 Task: Look for Airbnb properties in Issia, Ivory Coast from 12th December, 2023 to 16th December, 2023 for 8 adults.8 bedrooms having 8 beds and 8 bathrooms. Property type can be hotel. Amenities needed are: wifi, TV, free parkinig on premises, gym, breakfast. Look for 3 properties as per requirement.
Action: Mouse moved to (536, 119)
Screenshot: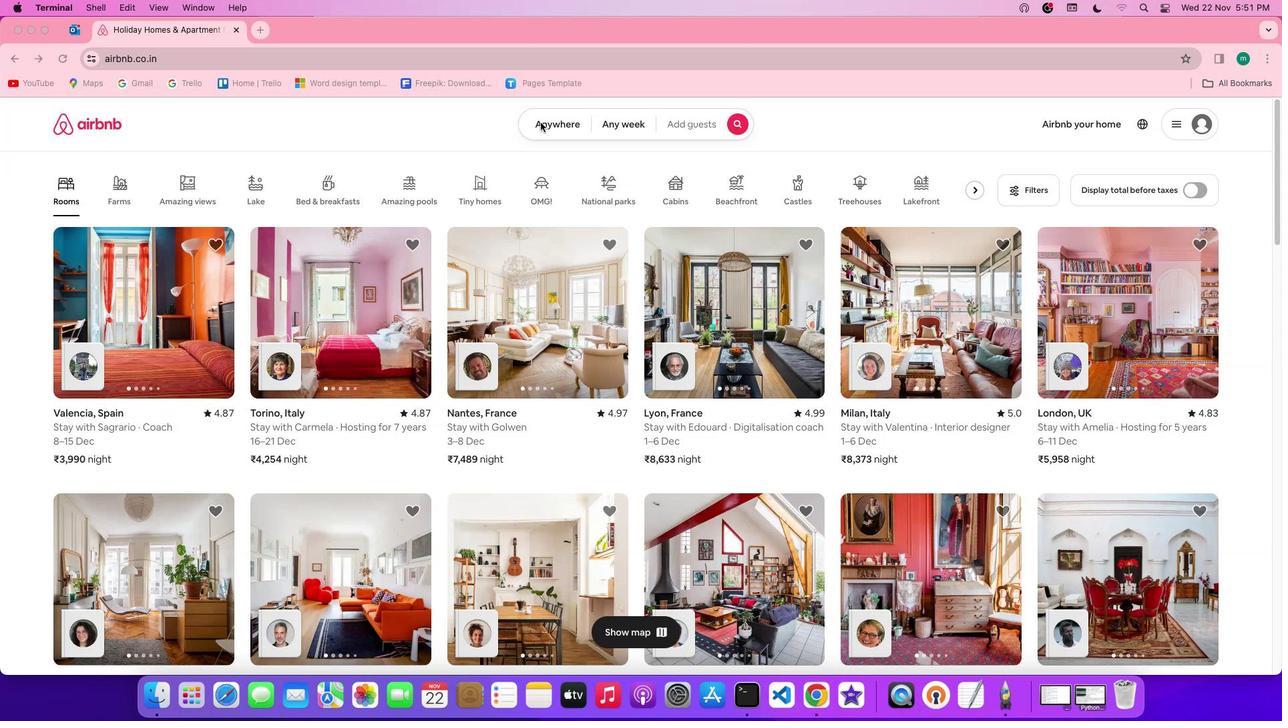
Action: Mouse pressed left at (536, 119)
Screenshot: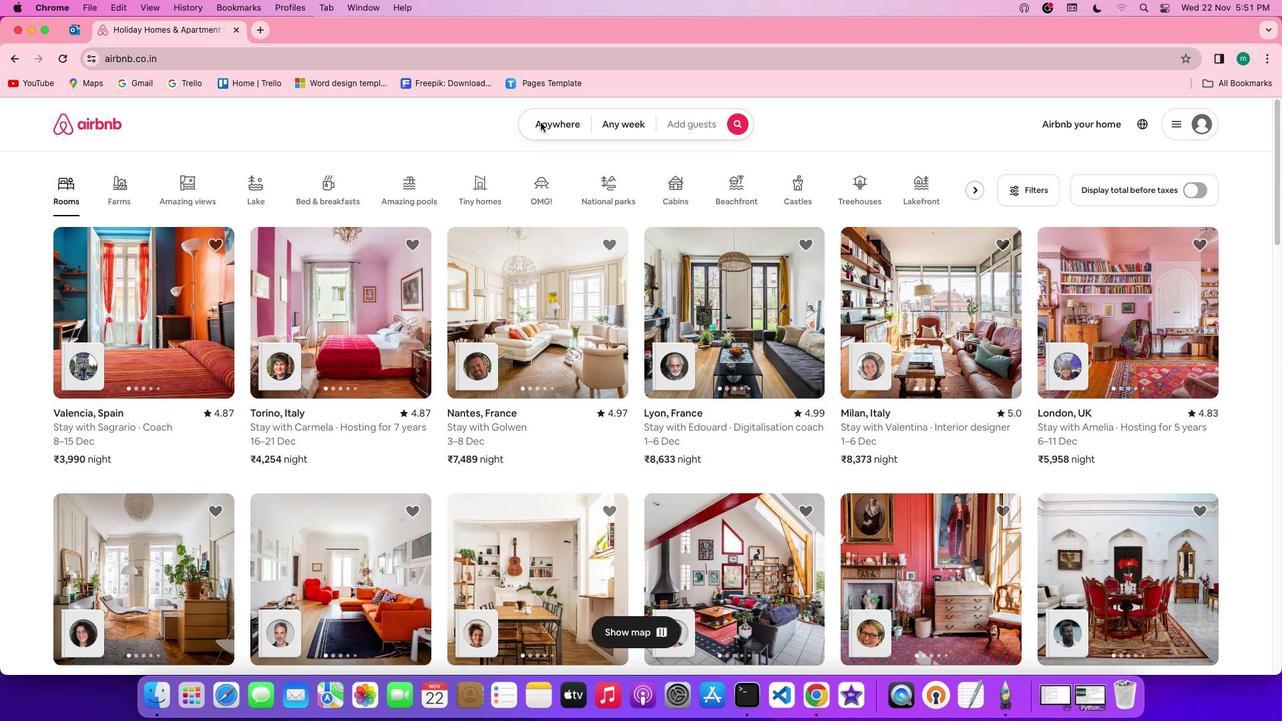 
Action: Mouse pressed left at (536, 119)
Screenshot: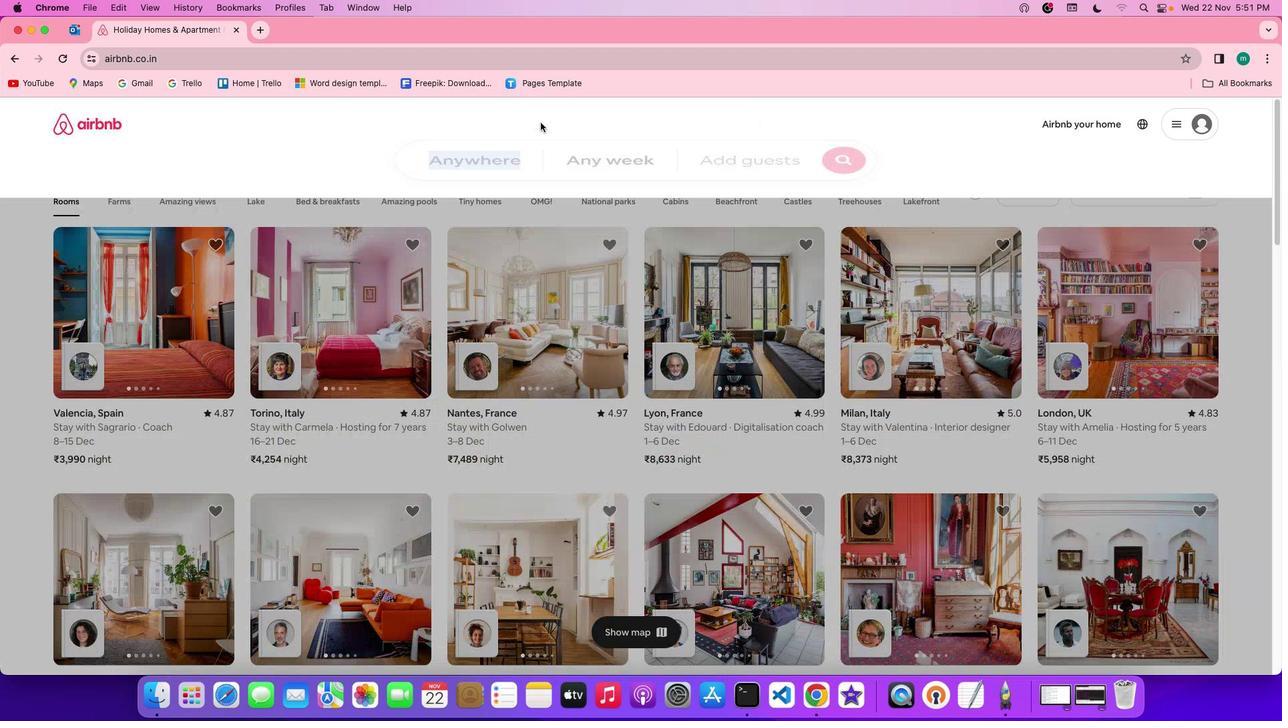 
Action: Mouse moved to (484, 170)
Screenshot: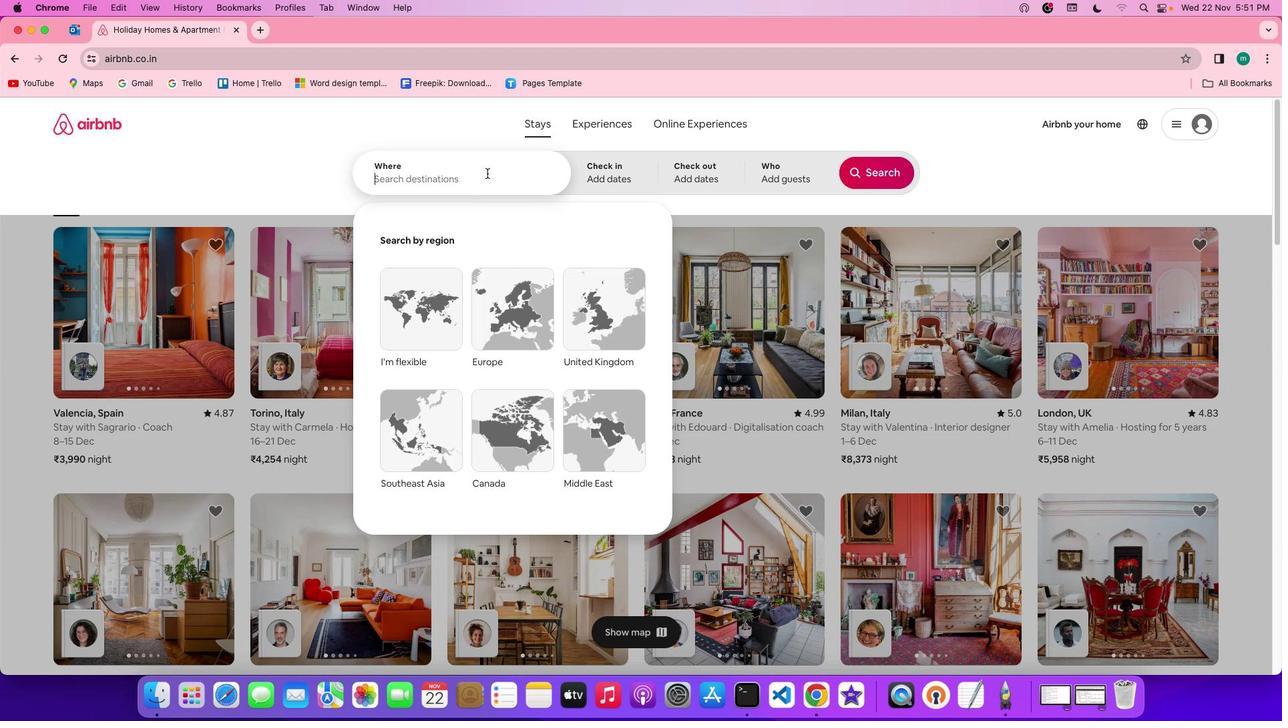 
Action: Mouse pressed left at (484, 170)
Screenshot: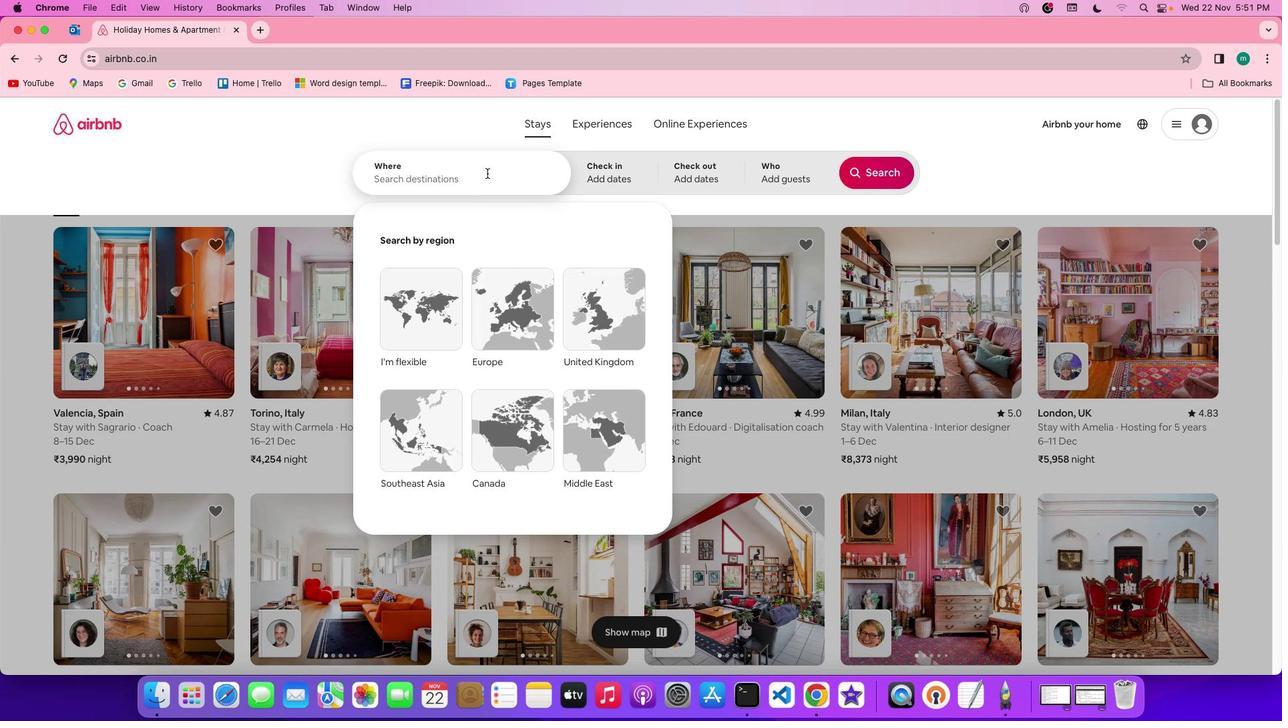 
Action: Key pressed Key.shift'i''s''s''i''a'','Key.spaceKey.shift'I''v''o''e''r'Key.backspaceKey.backspace'r''y'Key.spaceKey.shift'C''o''a''s''t'
Screenshot: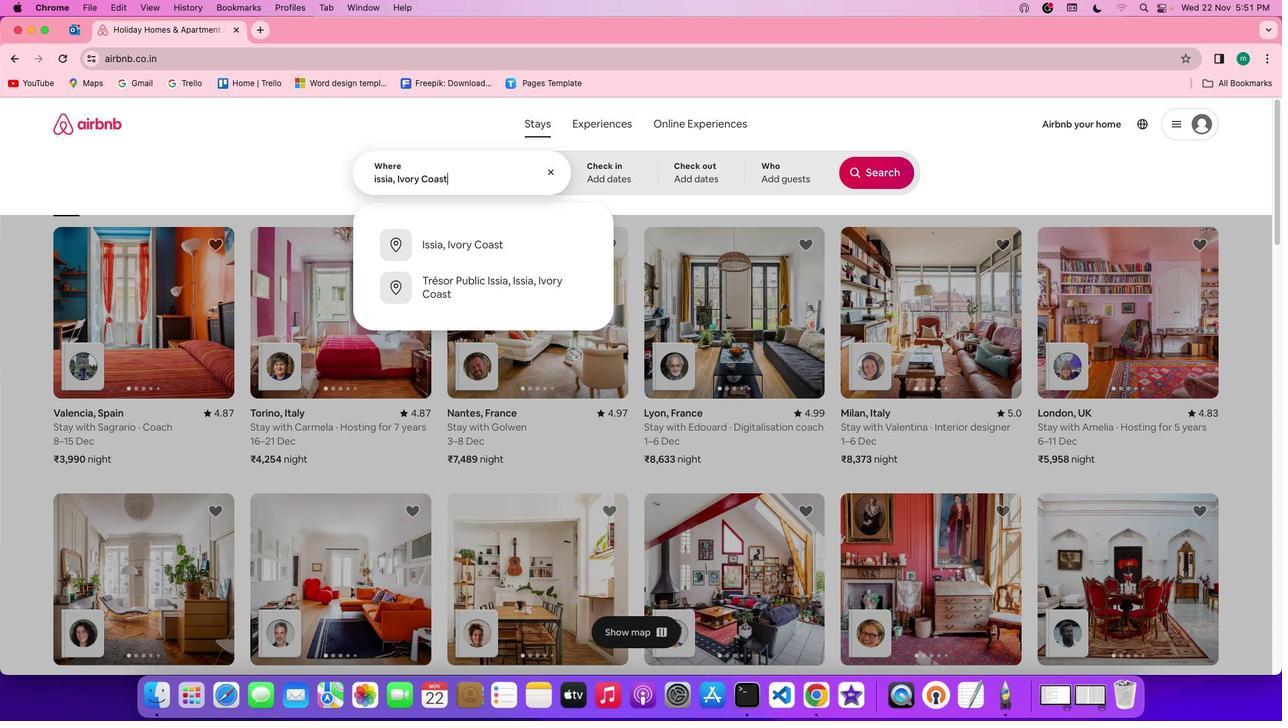 
Action: Mouse moved to (623, 174)
Screenshot: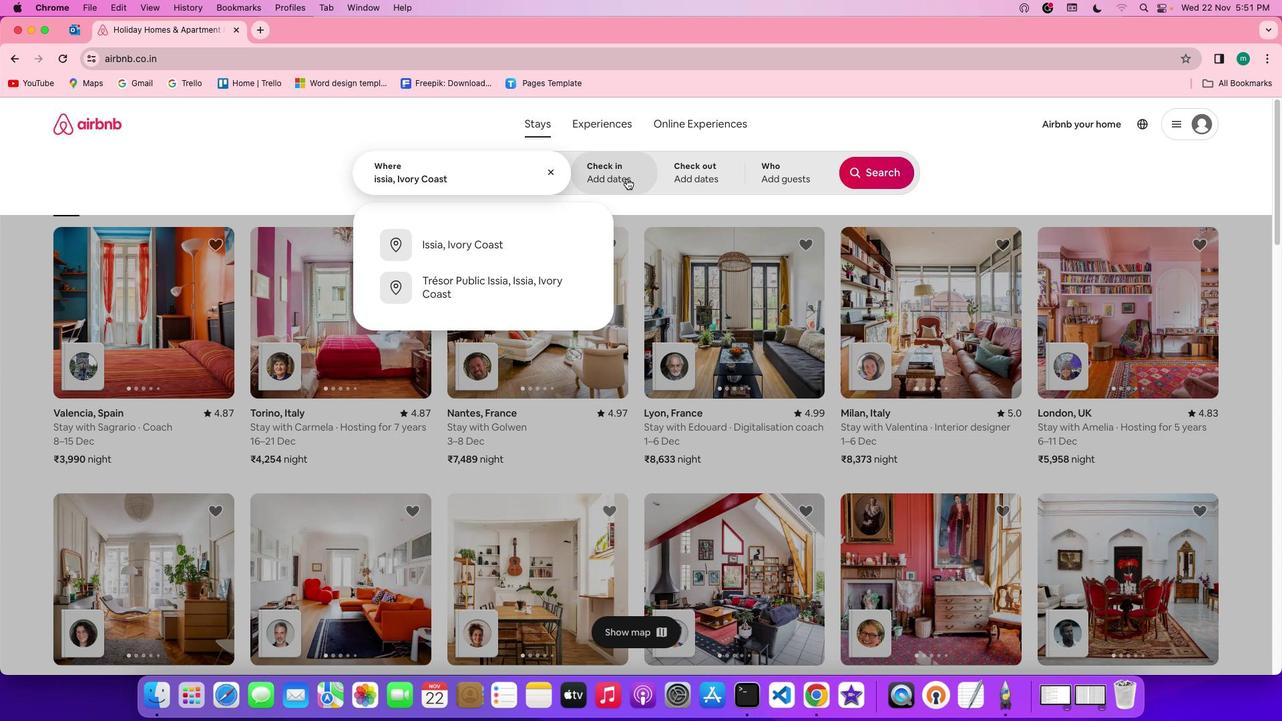 
Action: Mouse pressed left at (623, 174)
Screenshot: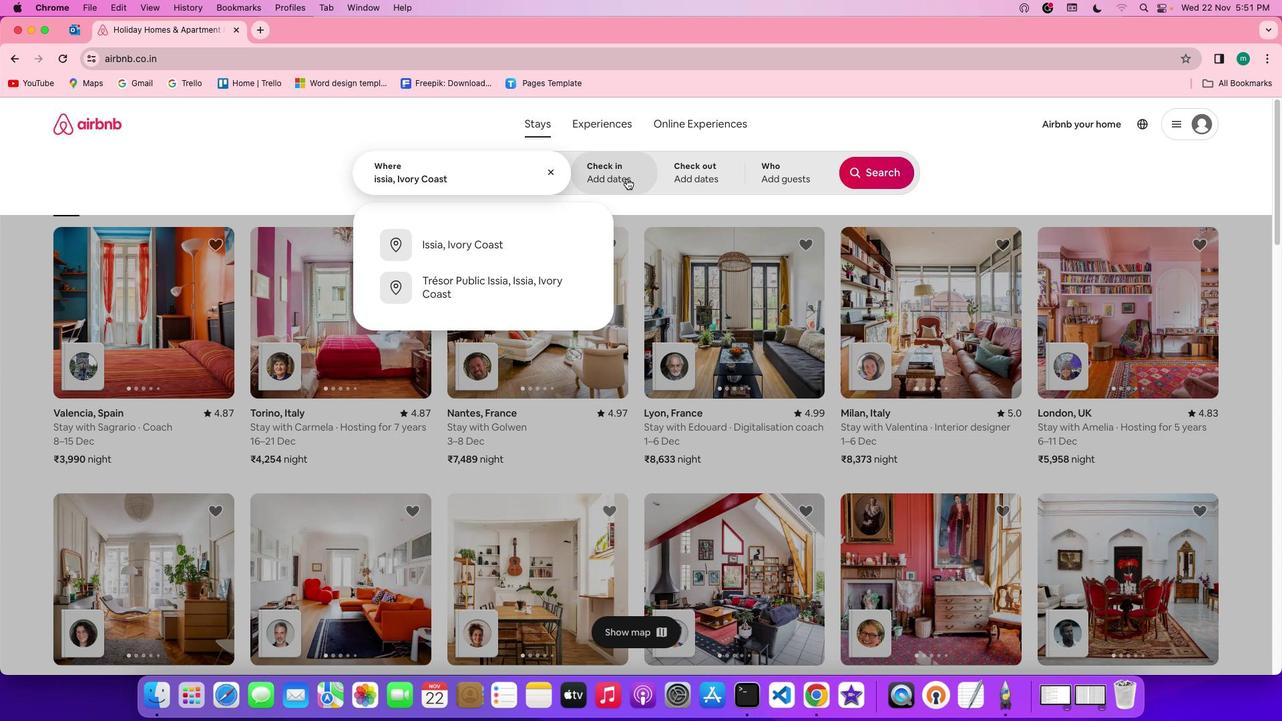 
Action: Mouse moved to (737, 405)
Screenshot: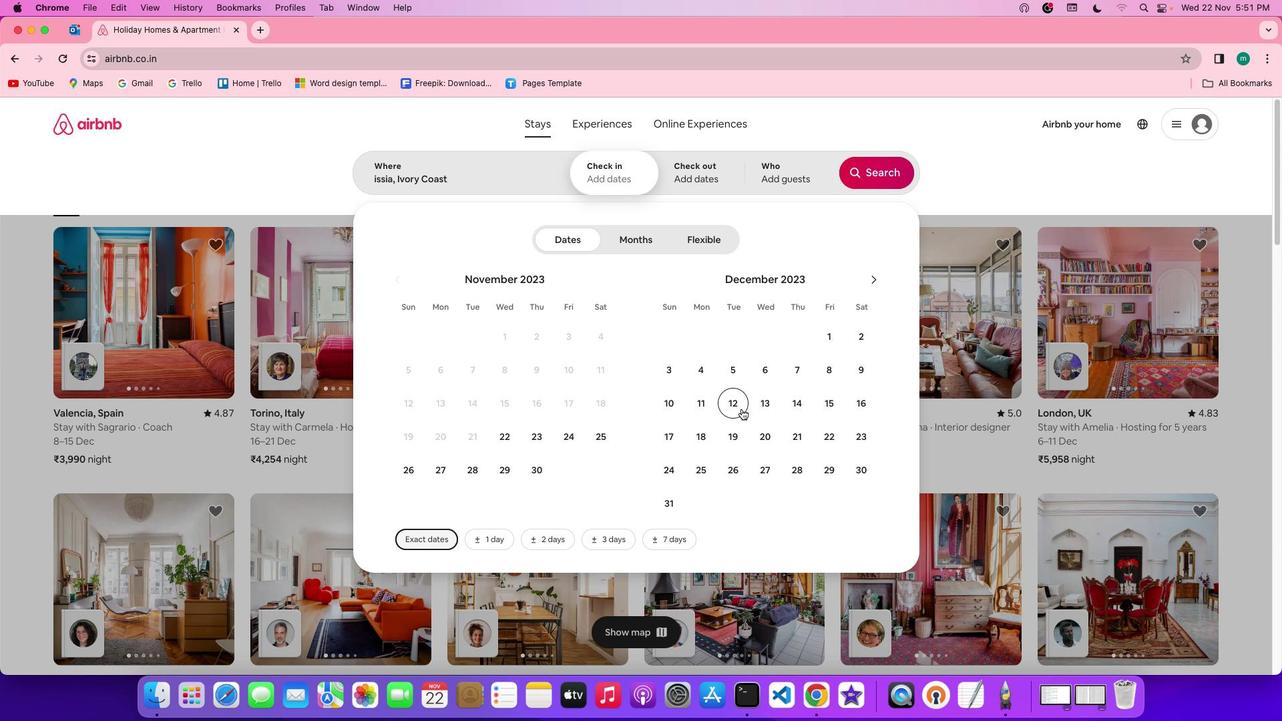 
Action: Mouse pressed left at (737, 405)
Screenshot: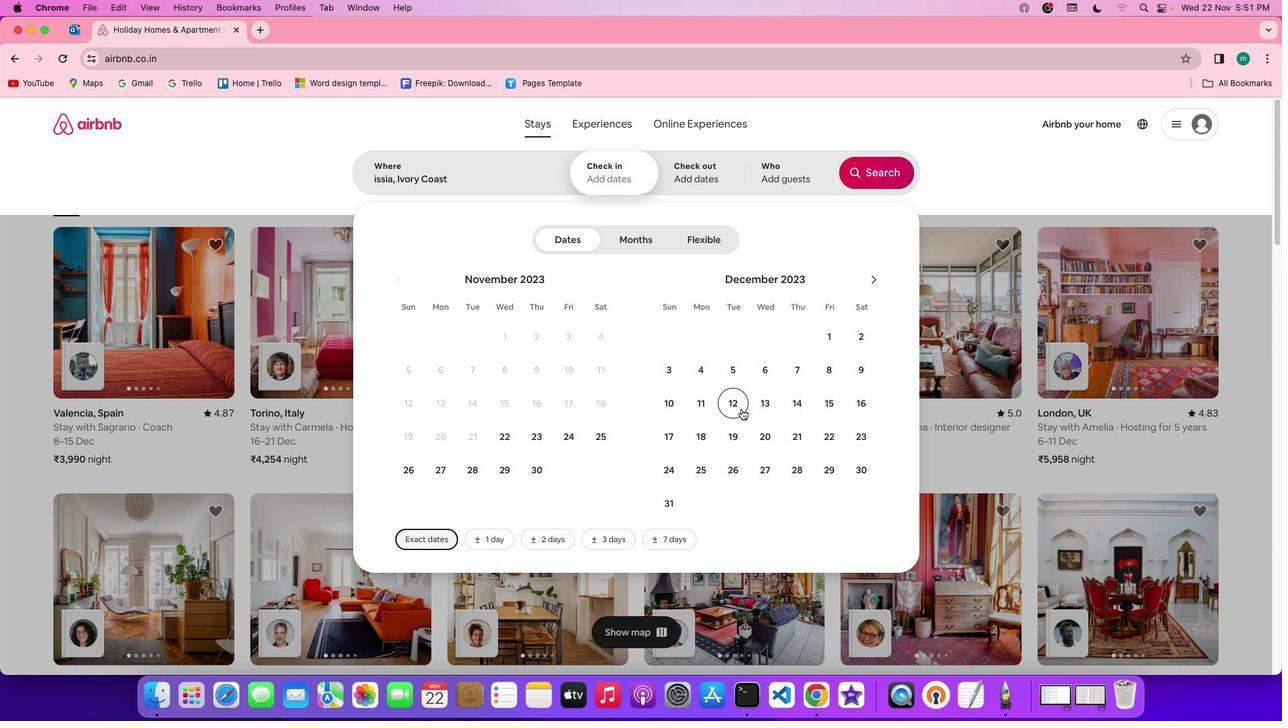 
Action: Mouse moved to (847, 408)
Screenshot: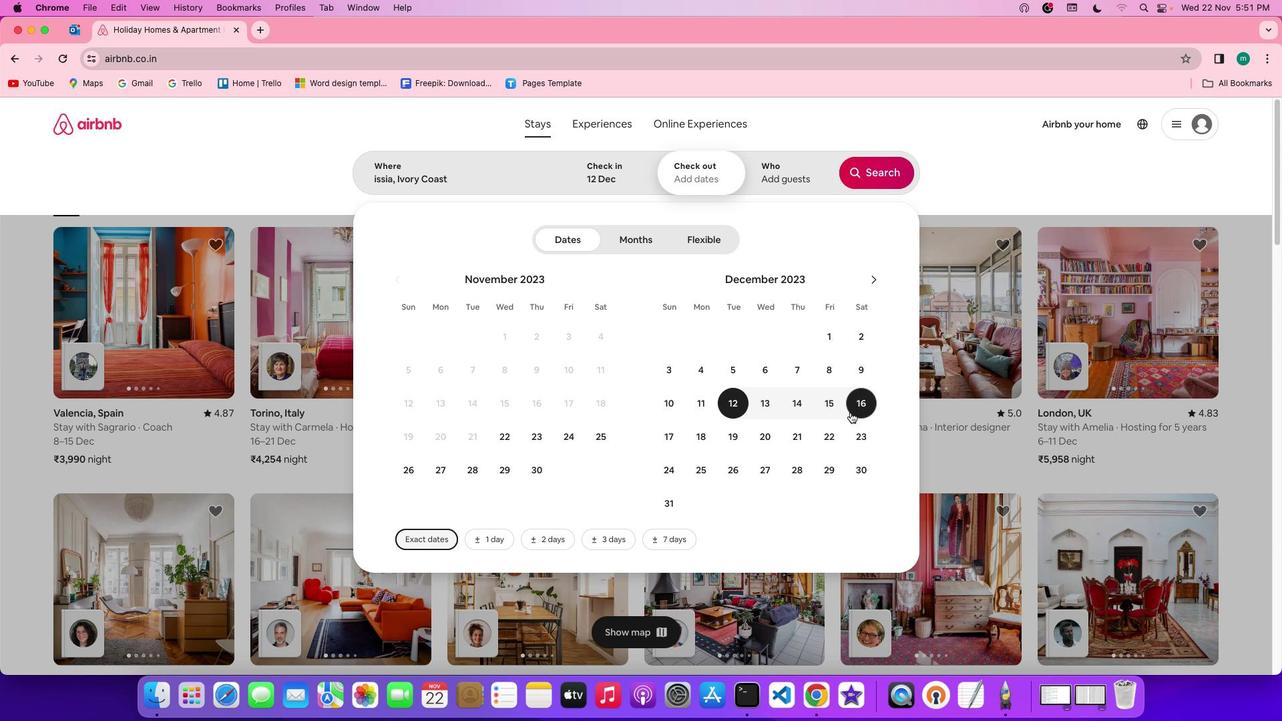 
Action: Mouse pressed left at (847, 408)
Screenshot: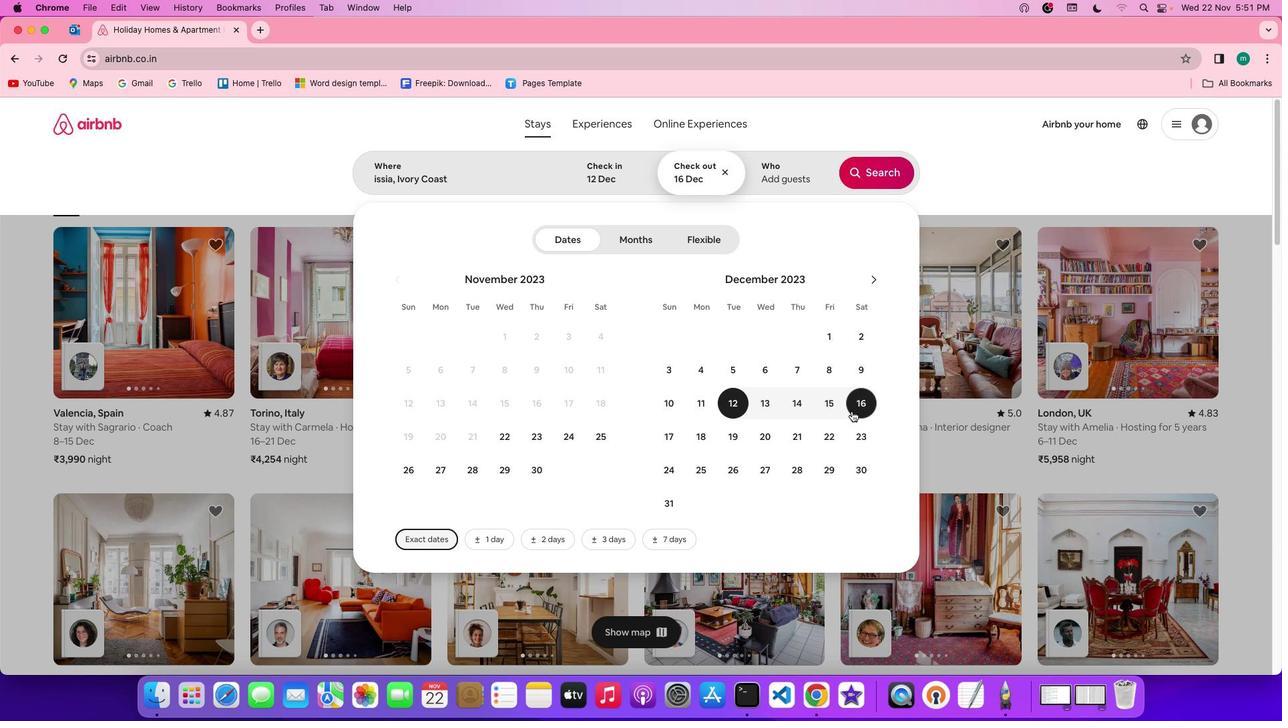 
Action: Mouse moved to (779, 175)
Screenshot: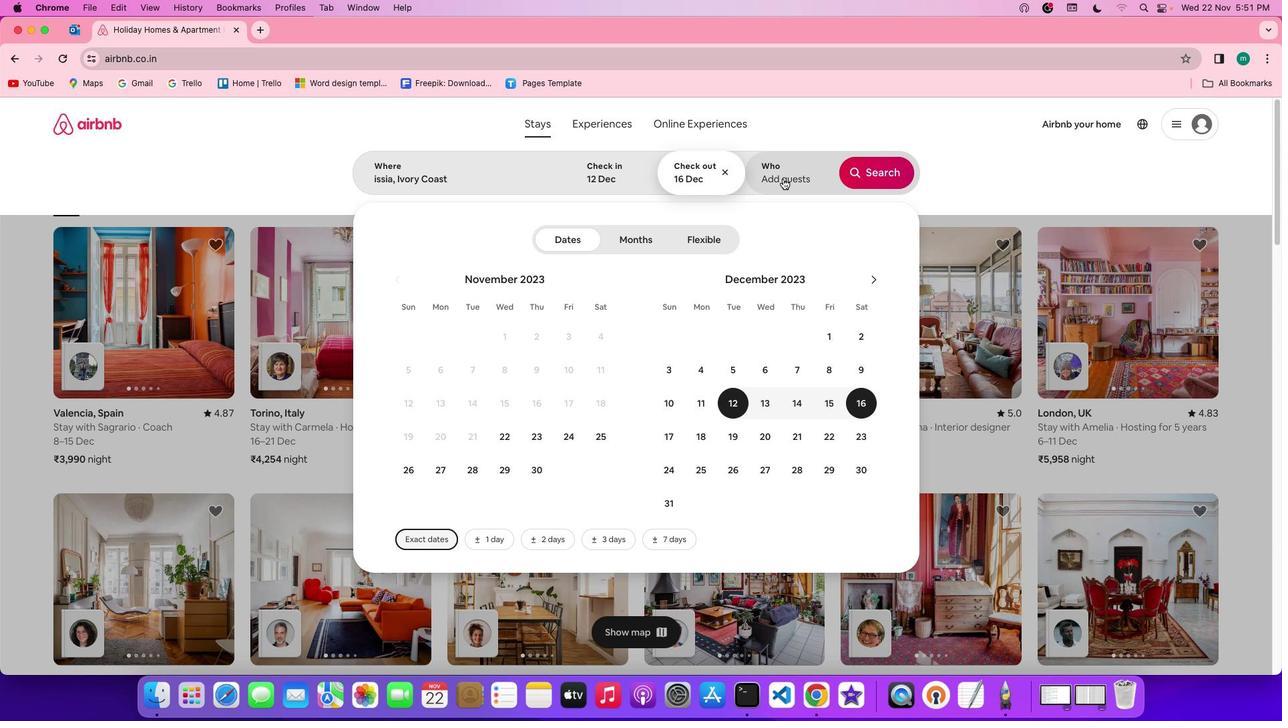 
Action: Mouse pressed left at (779, 175)
Screenshot: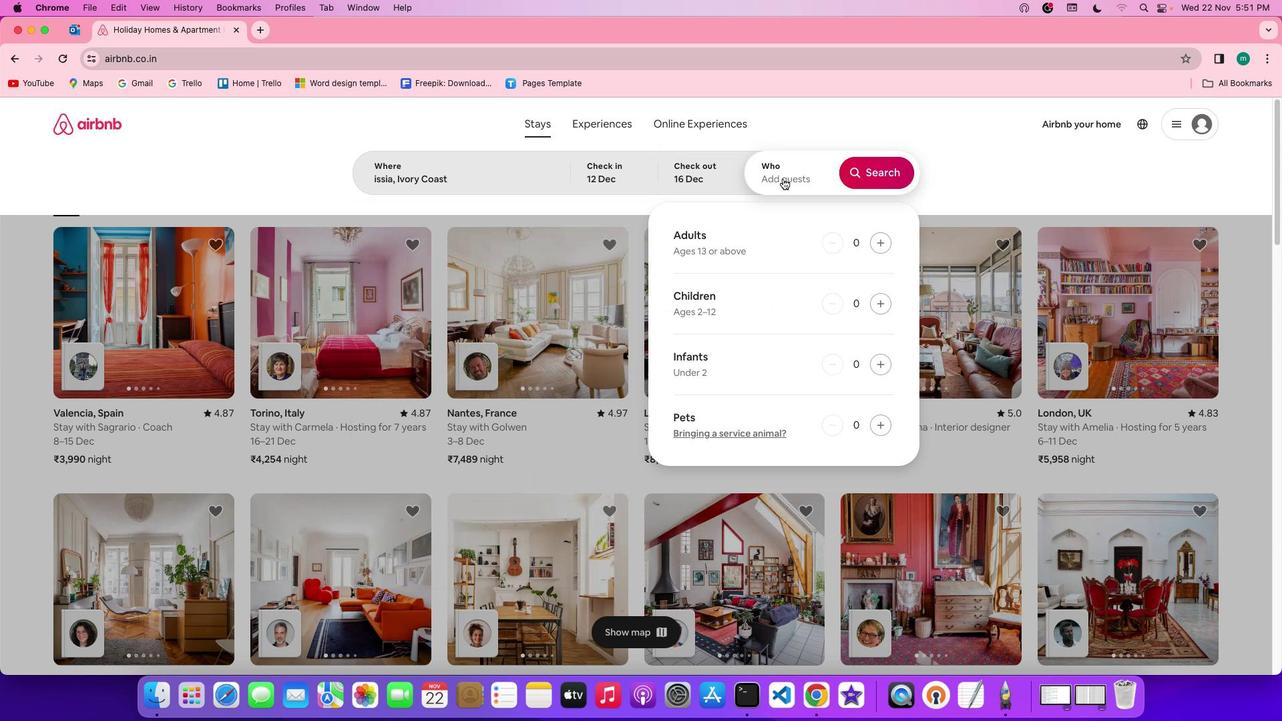 
Action: Mouse moved to (883, 242)
Screenshot: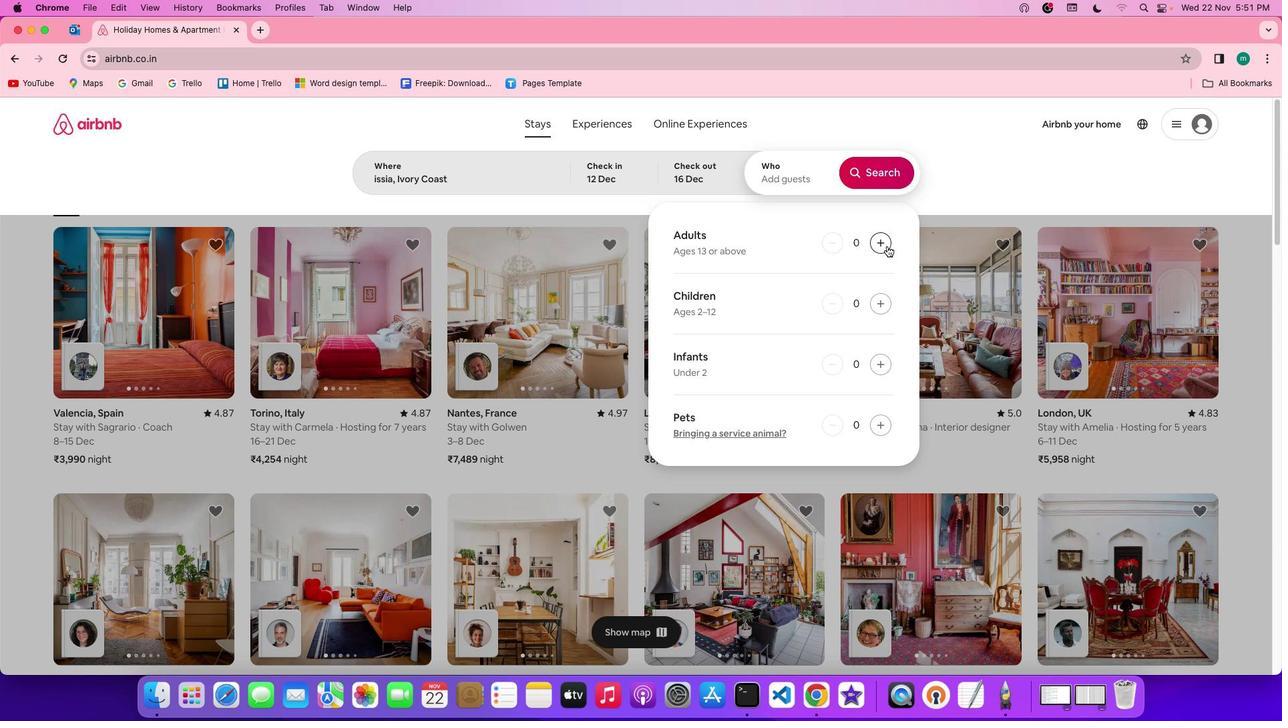 
Action: Mouse pressed left at (883, 242)
Screenshot: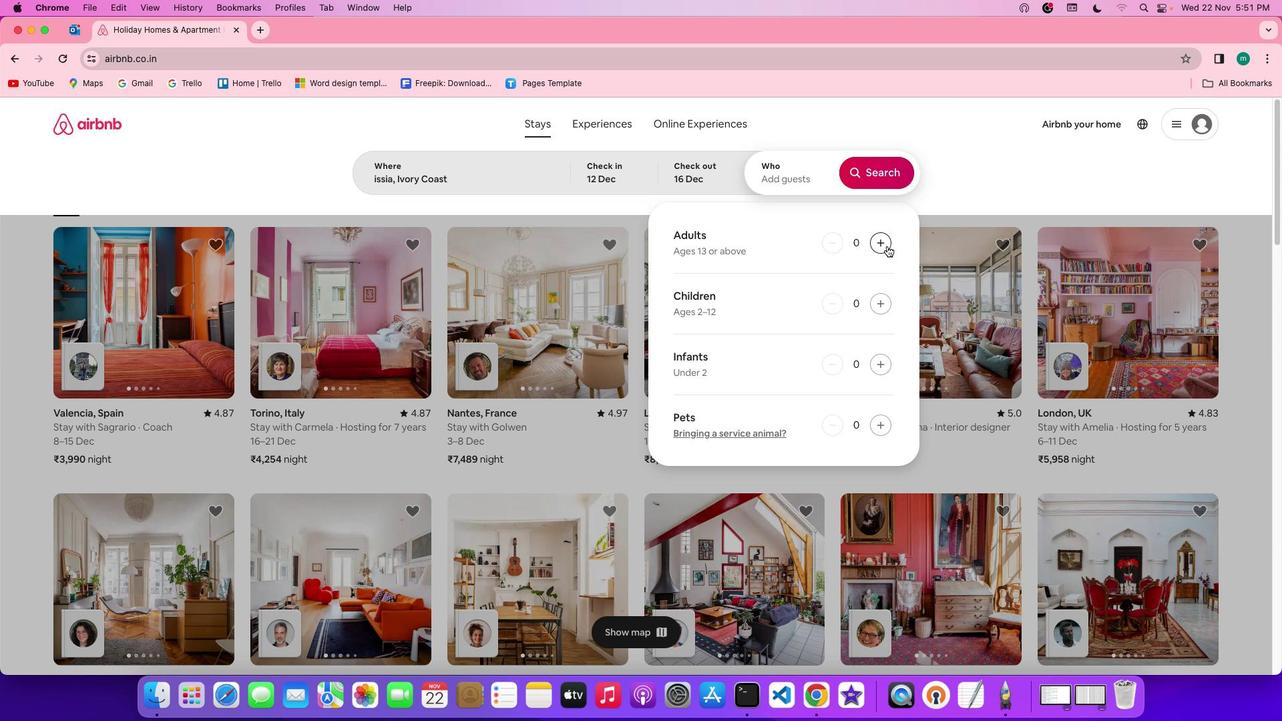 
Action: Mouse pressed left at (883, 242)
Screenshot: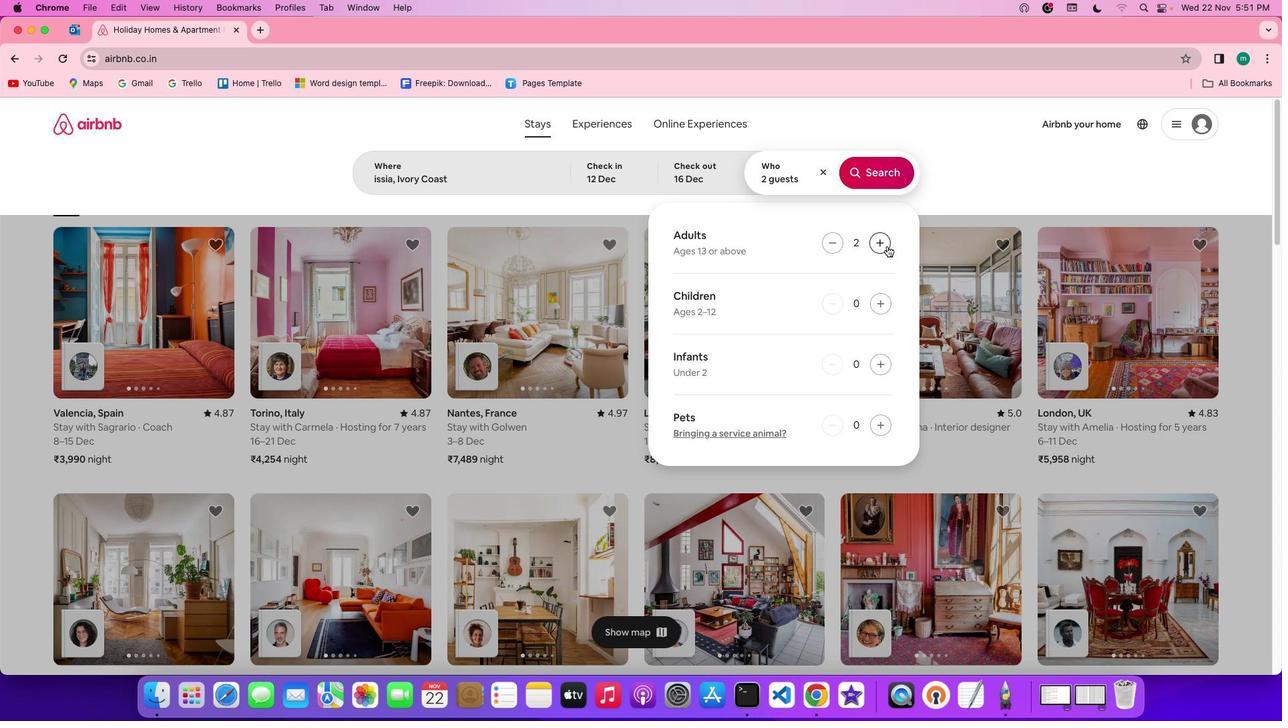 
Action: Mouse pressed left at (883, 242)
Screenshot: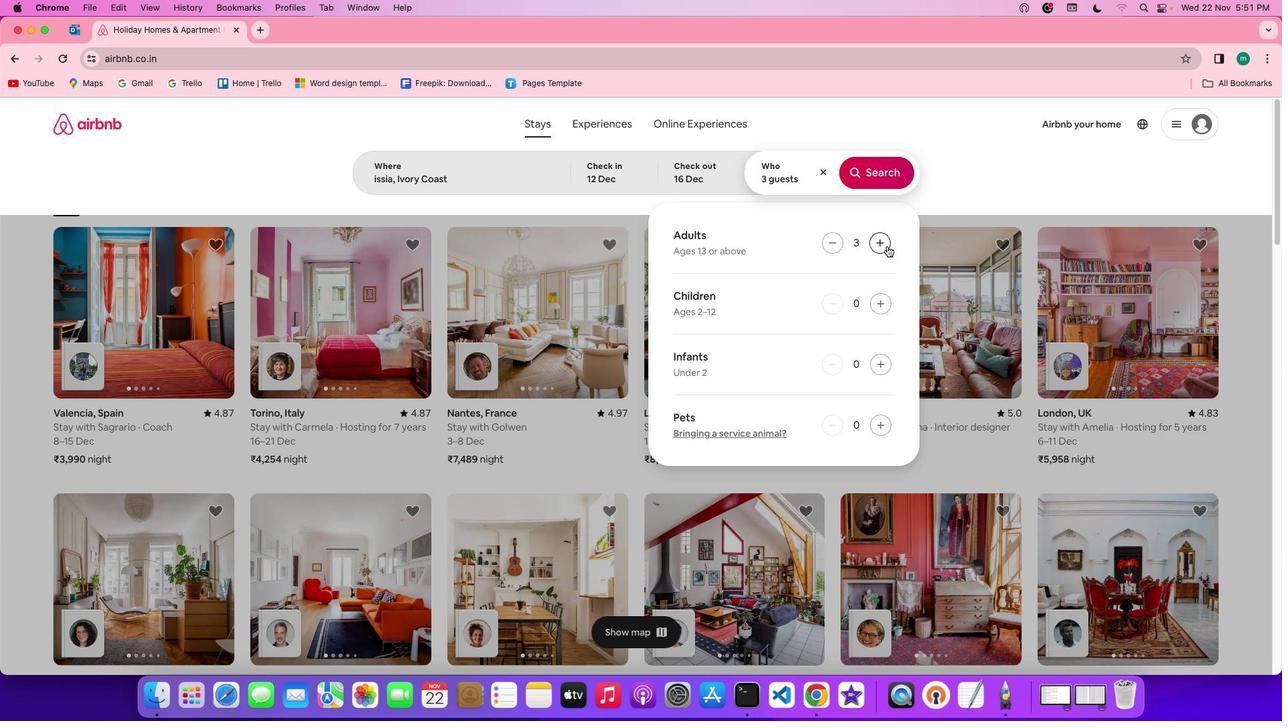 
Action: Mouse pressed left at (883, 242)
Screenshot: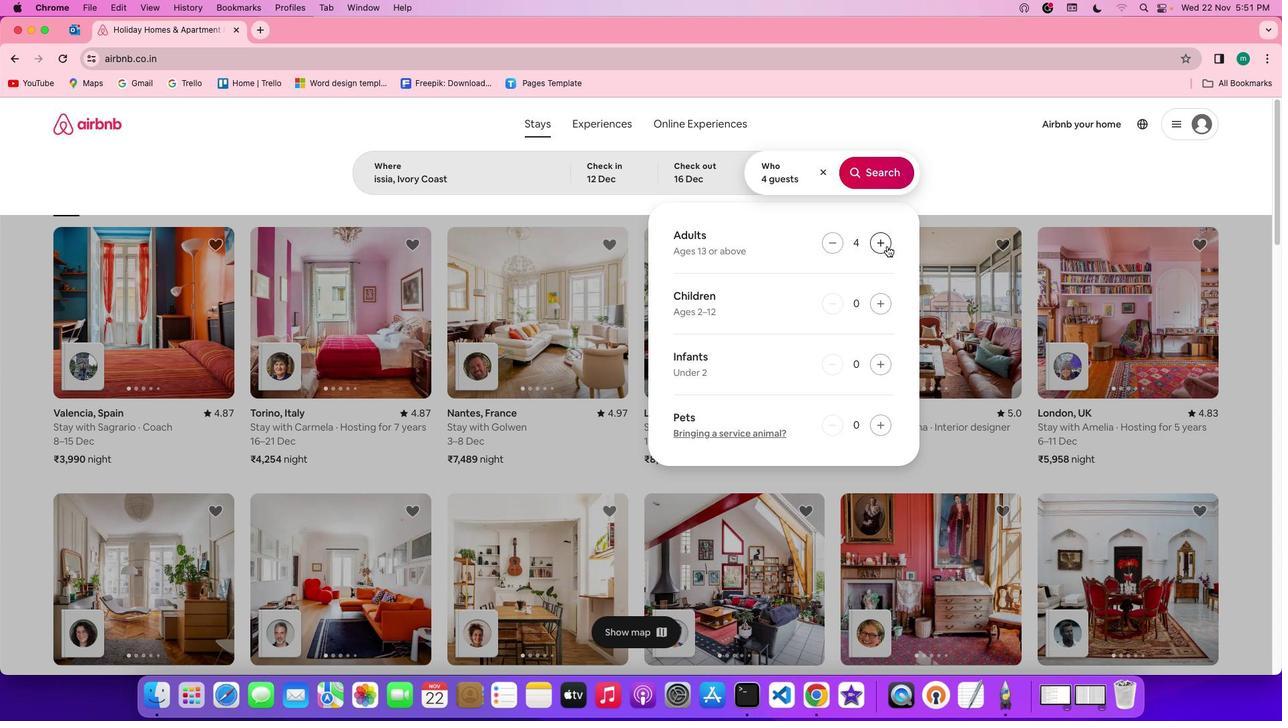 
Action: Mouse pressed left at (883, 242)
Screenshot: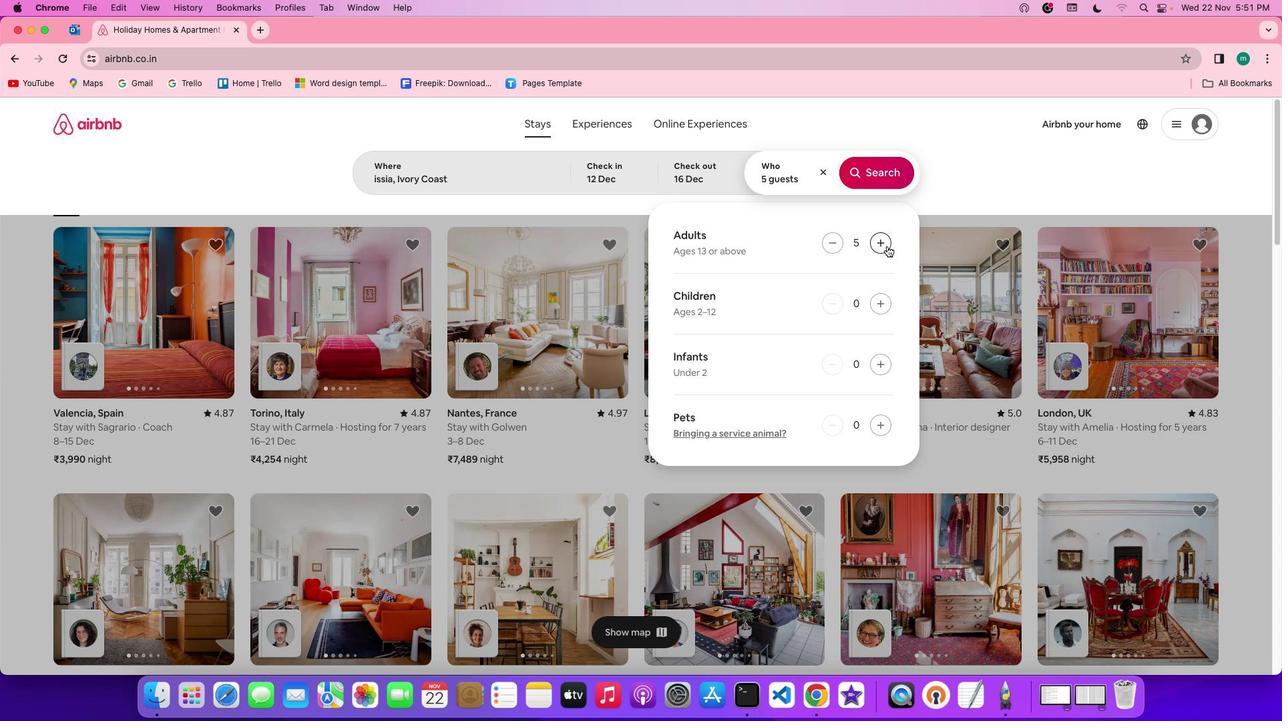 
Action: Mouse pressed left at (883, 242)
Screenshot: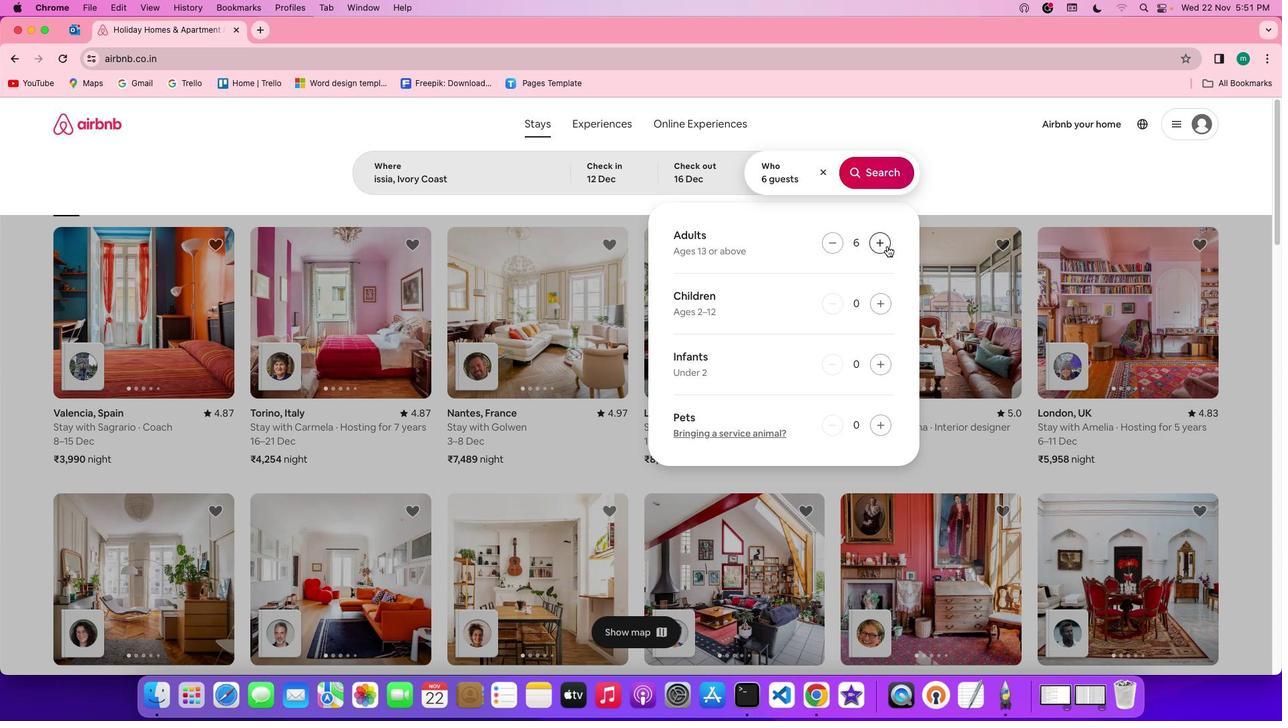 
Action: Mouse pressed left at (883, 242)
Screenshot: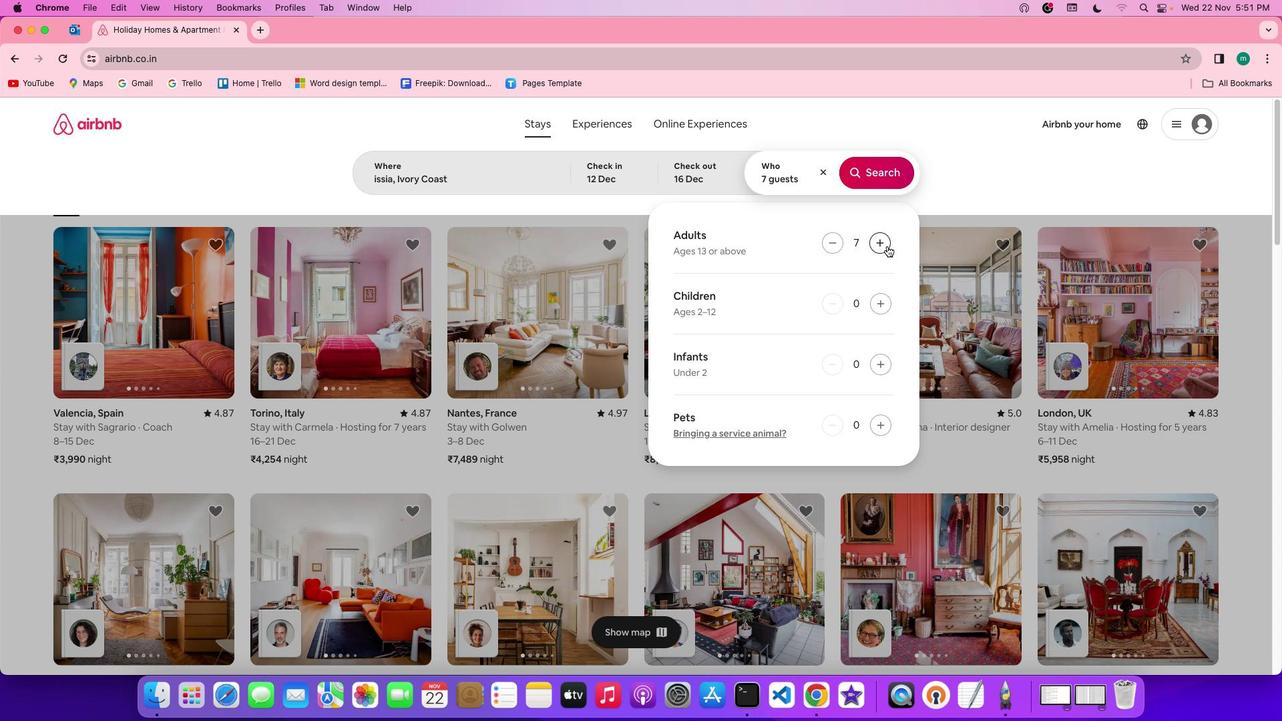 
Action: Mouse pressed left at (883, 242)
Screenshot: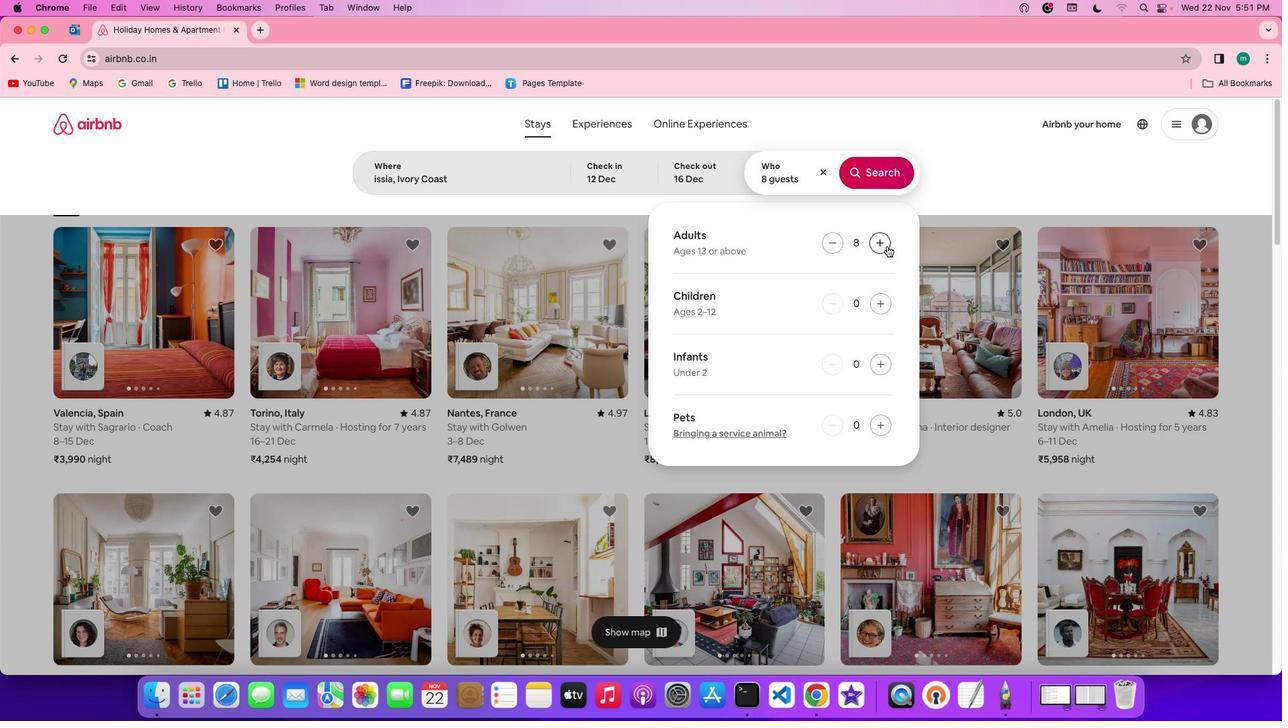 
Action: Mouse moved to (885, 170)
Screenshot: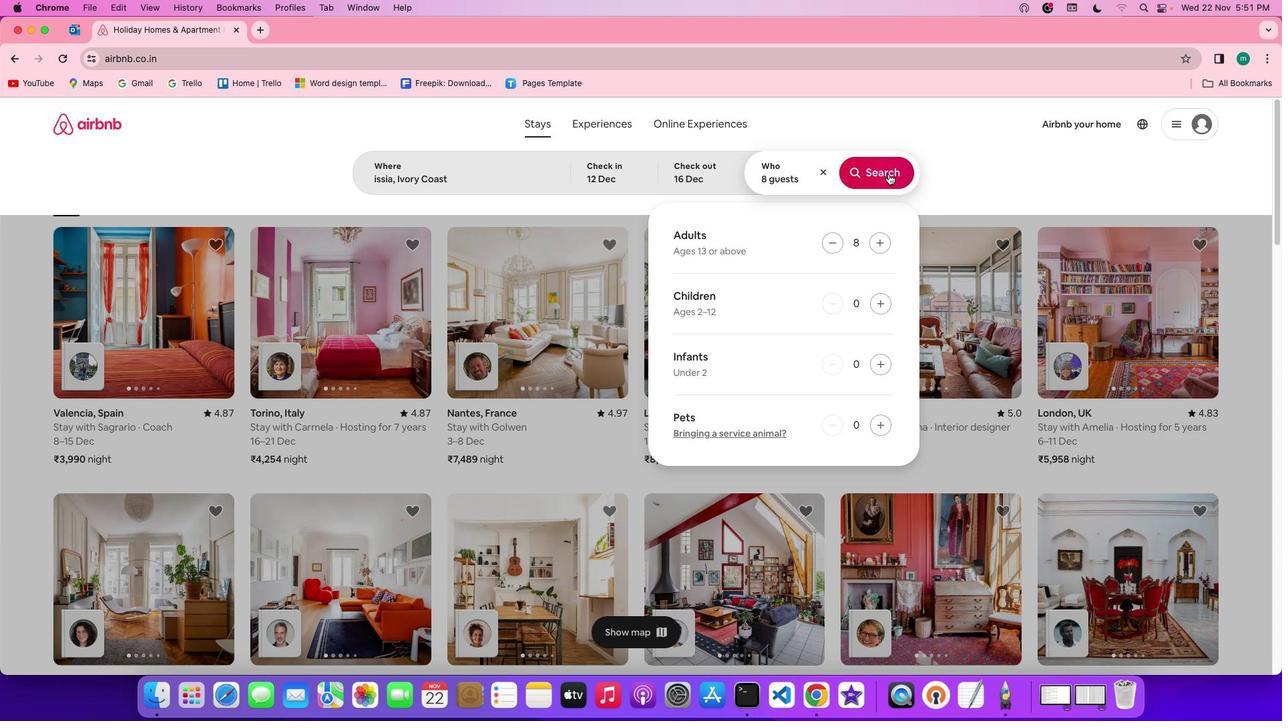 
Action: Mouse pressed left at (885, 170)
Screenshot: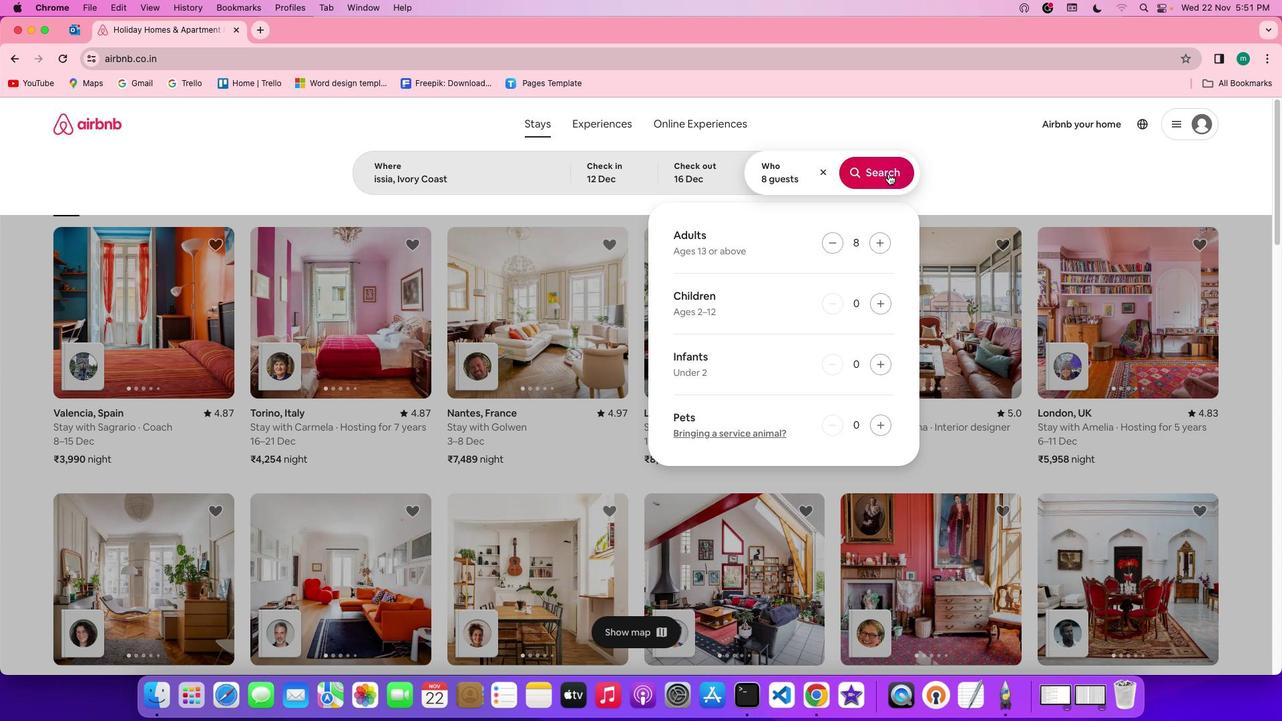 
Action: Mouse moved to (1068, 175)
Screenshot: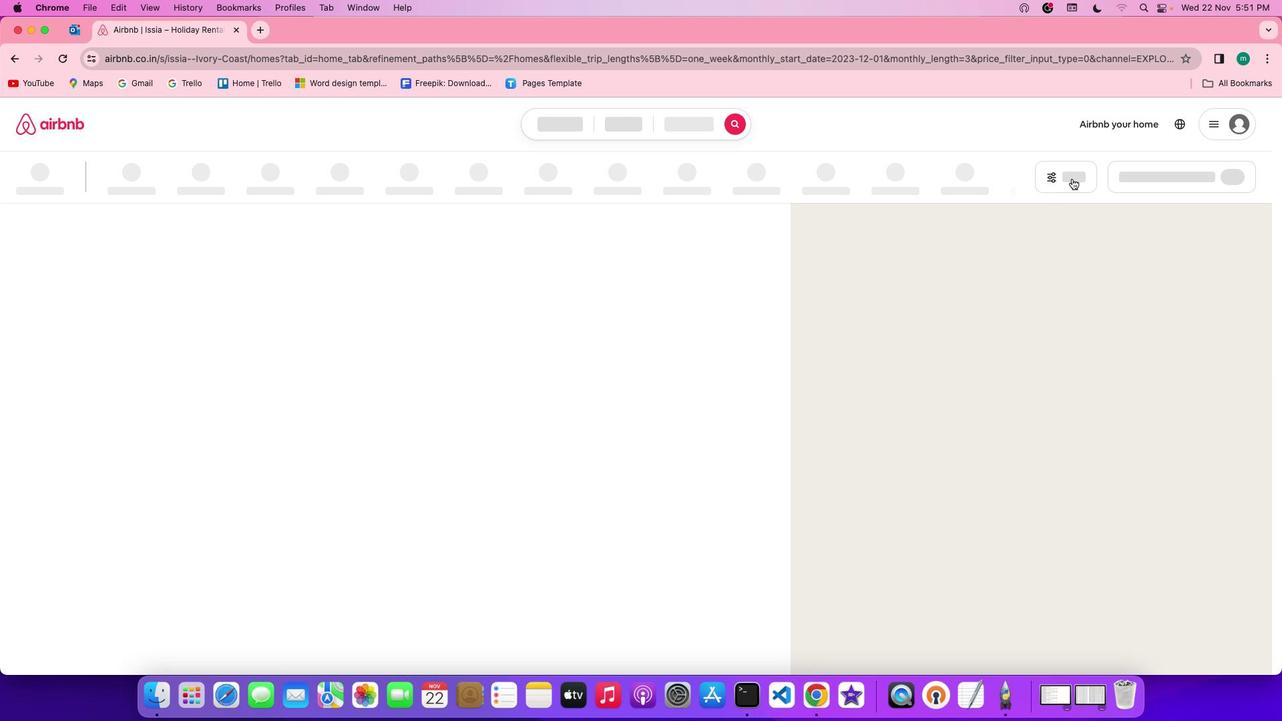 
Action: Mouse pressed left at (1068, 175)
Screenshot: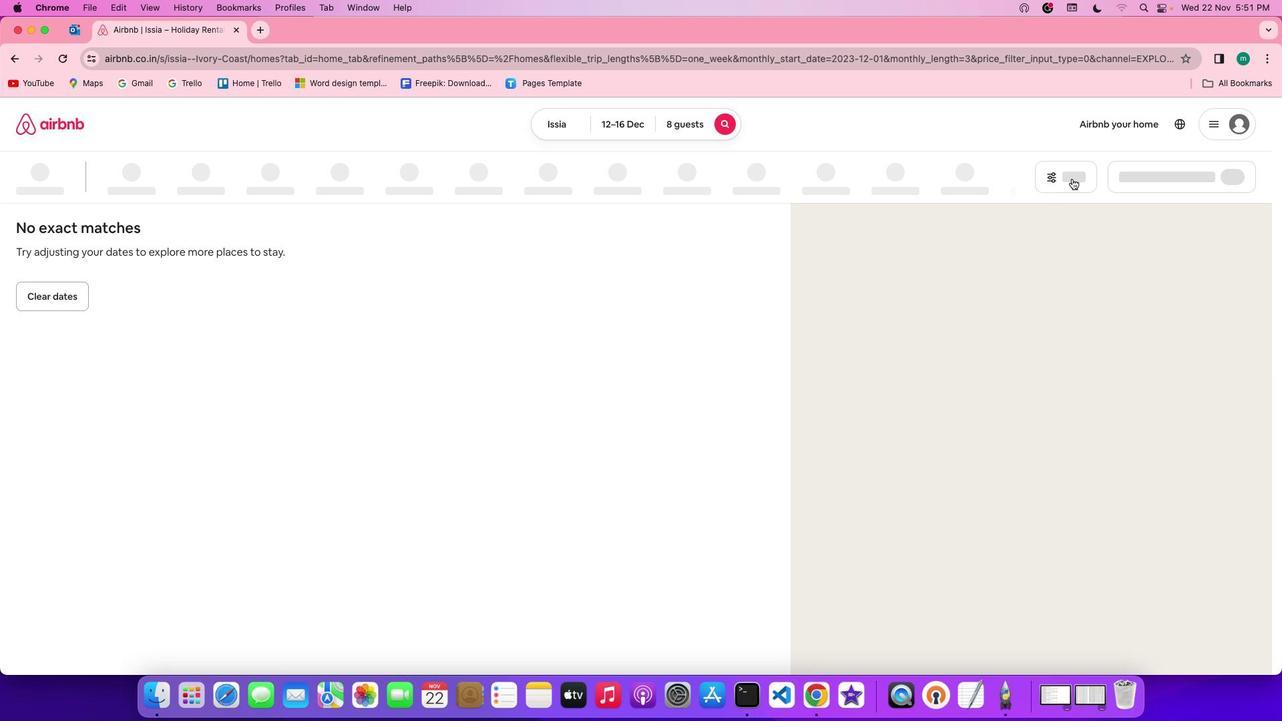 
Action: Mouse moved to (635, 389)
Screenshot: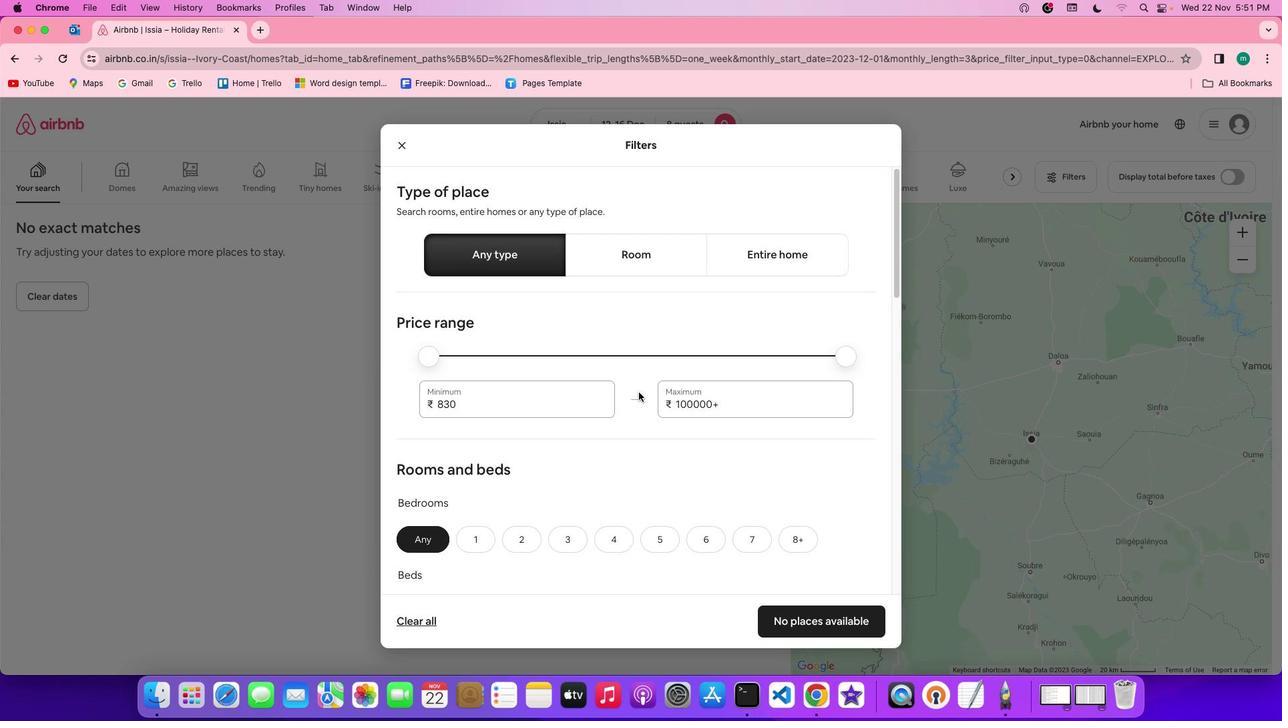 
Action: Mouse scrolled (635, 389) with delta (-2, -3)
Screenshot: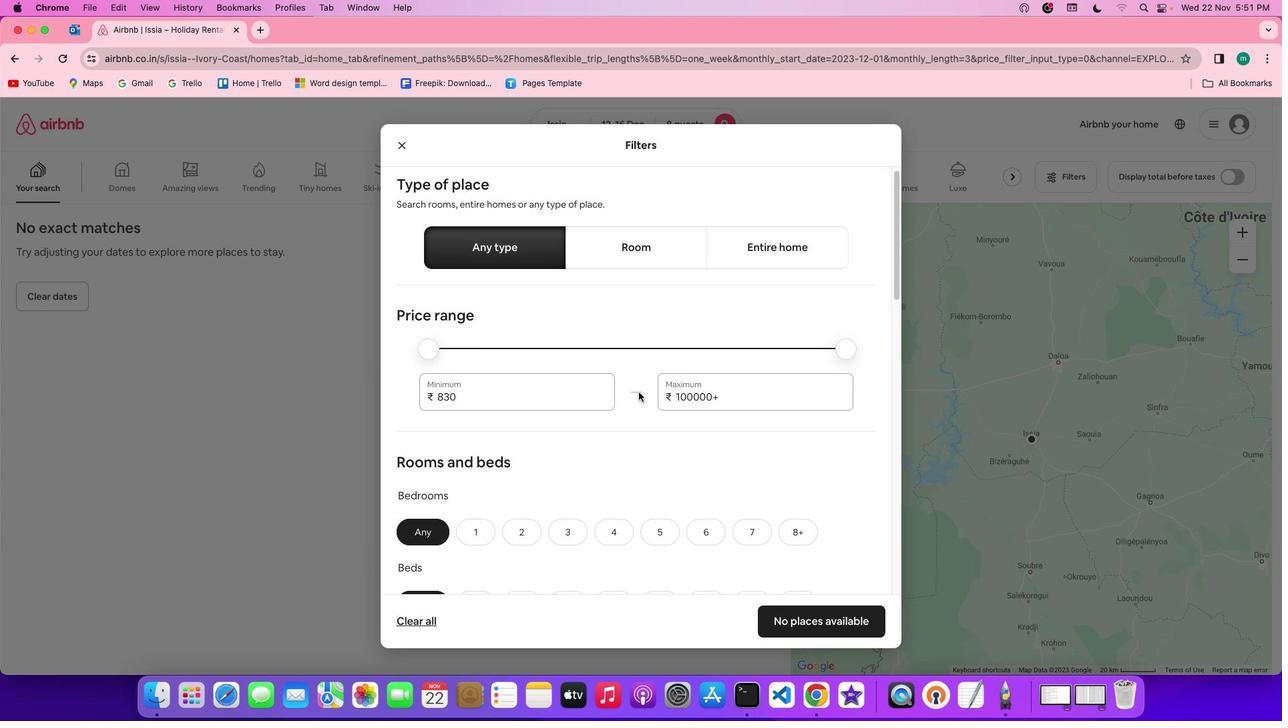 
Action: Mouse scrolled (635, 389) with delta (-2, -3)
Screenshot: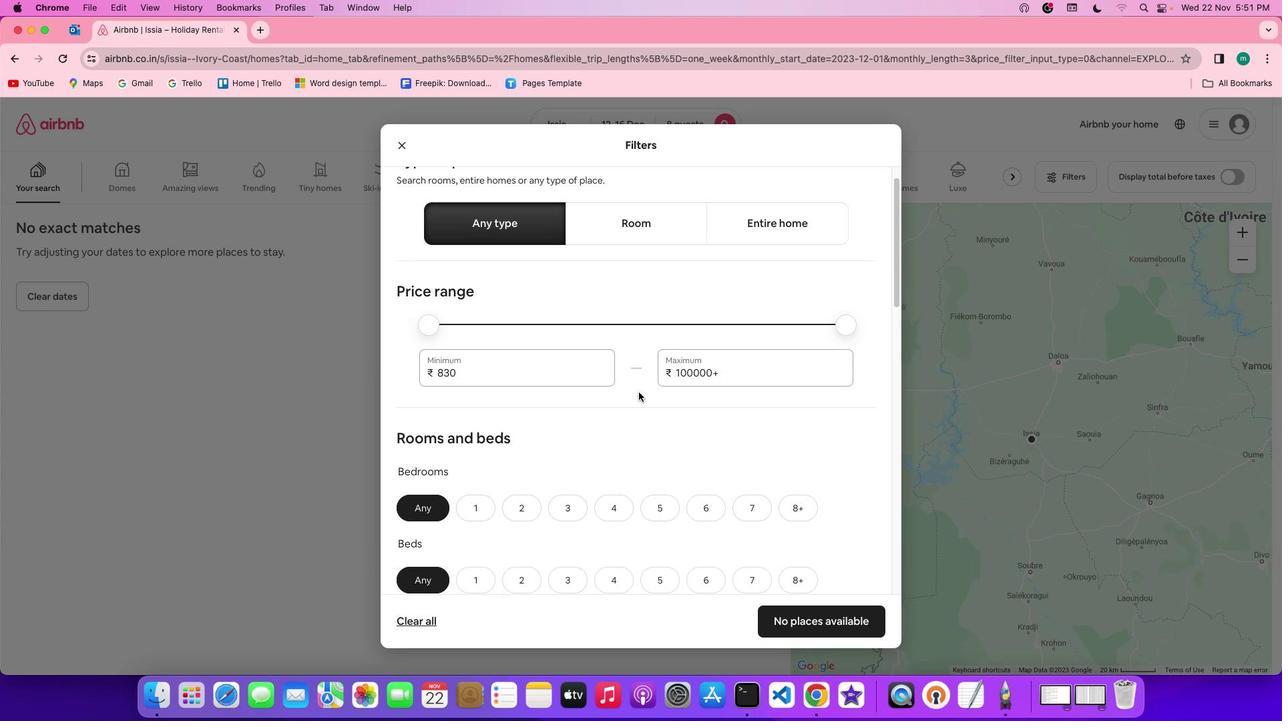 
Action: Mouse scrolled (635, 389) with delta (-2, -3)
Screenshot: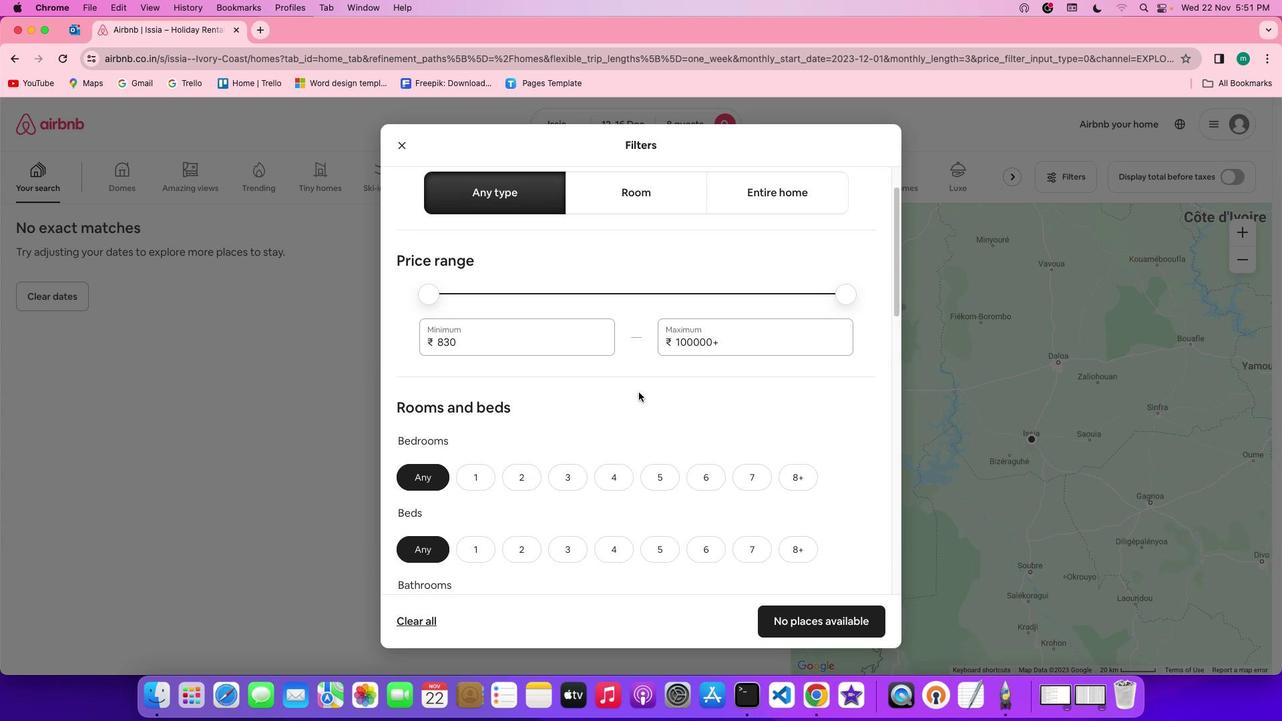 
Action: Mouse scrolled (635, 389) with delta (-2, -3)
Screenshot: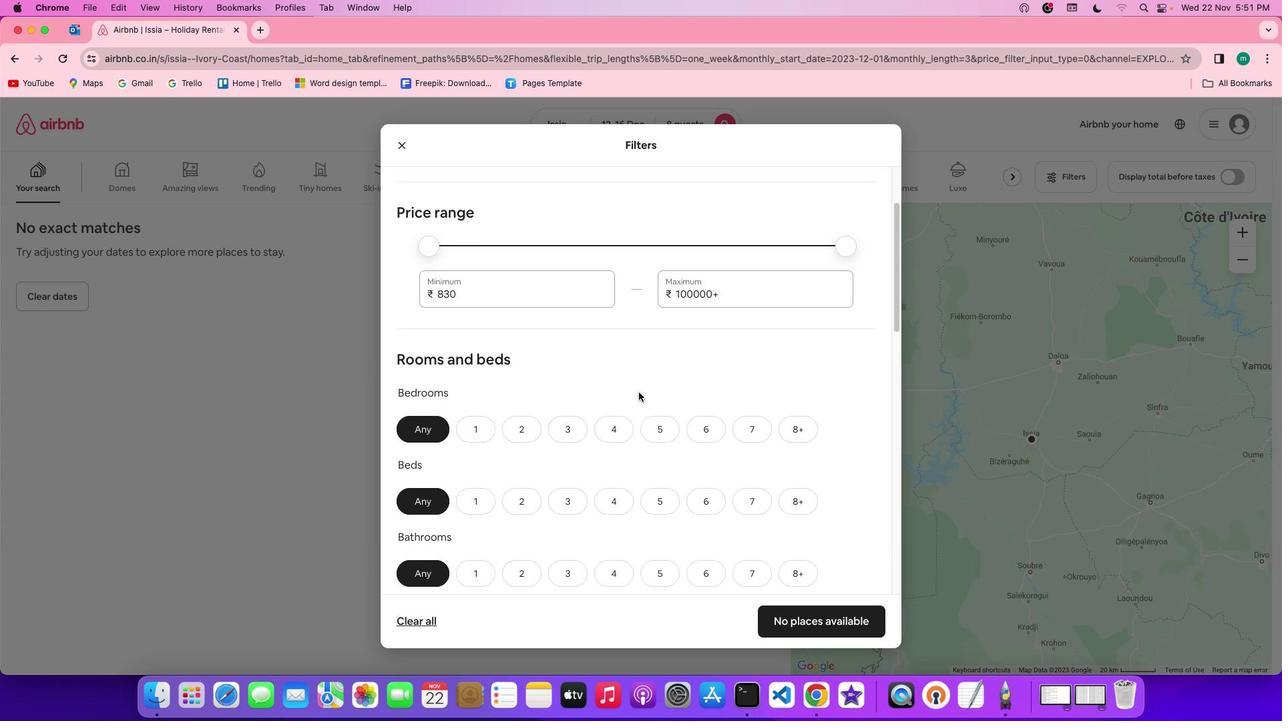 
Action: Mouse scrolled (635, 389) with delta (-2, -3)
Screenshot: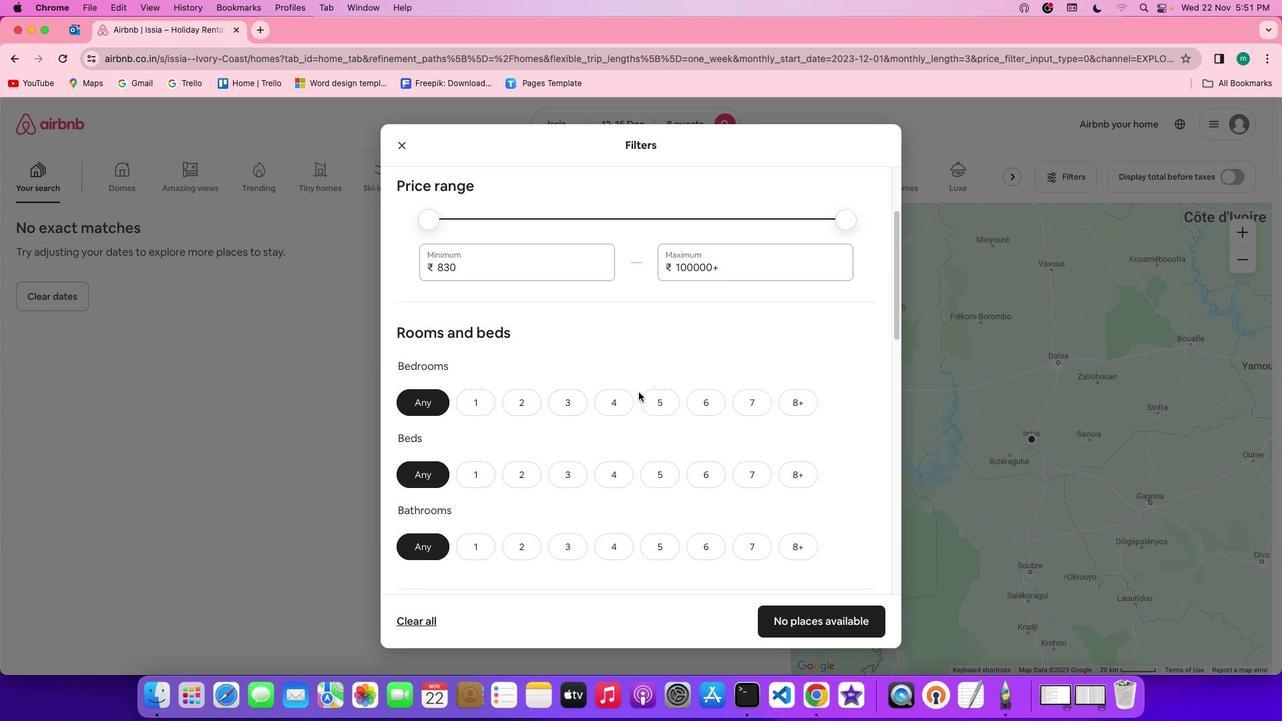 
Action: Mouse scrolled (635, 389) with delta (-2, -4)
Screenshot: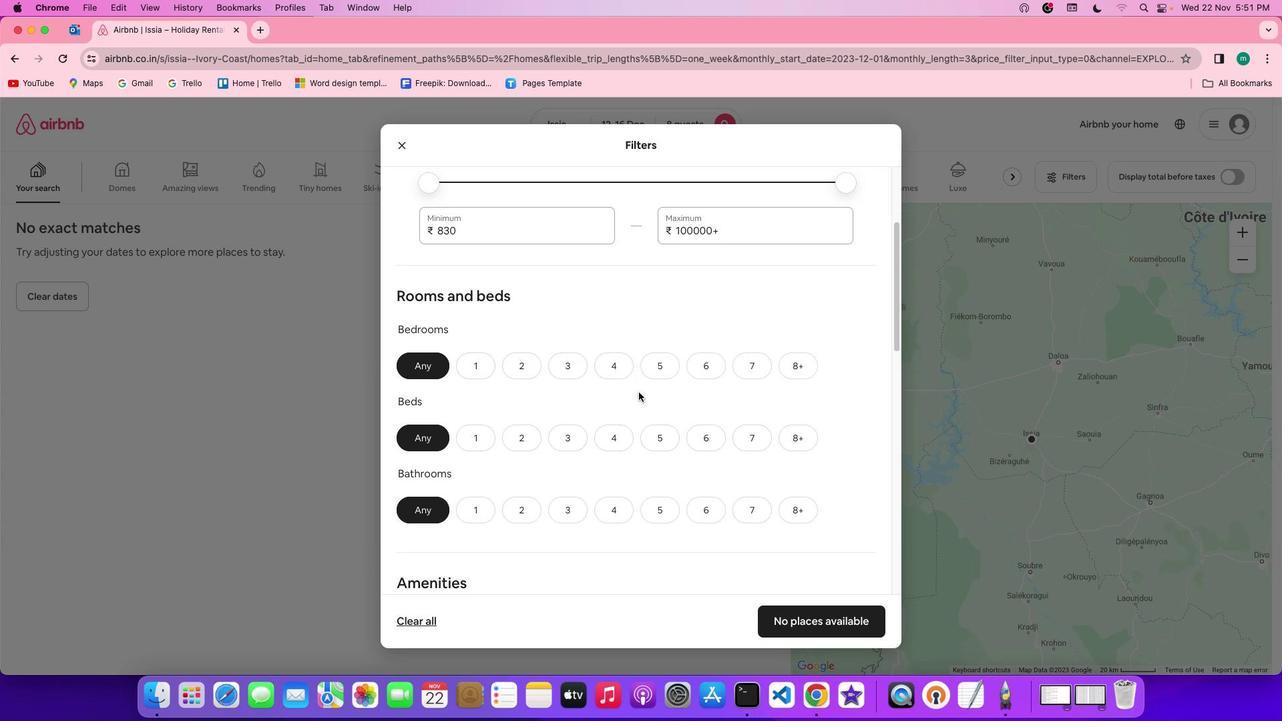 
Action: Mouse scrolled (635, 389) with delta (-2, -4)
Screenshot: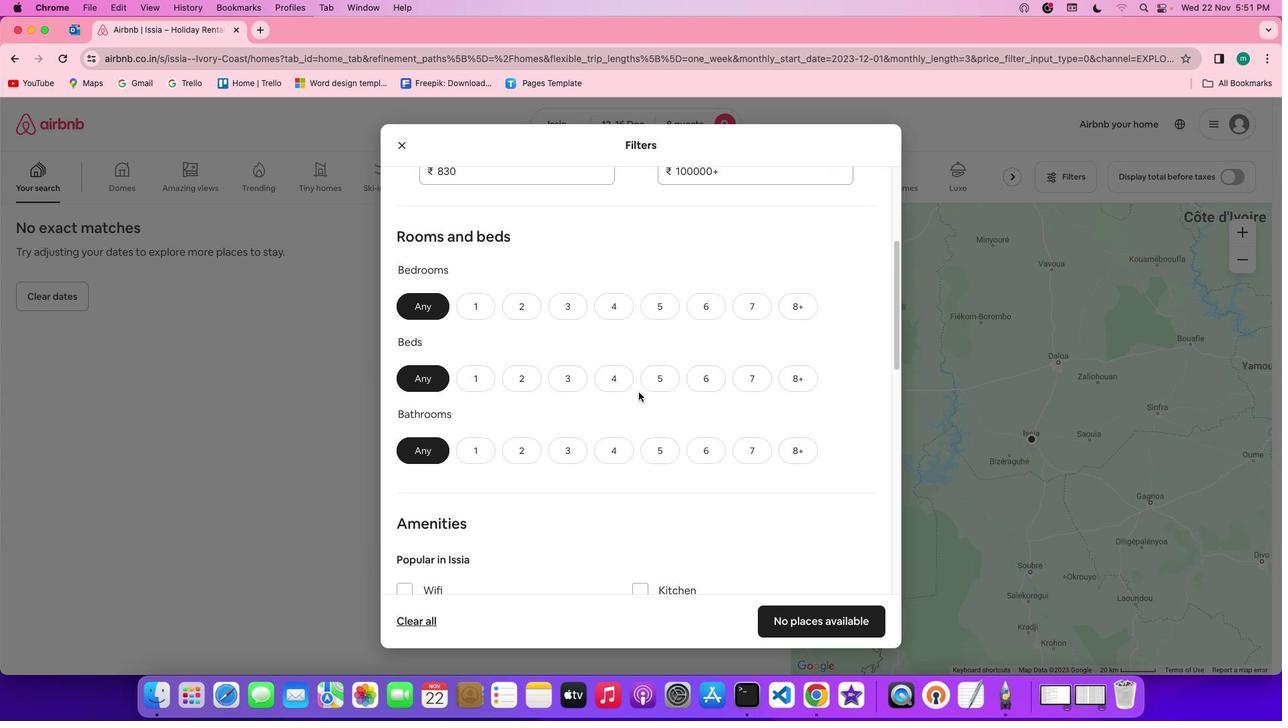 
Action: Mouse moved to (792, 299)
Screenshot: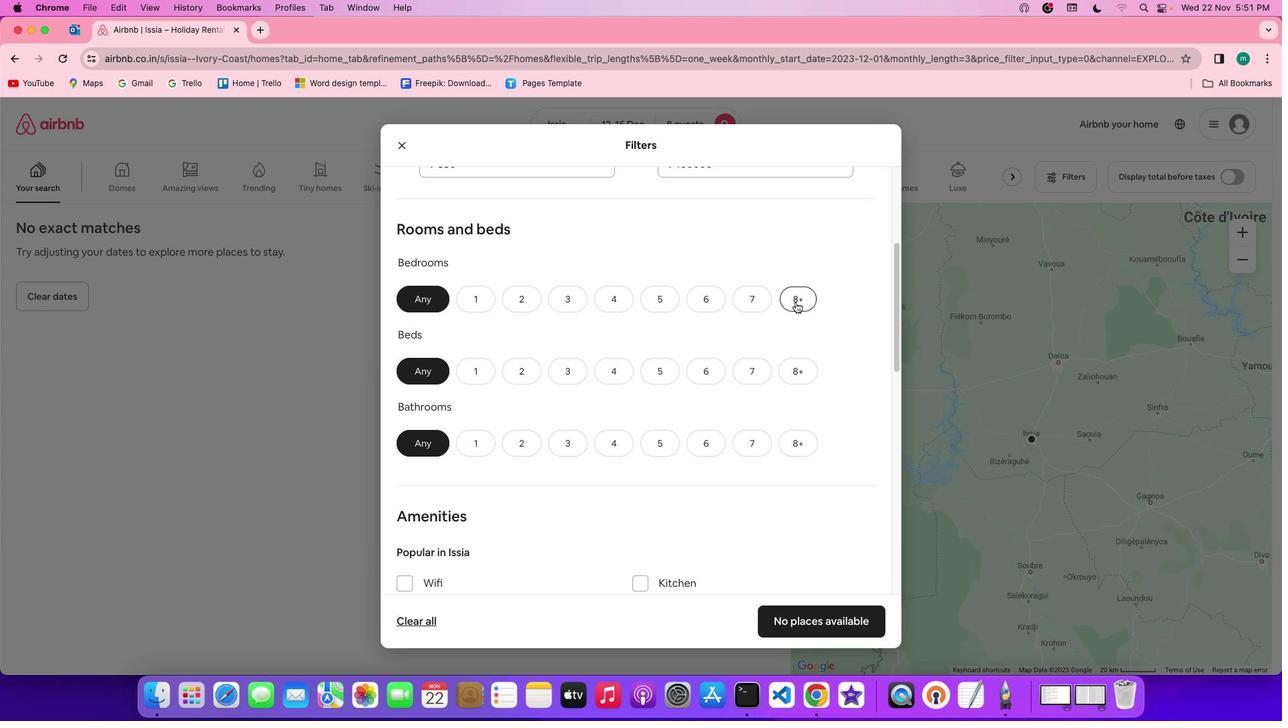 
Action: Mouse pressed left at (792, 299)
Screenshot: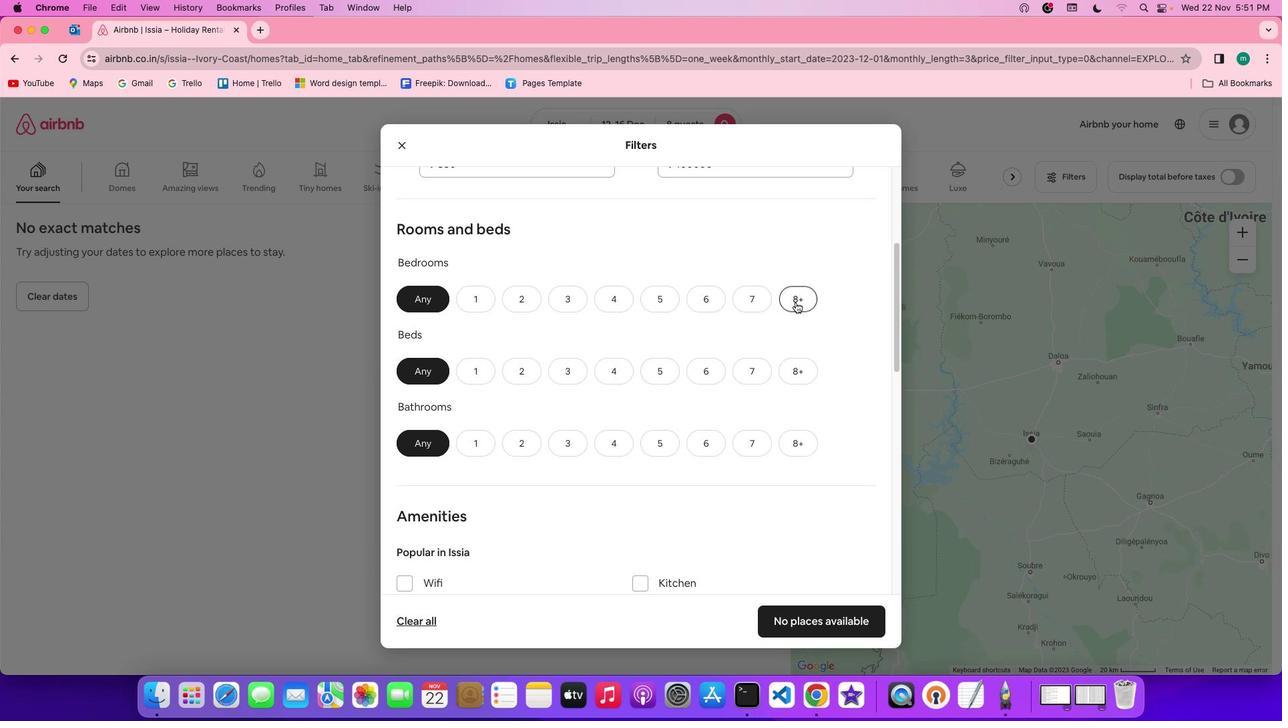 
Action: Mouse moved to (789, 377)
Screenshot: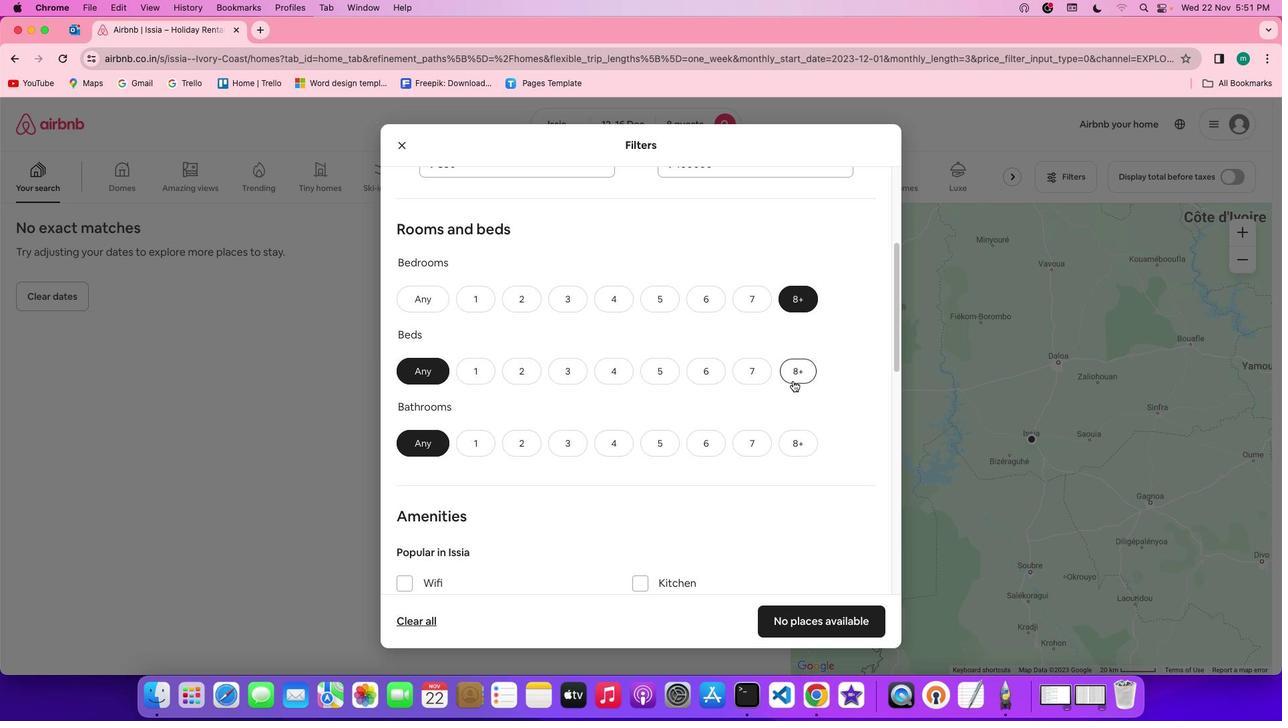 
Action: Mouse pressed left at (789, 377)
Screenshot: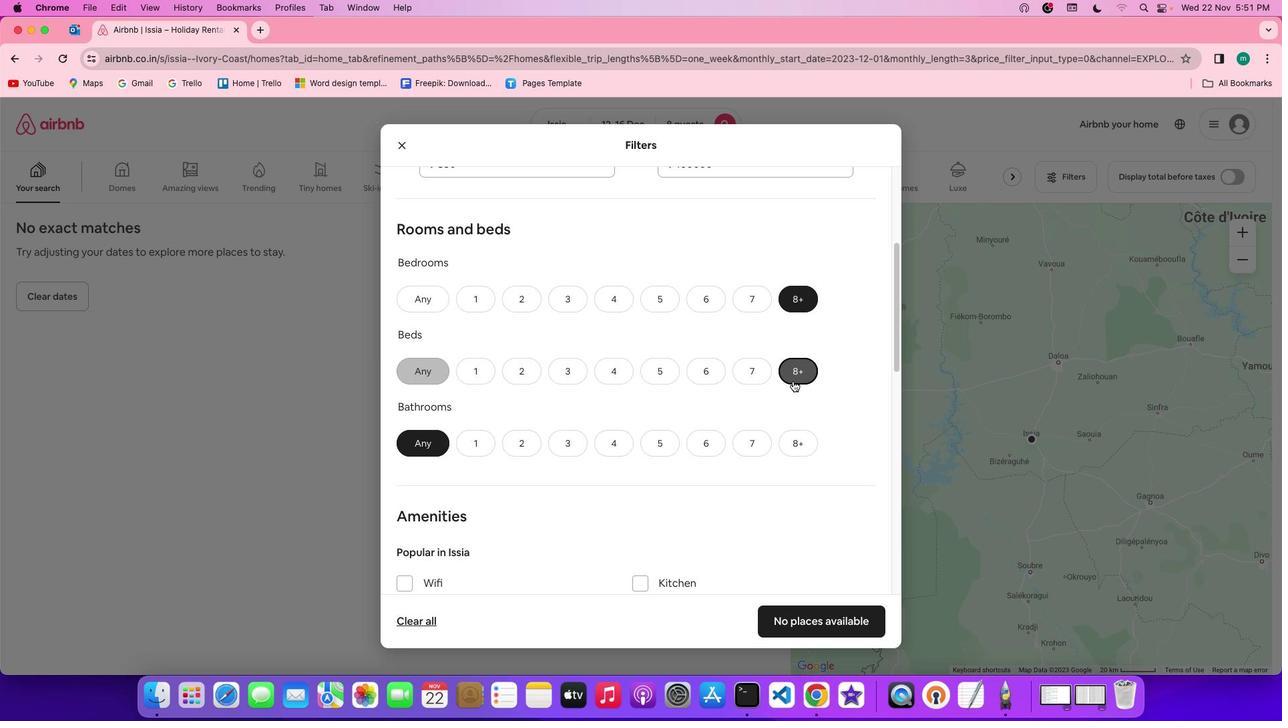
Action: Mouse moved to (788, 433)
Screenshot: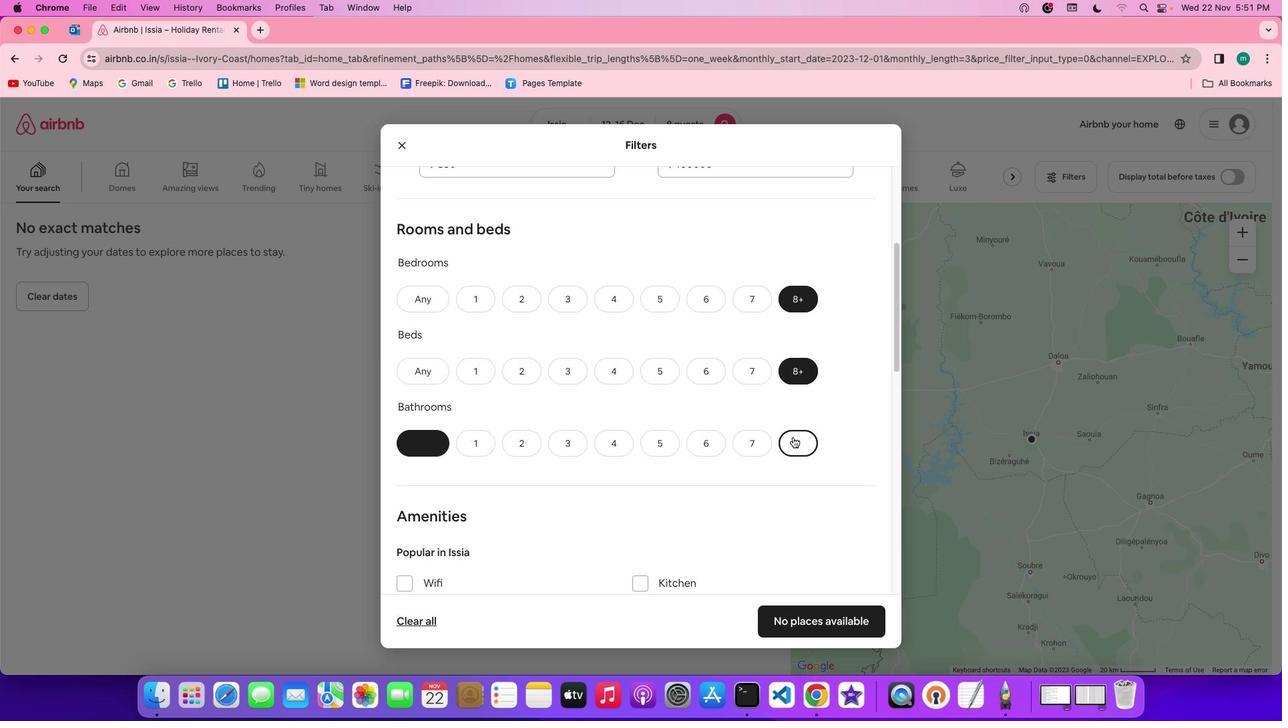 
Action: Mouse pressed left at (788, 433)
Screenshot: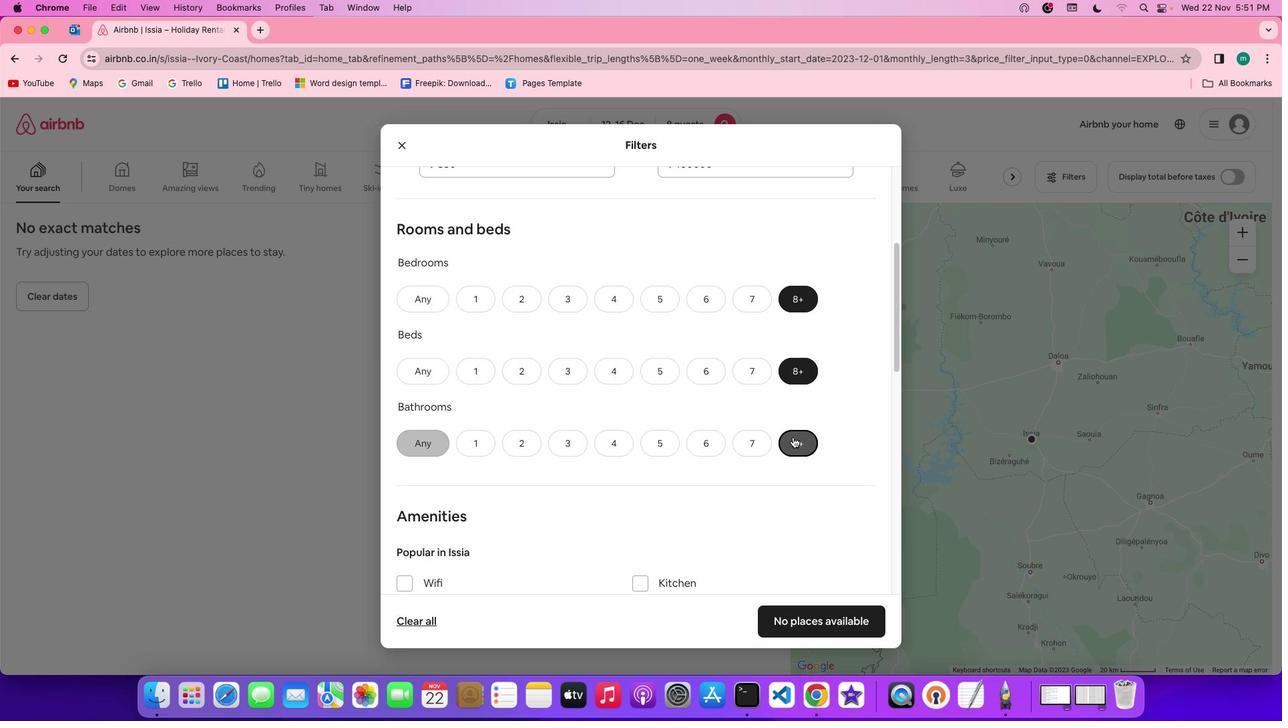 
Action: Mouse moved to (789, 433)
Screenshot: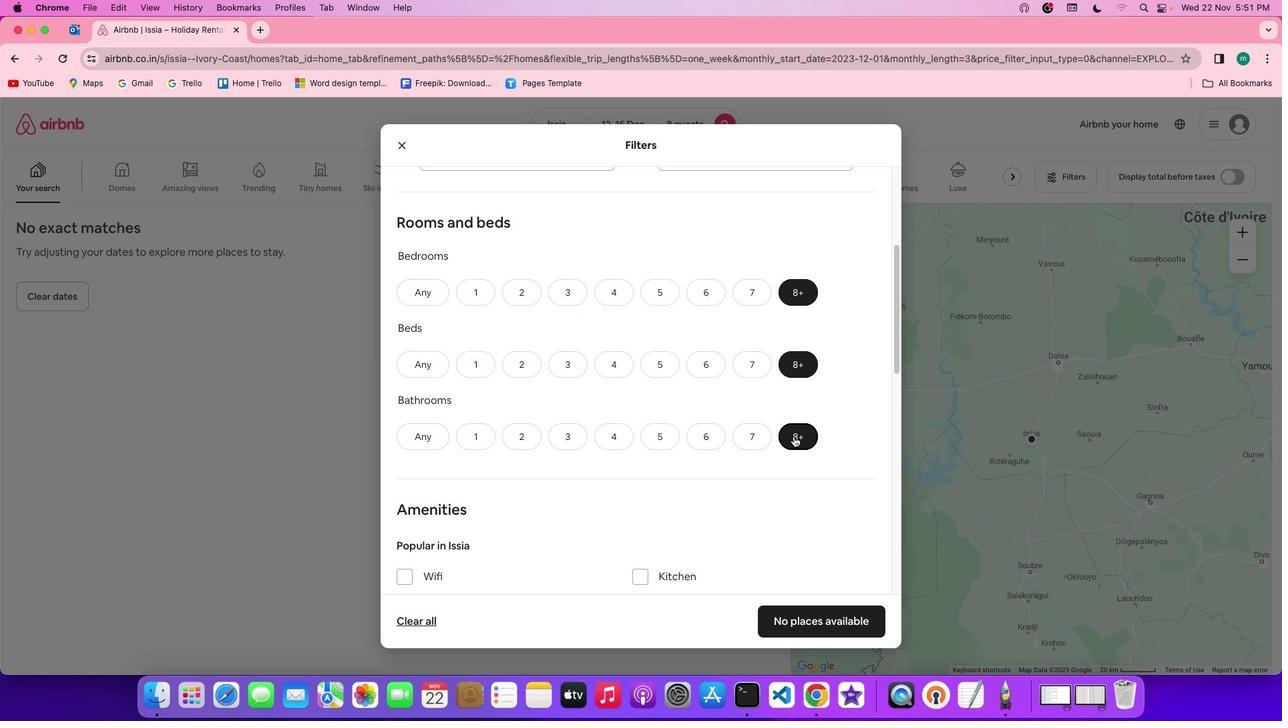 
Action: Mouse scrolled (789, 433) with delta (-2, -3)
Screenshot: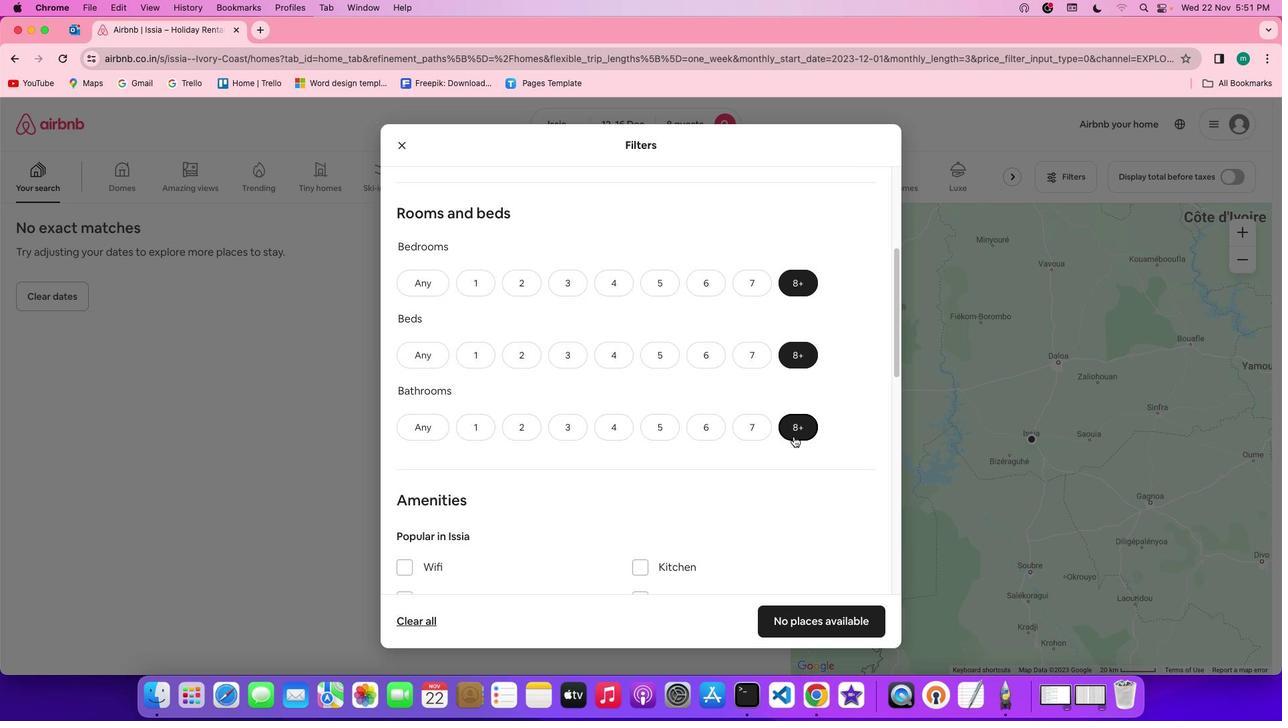 
Action: Mouse scrolled (789, 433) with delta (-2, -3)
Screenshot: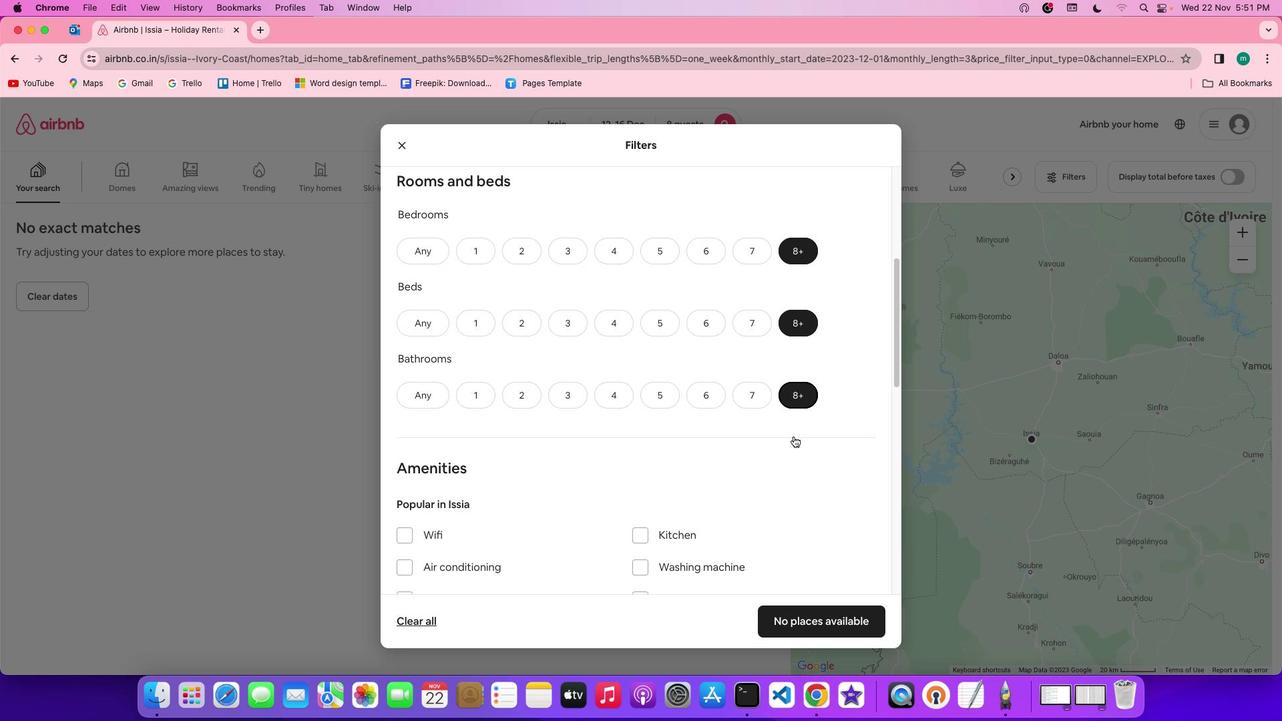 
Action: Mouse scrolled (789, 433) with delta (-2, -3)
Screenshot: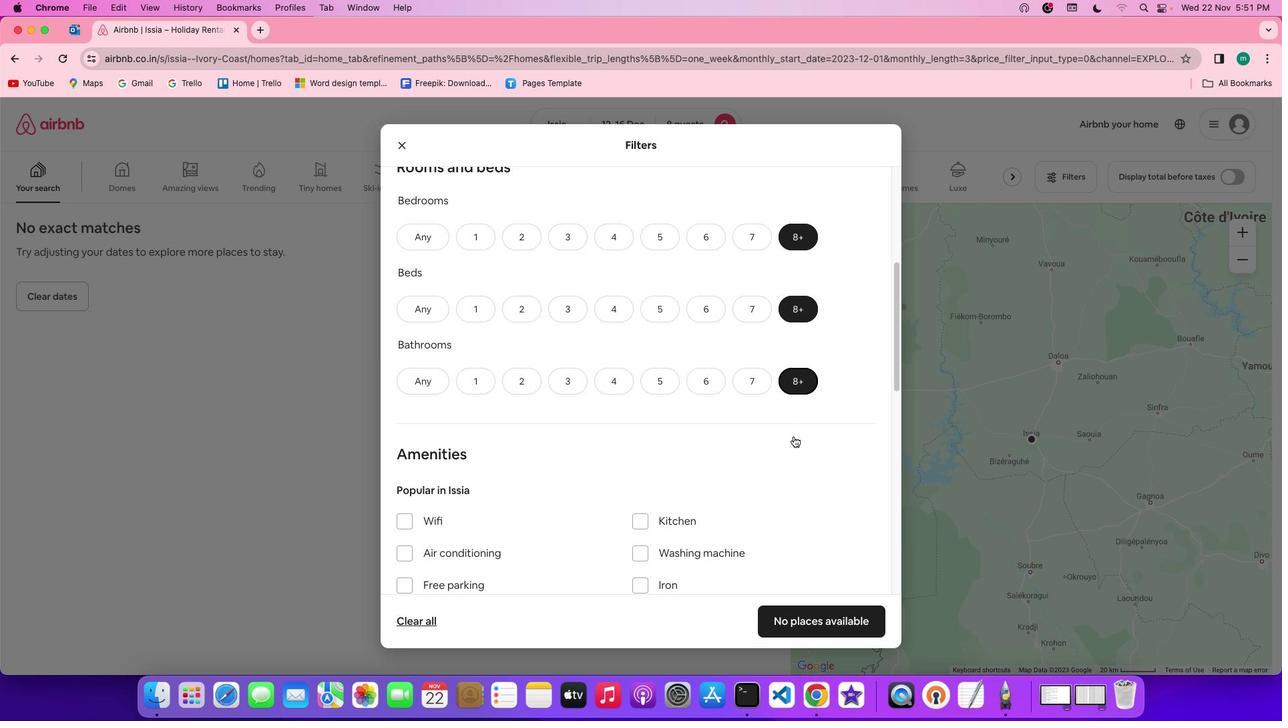
Action: Mouse scrolled (789, 433) with delta (-2, -3)
Screenshot: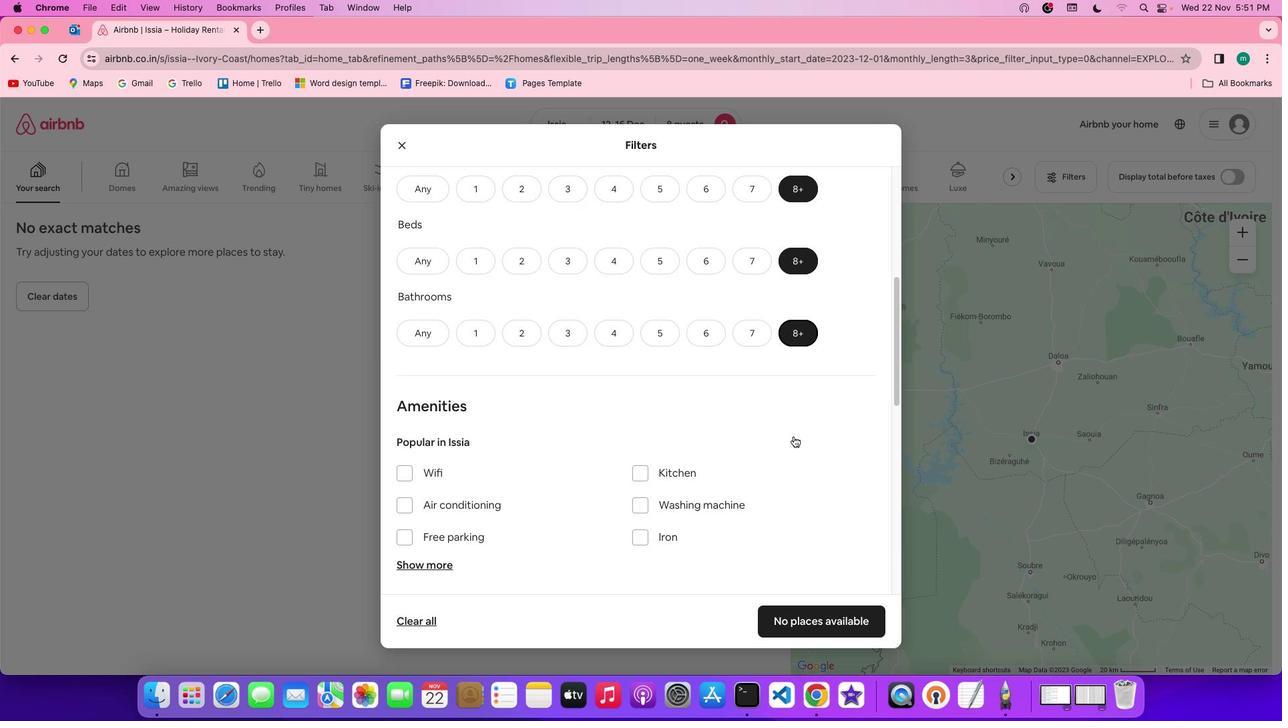 
Action: Mouse scrolled (789, 433) with delta (-2, -3)
Screenshot: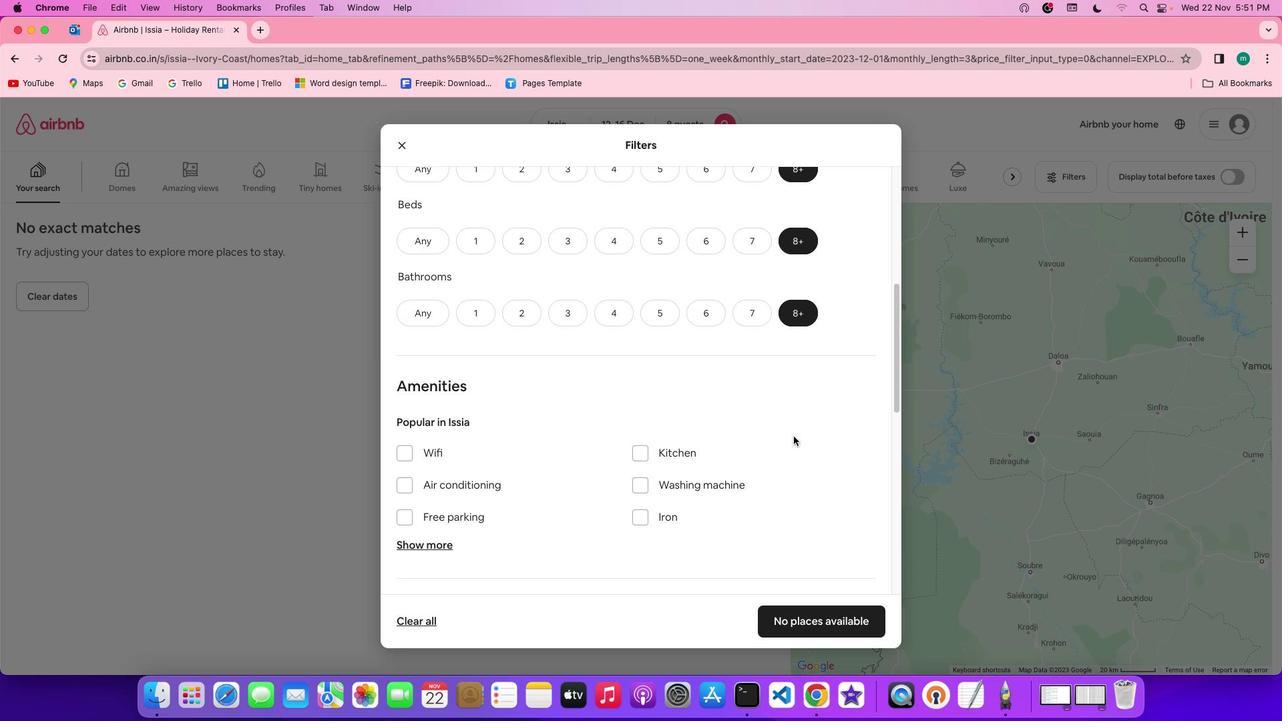 
Action: Mouse scrolled (789, 433) with delta (-2, -3)
Screenshot: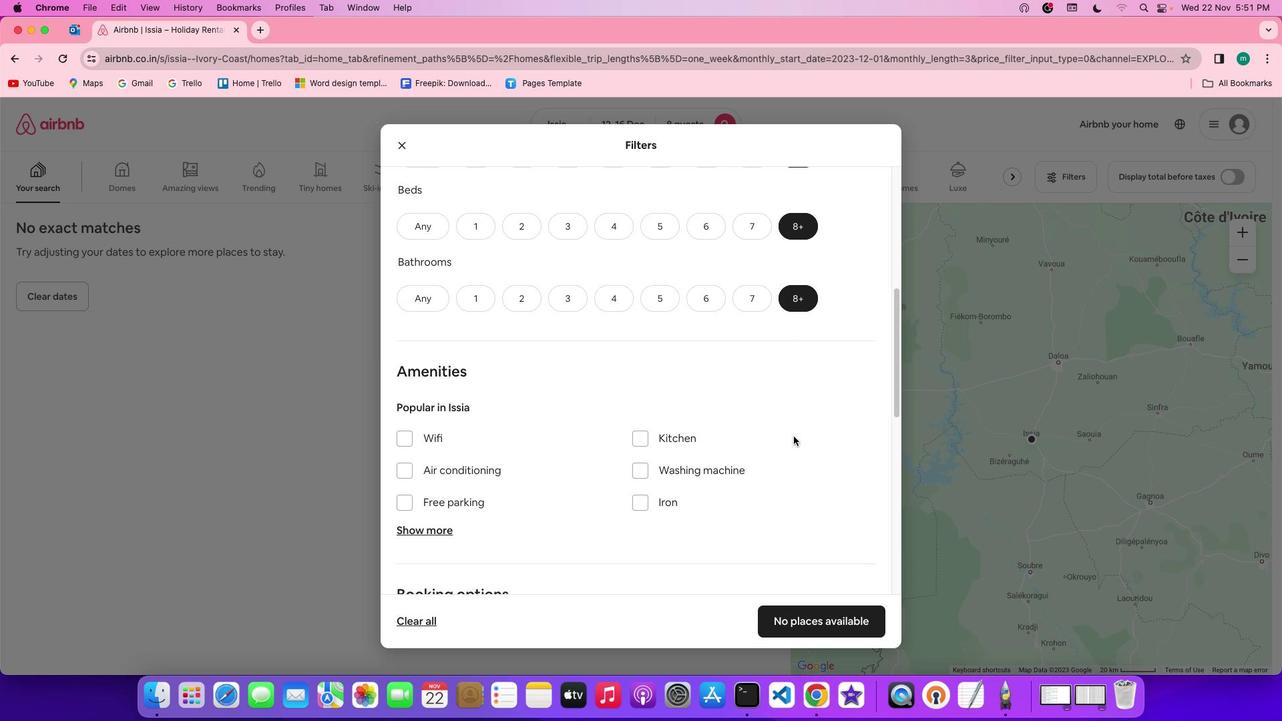 
Action: Mouse scrolled (789, 433) with delta (-2, -3)
Screenshot: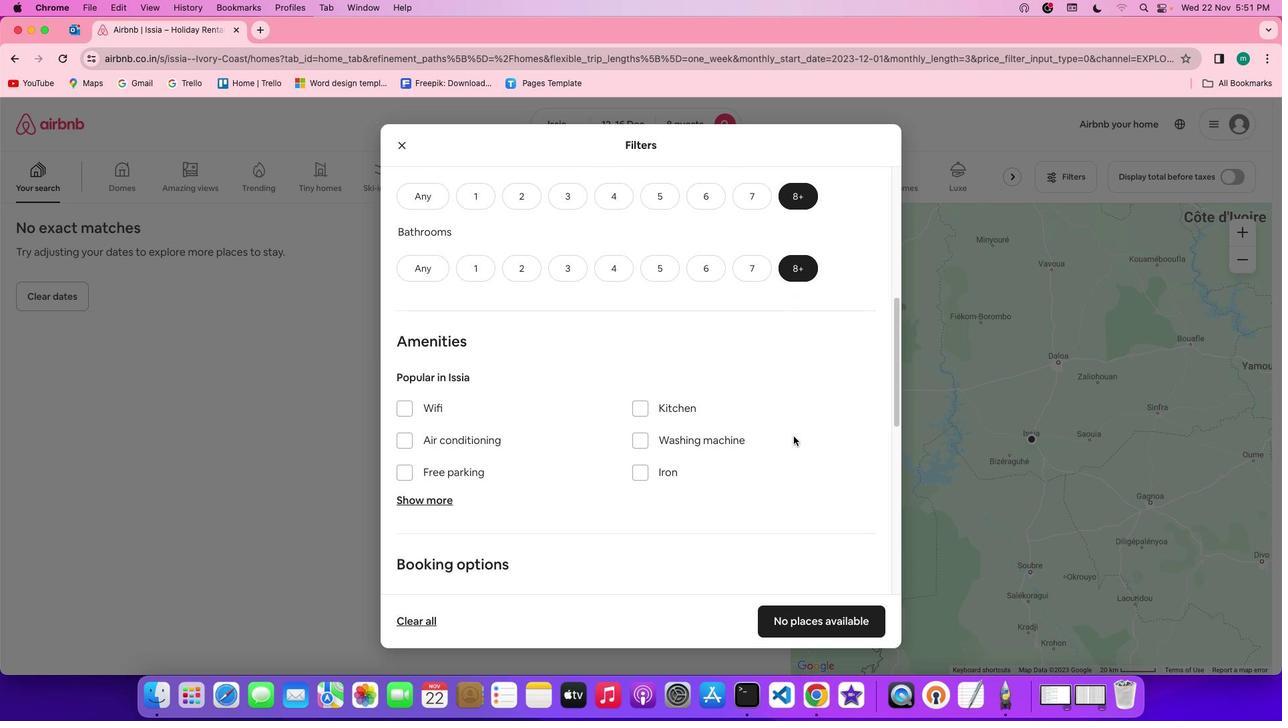 
Action: Mouse moved to (688, 401)
Screenshot: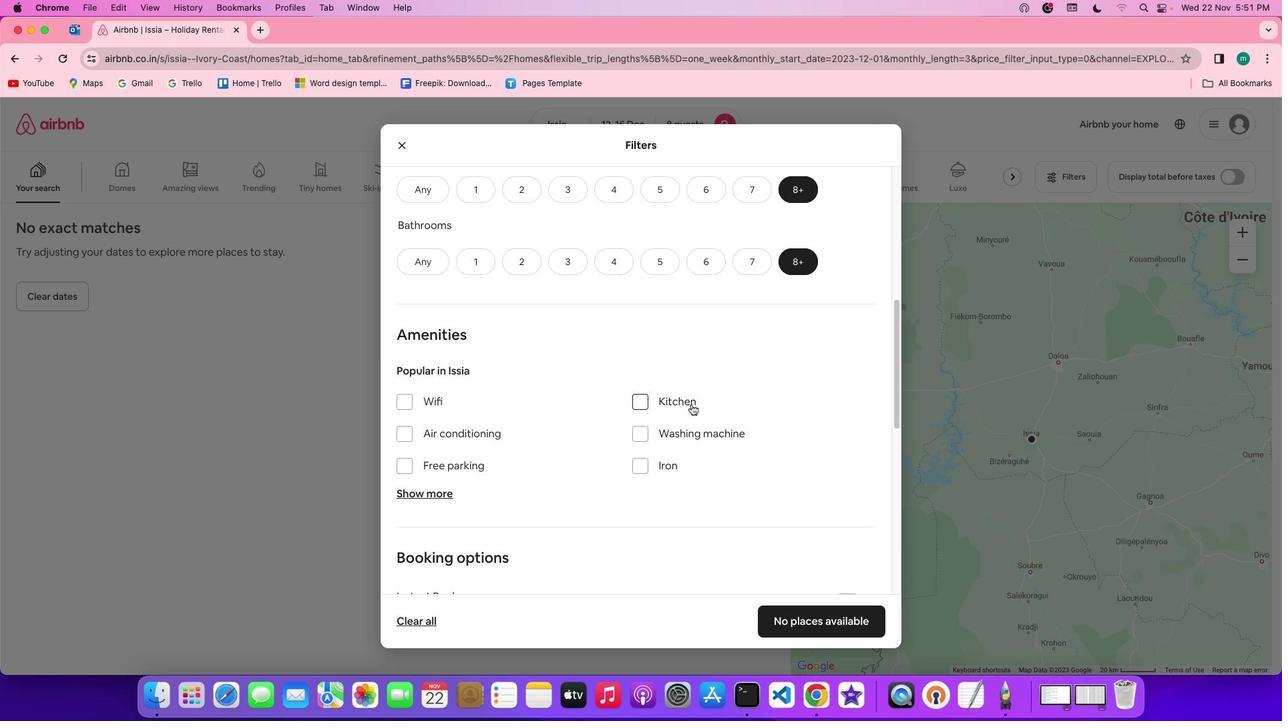 
Action: Mouse scrolled (688, 401) with delta (-2, -3)
Screenshot: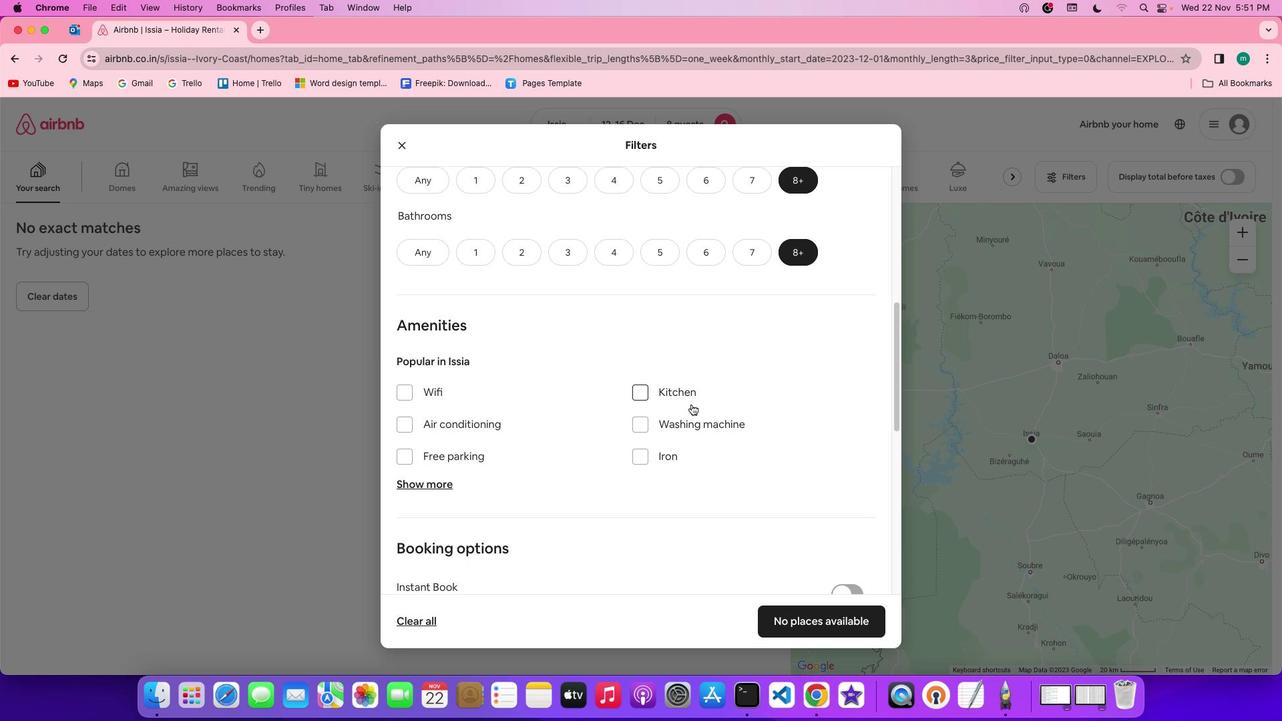 
Action: Mouse scrolled (688, 401) with delta (-2, -3)
Screenshot: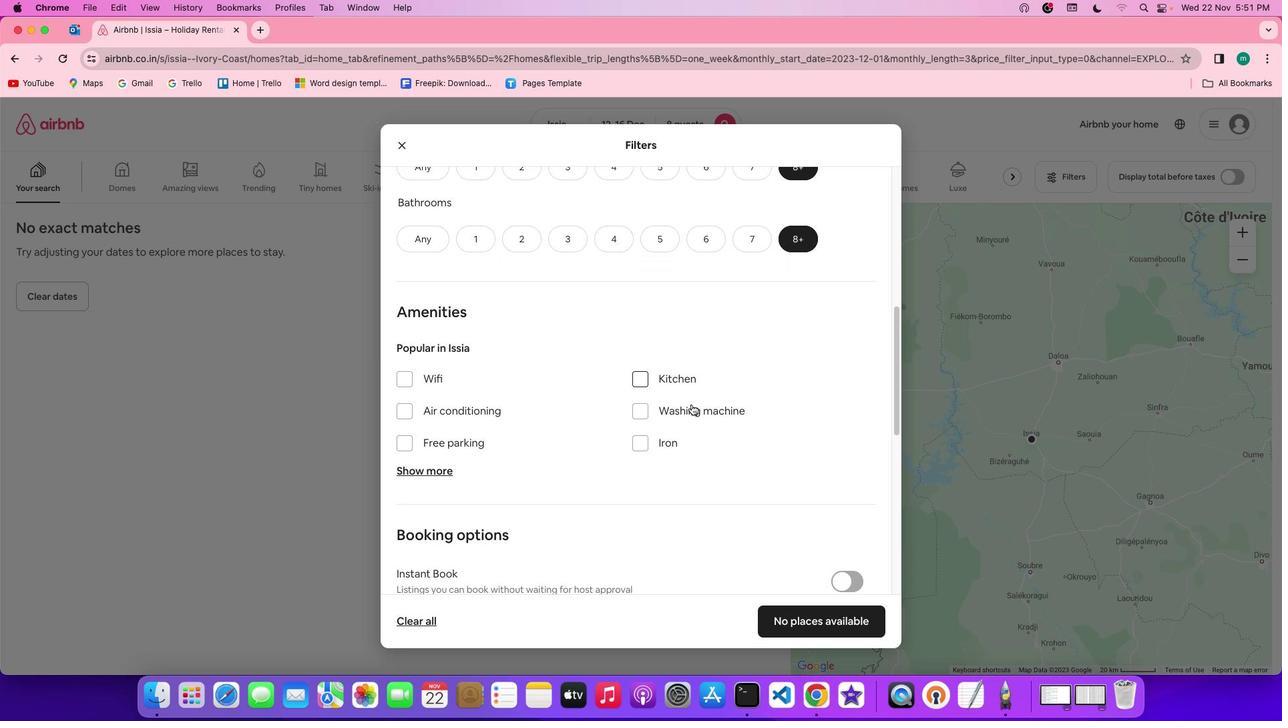 
Action: Mouse scrolled (688, 401) with delta (-2, -3)
Screenshot: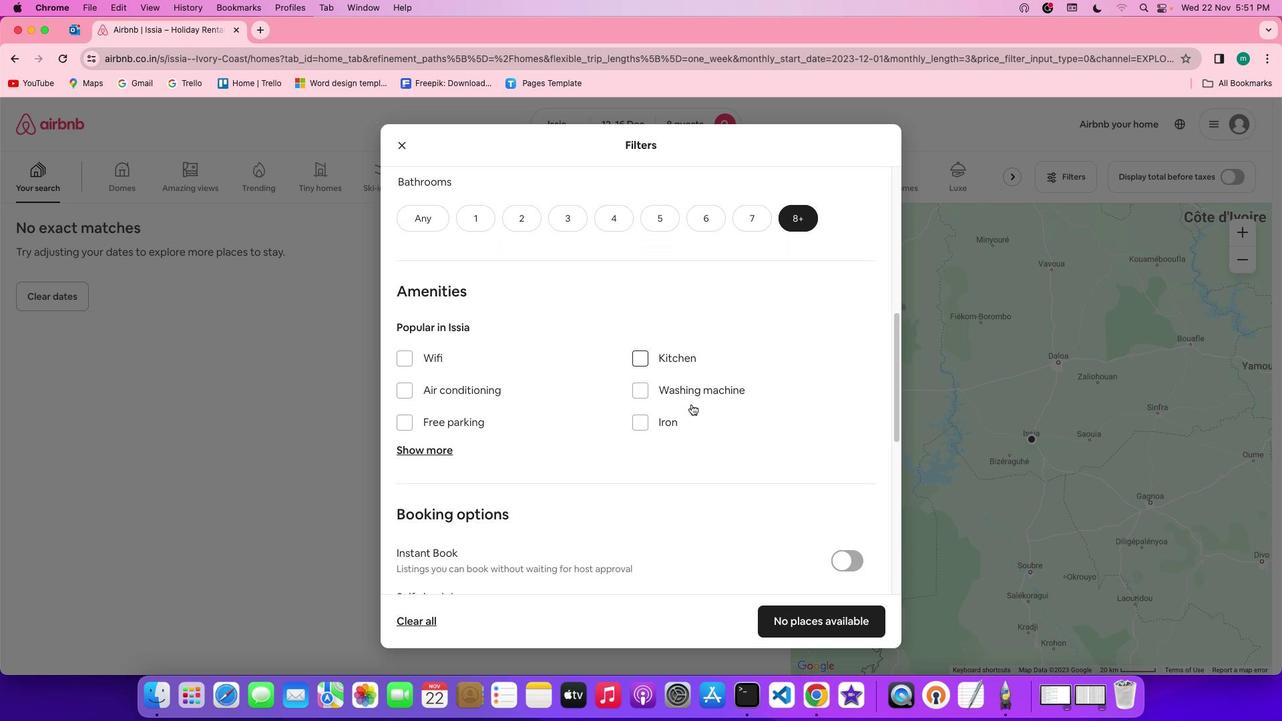 
Action: Mouse scrolled (688, 401) with delta (-2, -3)
Screenshot: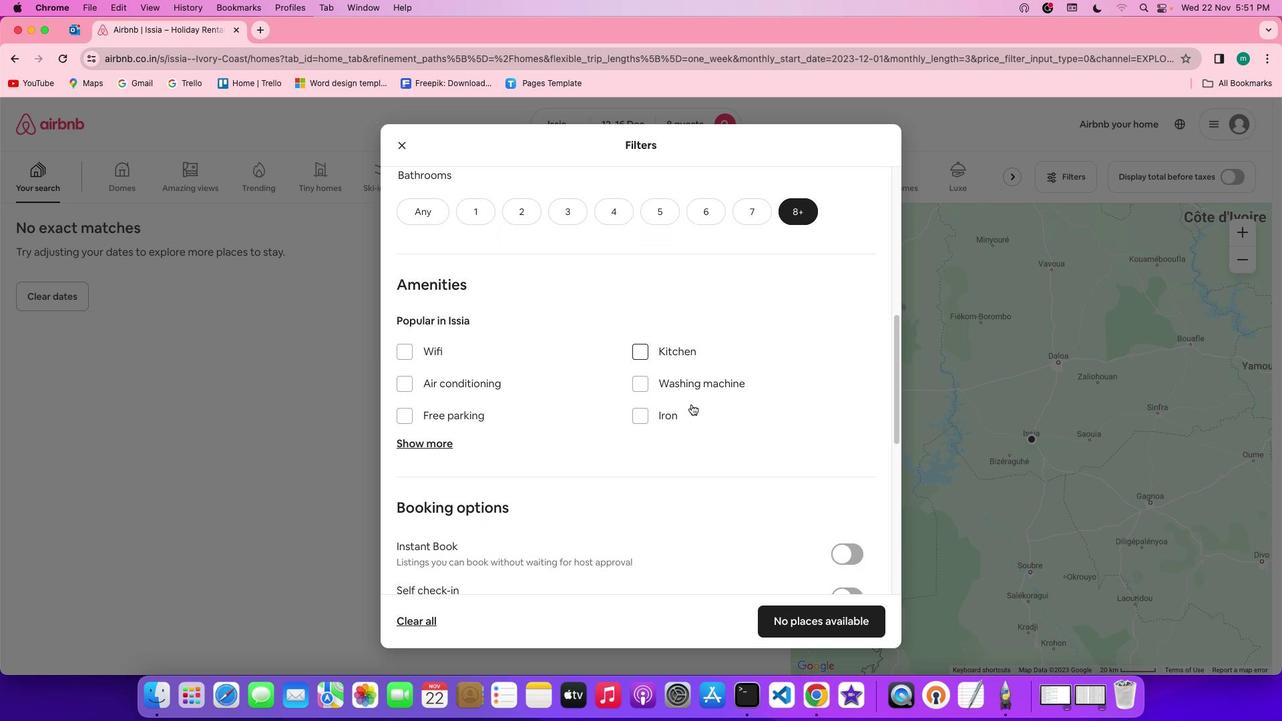 
Action: Mouse scrolled (688, 401) with delta (-2, -3)
Screenshot: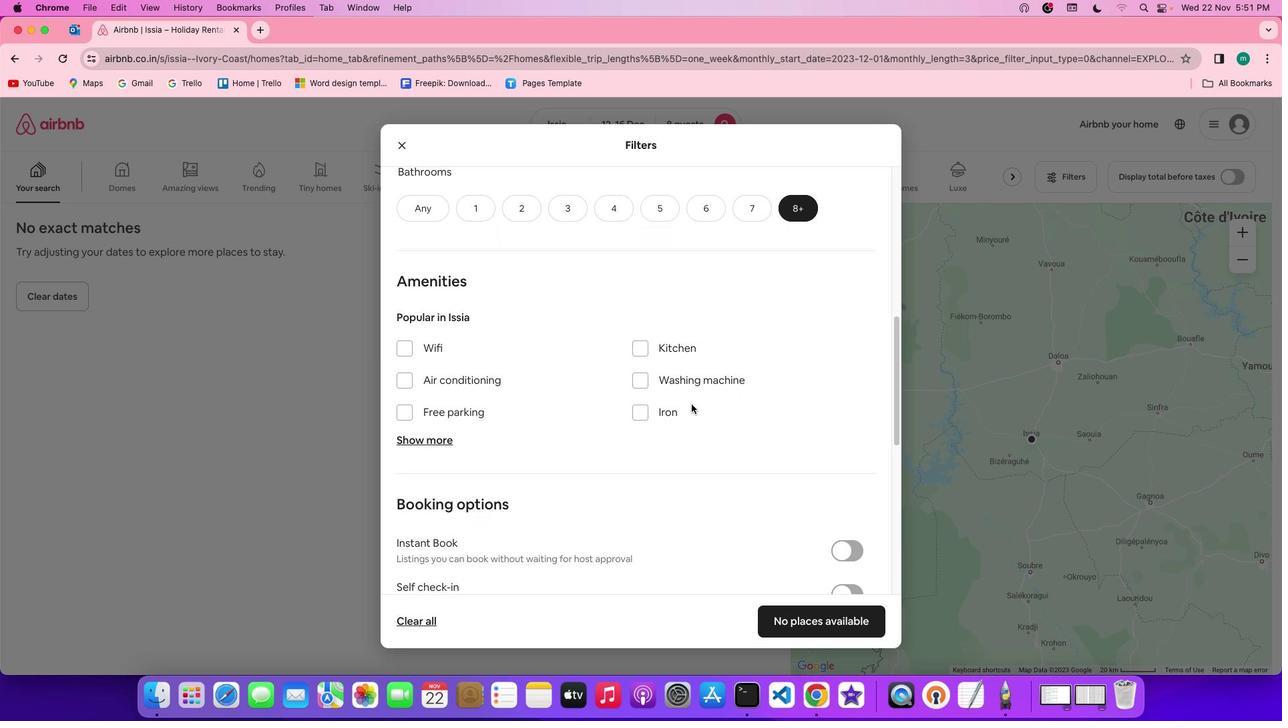 
Action: Mouse scrolled (688, 401) with delta (-2, -3)
Screenshot: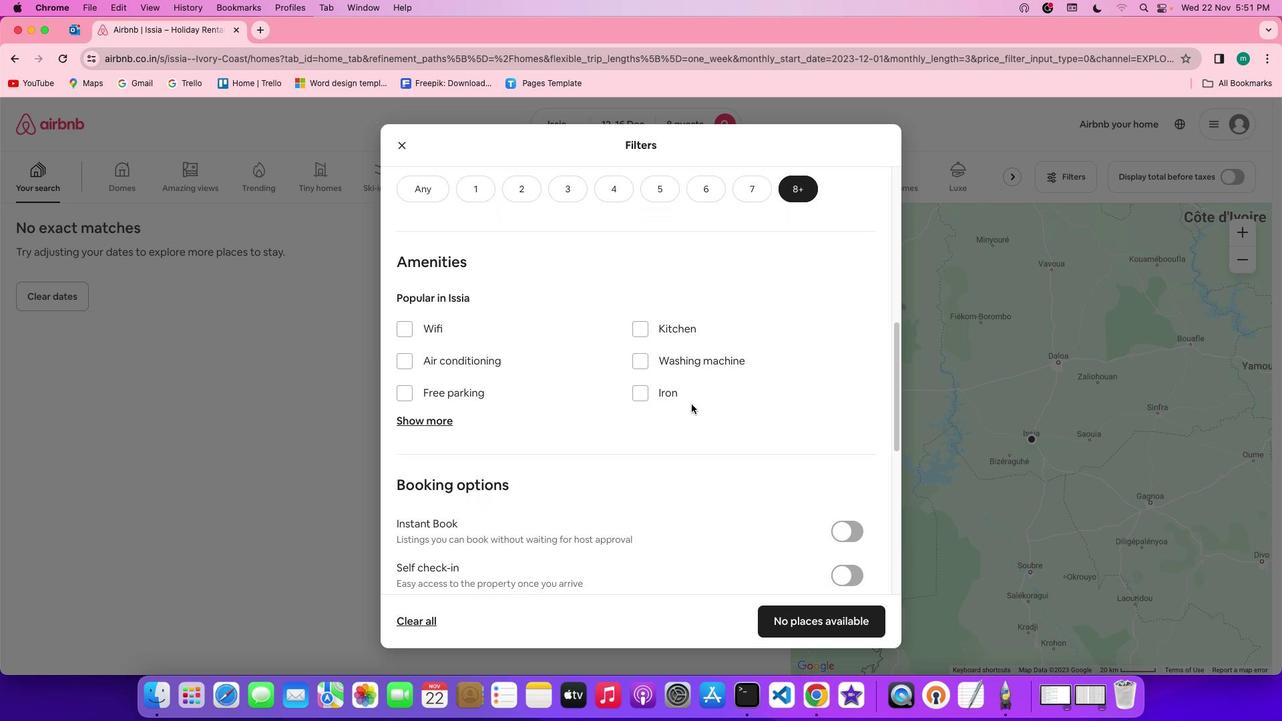 
Action: Mouse scrolled (688, 401) with delta (-2, -3)
Screenshot: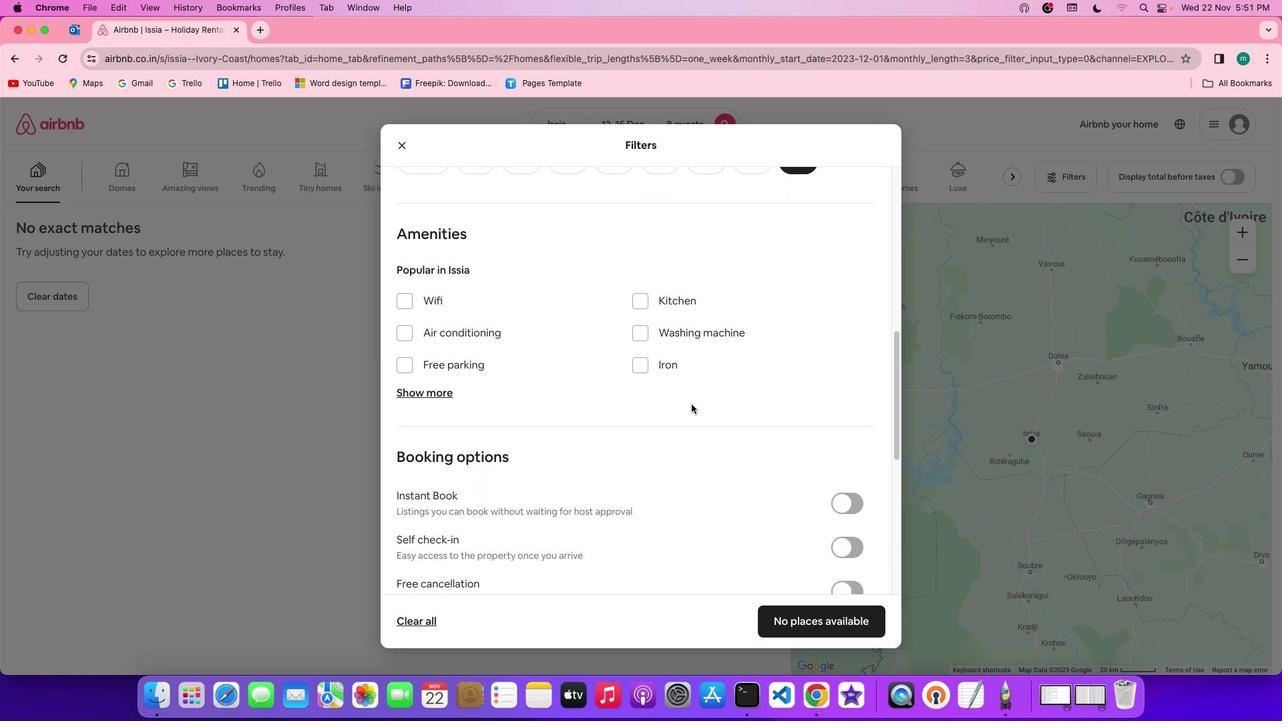 
Action: Mouse scrolled (688, 401) with delta (-2, -3)
Screenshot: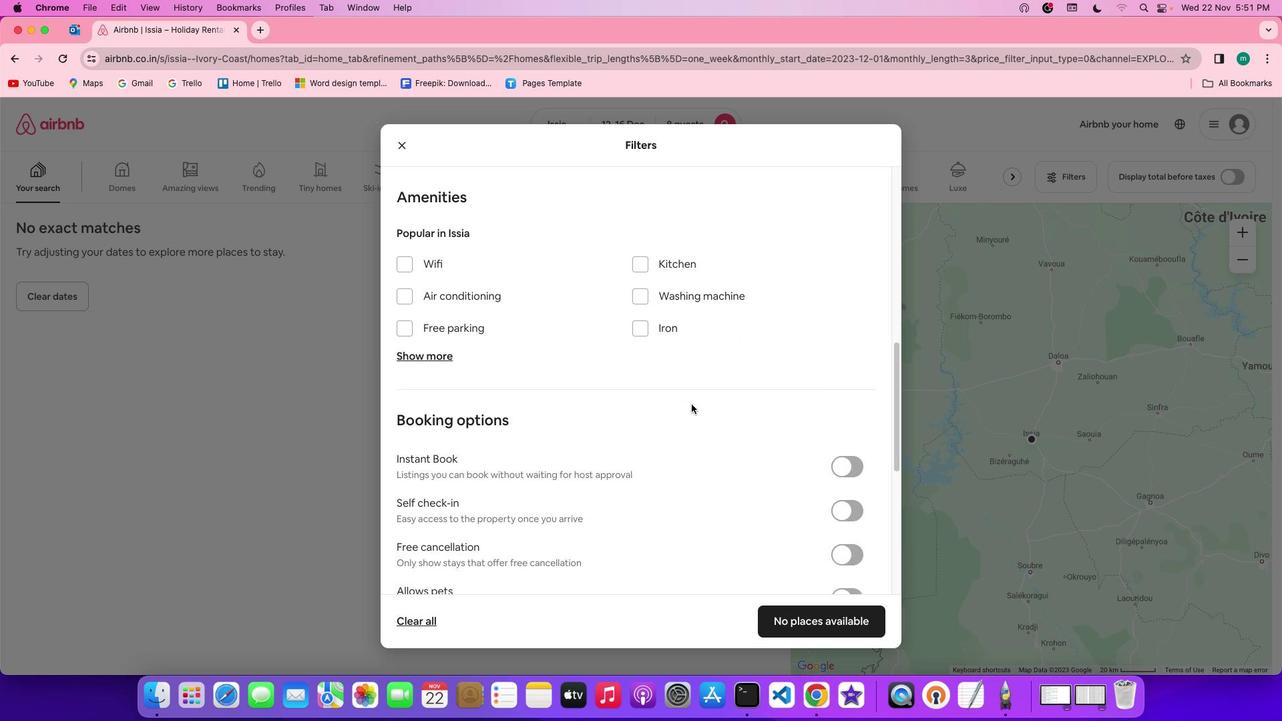 
Action: Mouse moved to (407, 253)
Screenshot: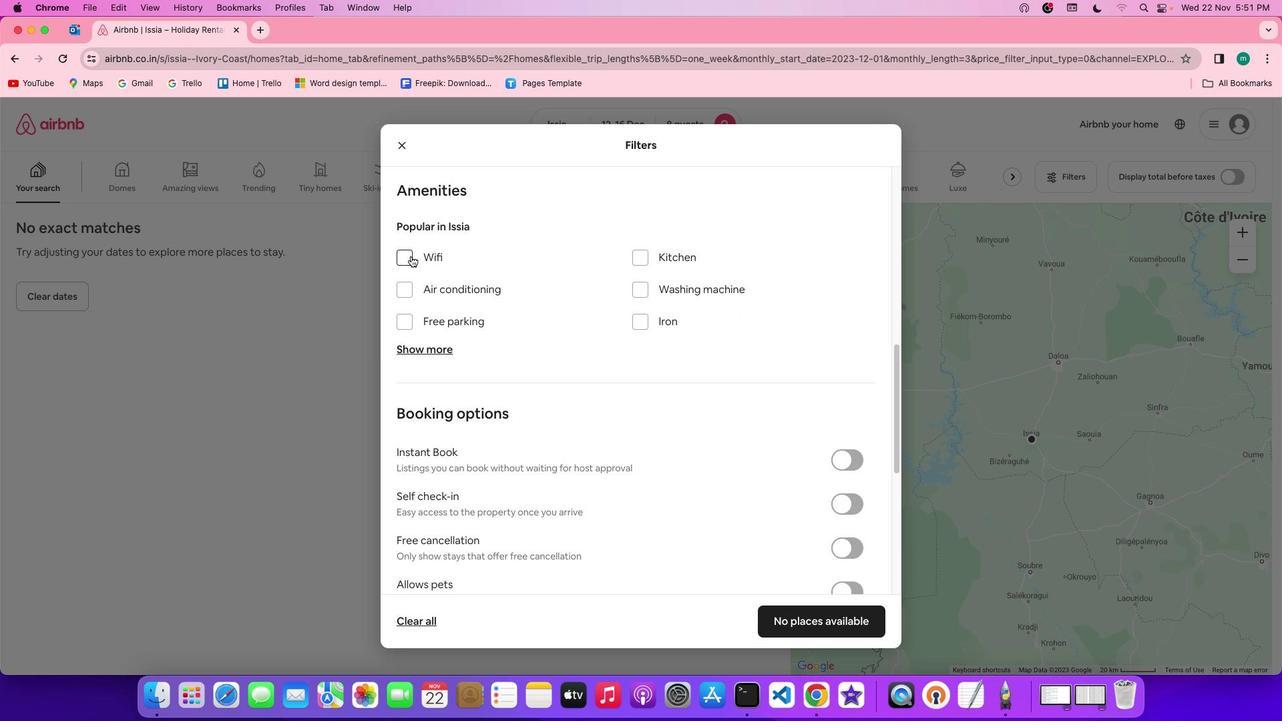 
Action: Mouse pressed left at (407, 253)
Screenshot: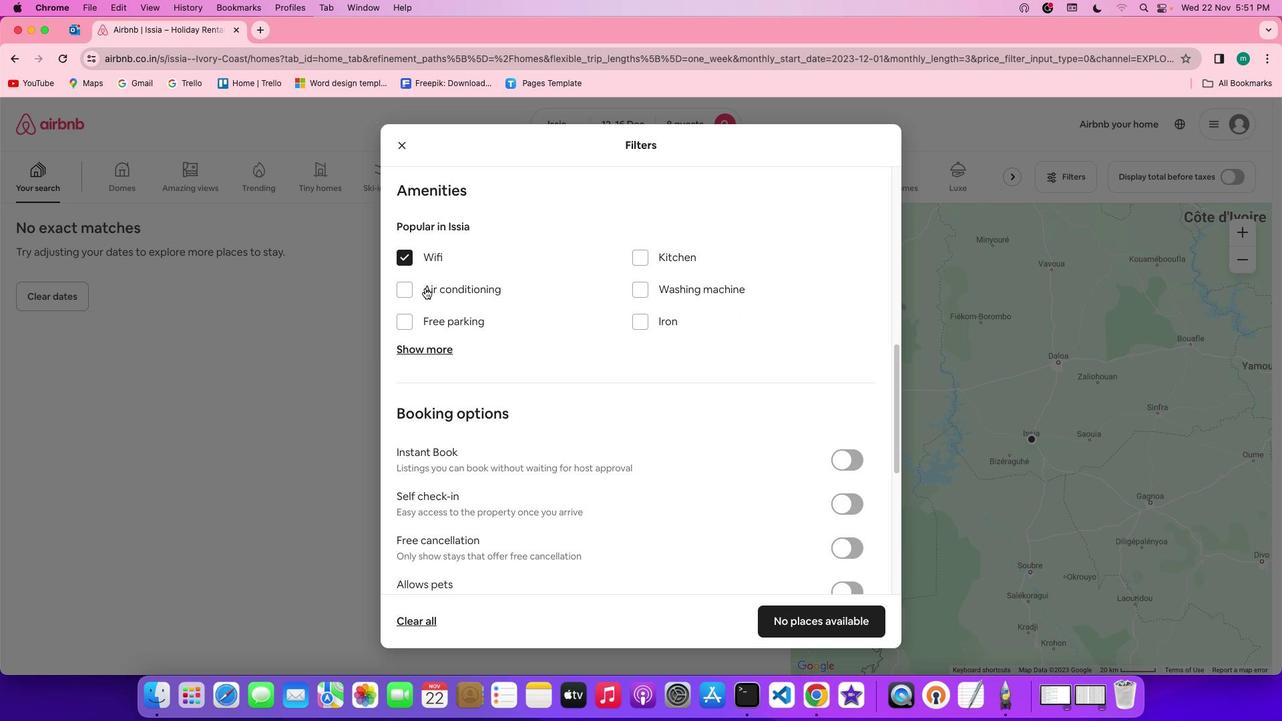 
Action: Mouse moved to (417, 341)
Screenshot: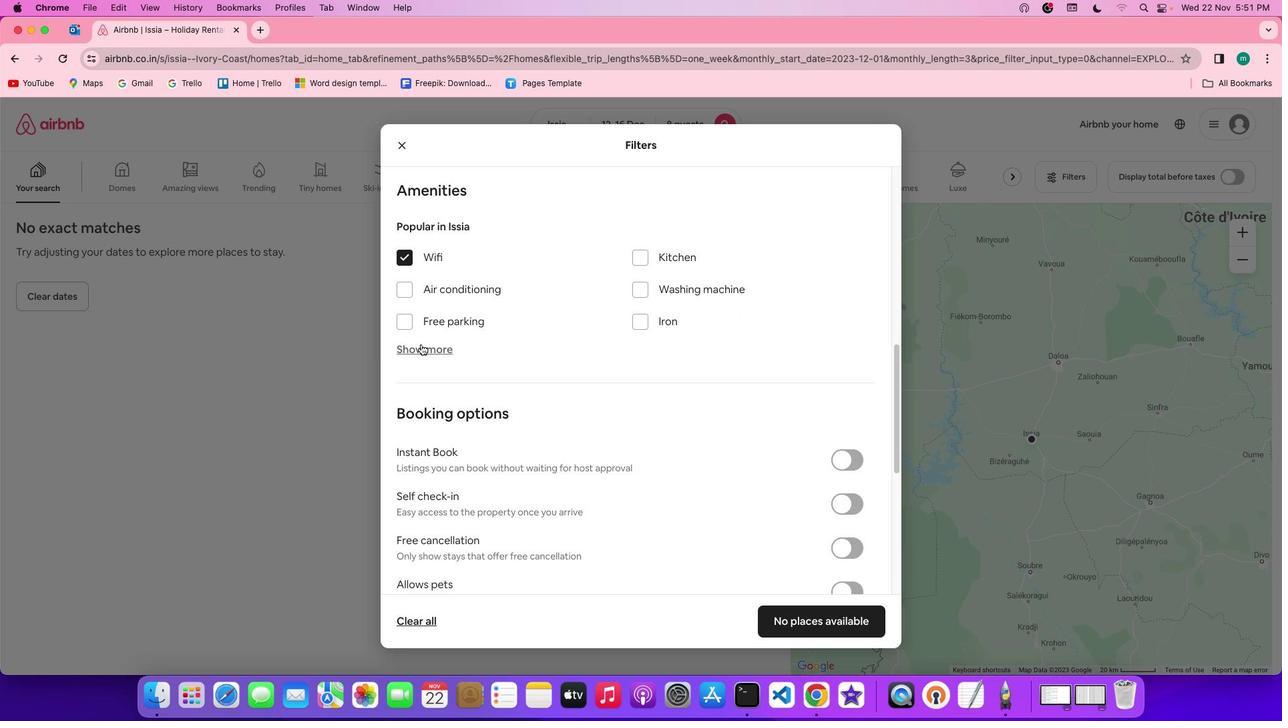 
Action: Mouse pressed left at (417, 341)
Screenshot: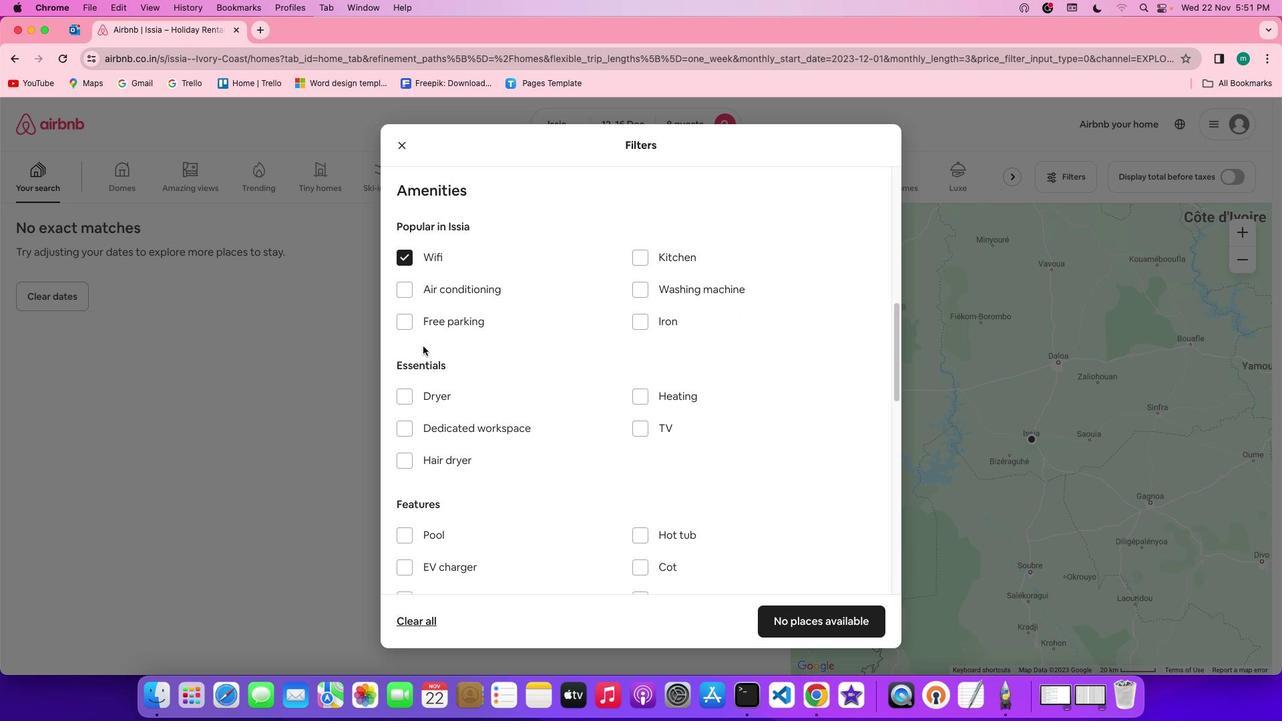 
Action: Mouse moved to (550, 352)
Screenshot: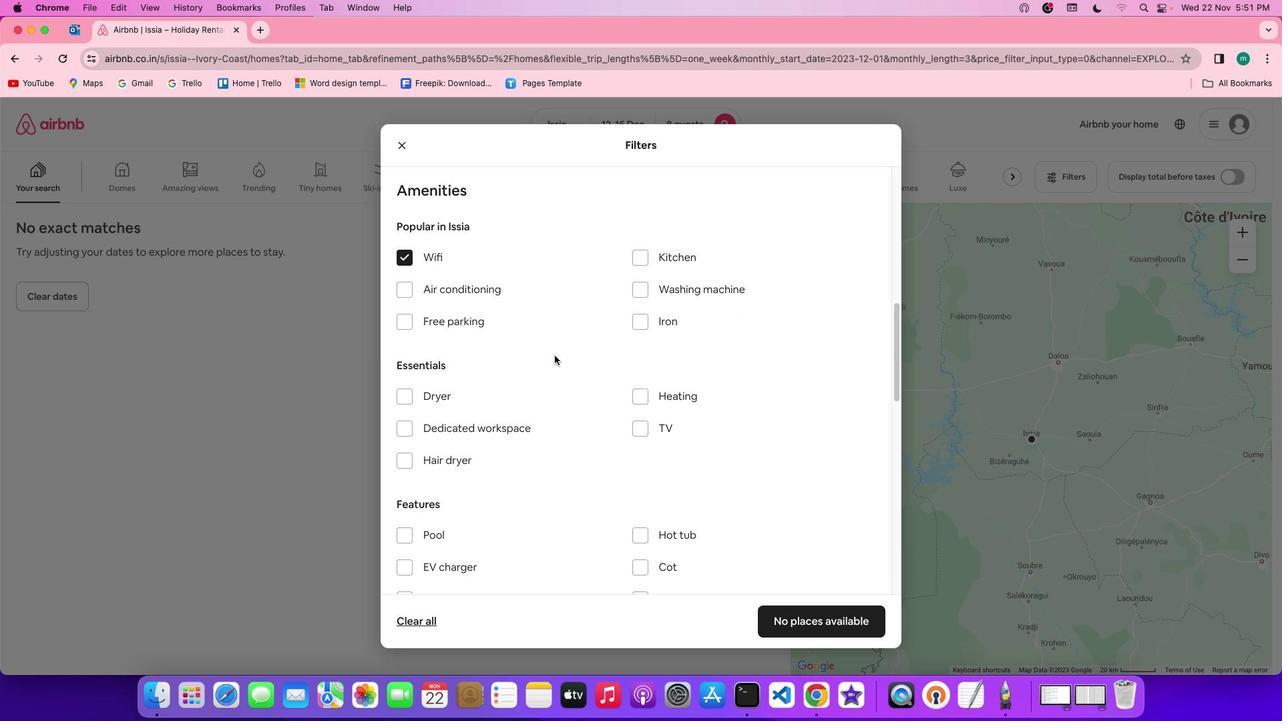 
Action: Mouse scrolled (550, 352) with delta (-2, -3)
Screenshot: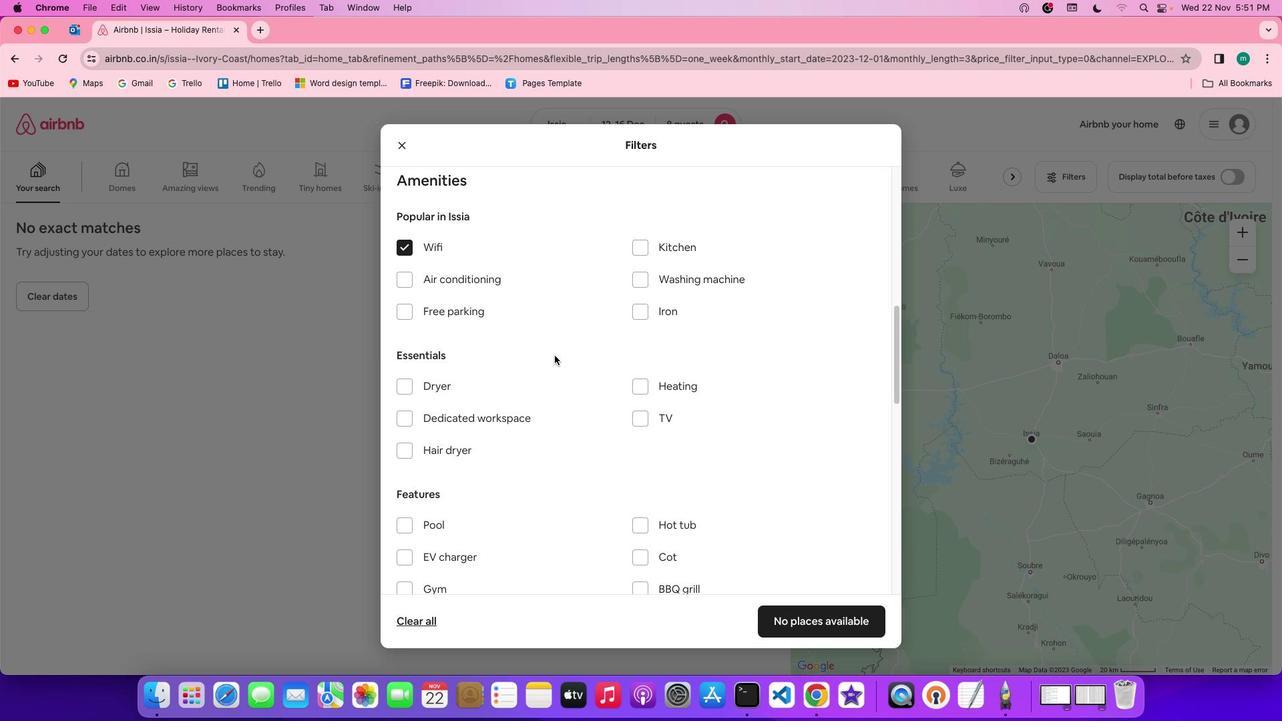 
Action: Mouse scrolled (550, 352) with delta (-2, -3)
Screenshot: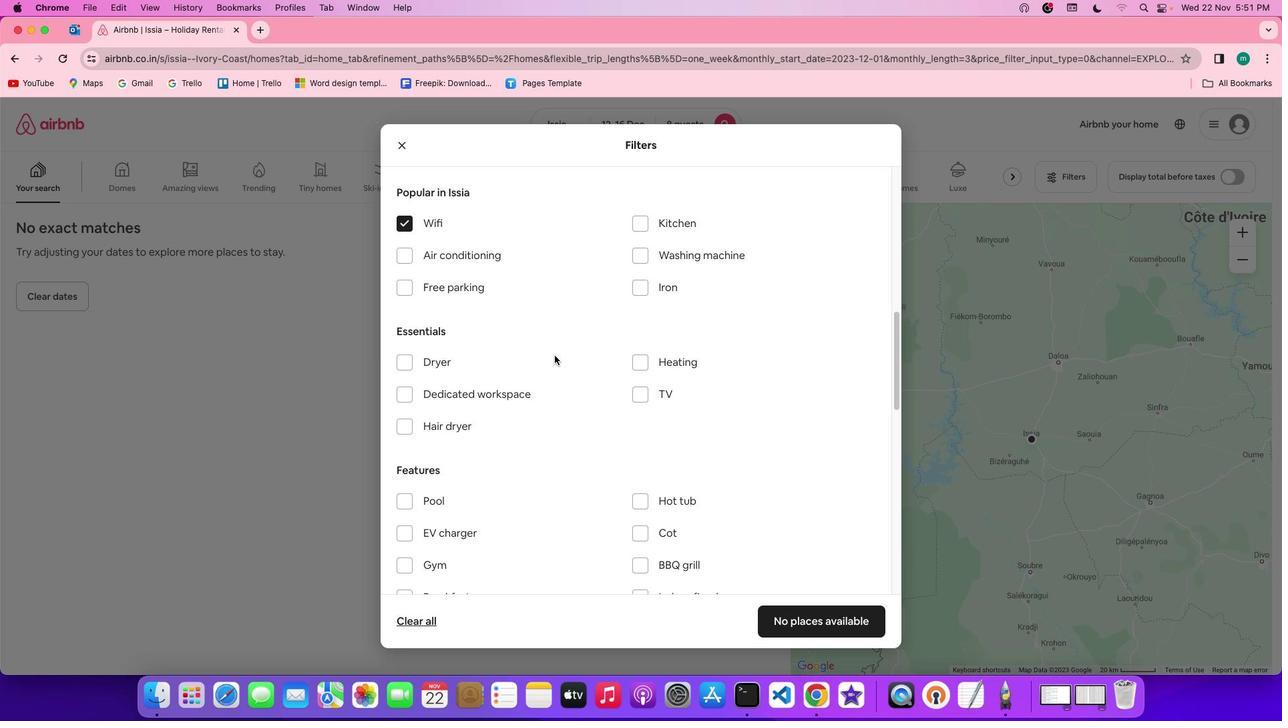 
Action: Mouse scrolled (550, 352) with delta (-2, -3)
Screenshot: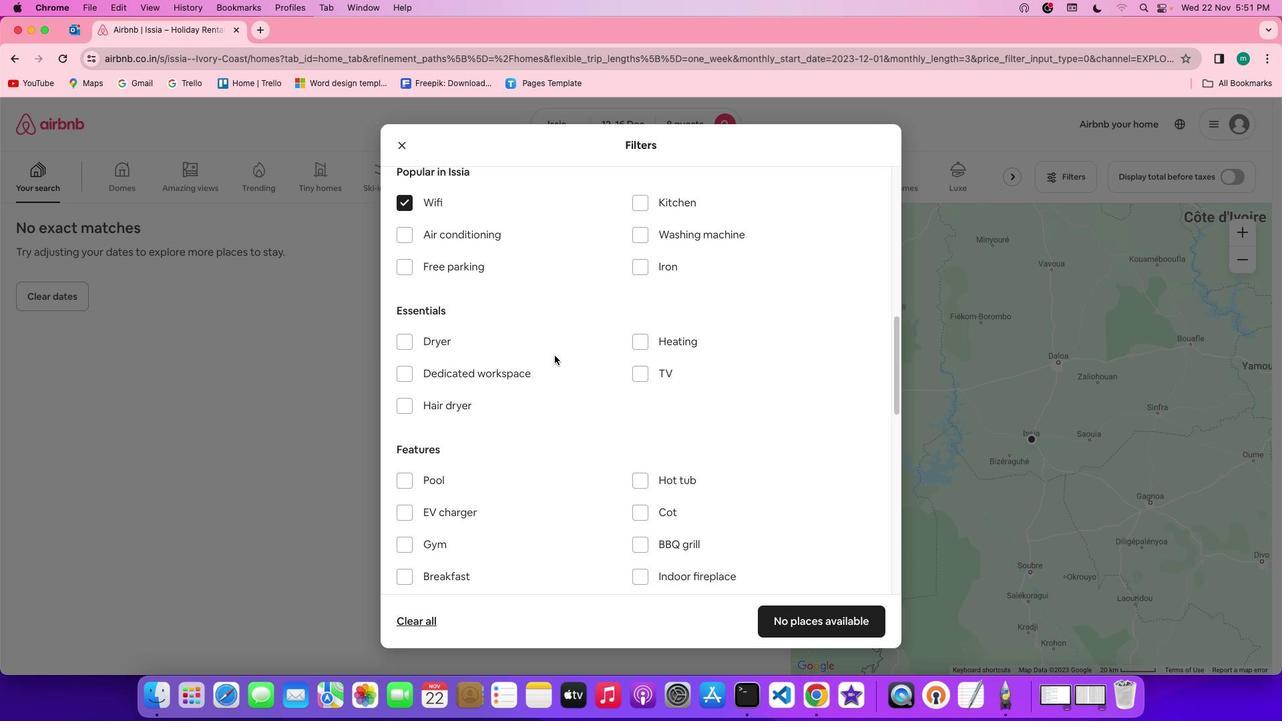 
Action: Mouse moved to (636, 367)
Screenshot: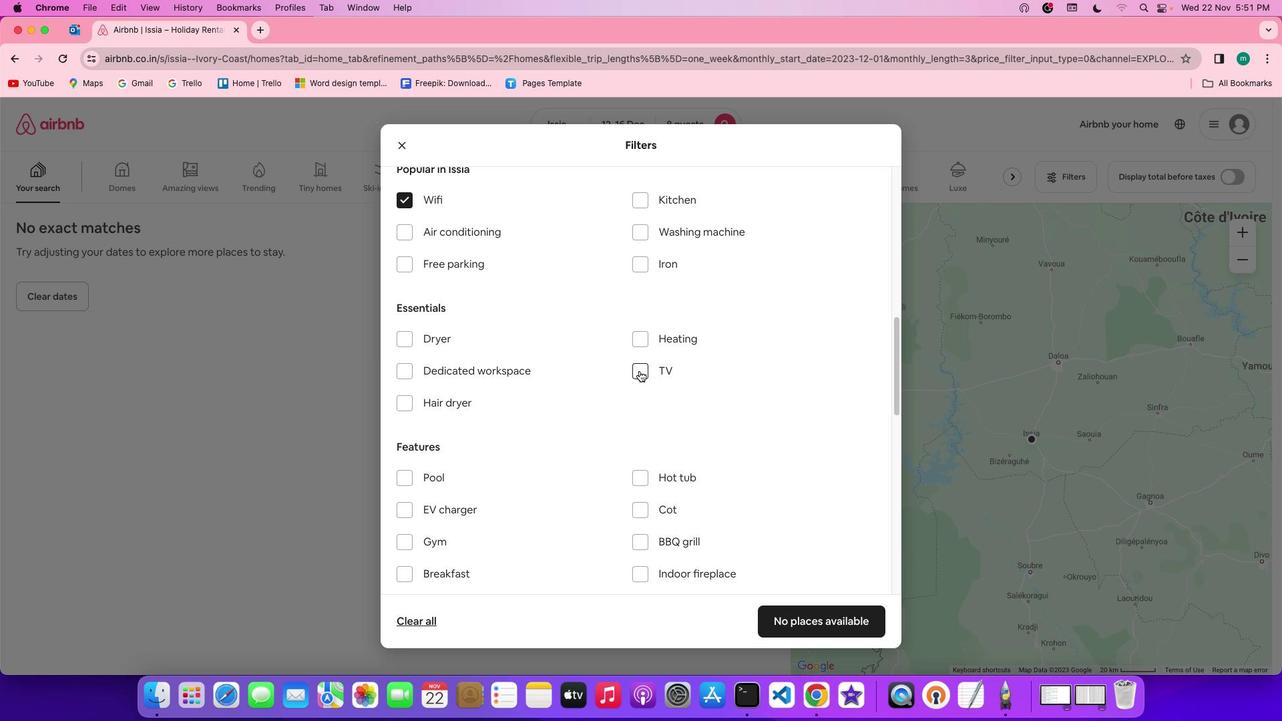 
Action: Mouse pressed left at (636, 367)
Screenshot: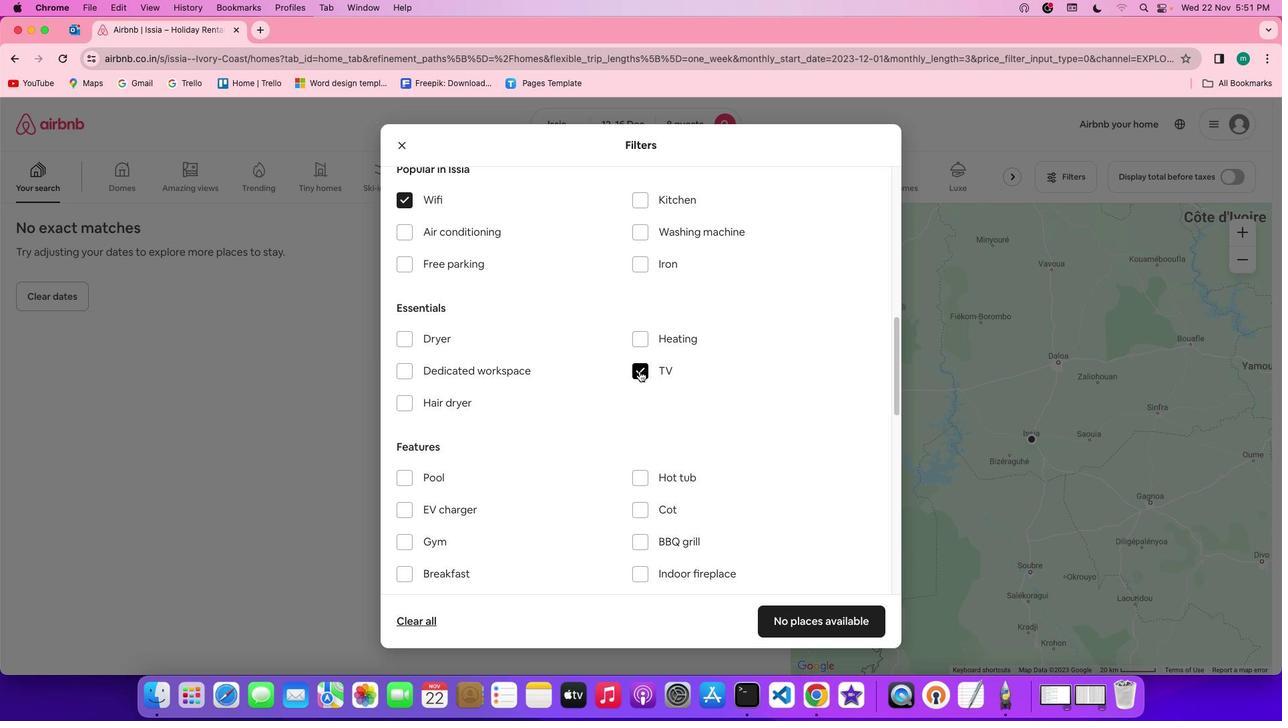 
Action: Mouse moved to (740, 381)
Screenshot: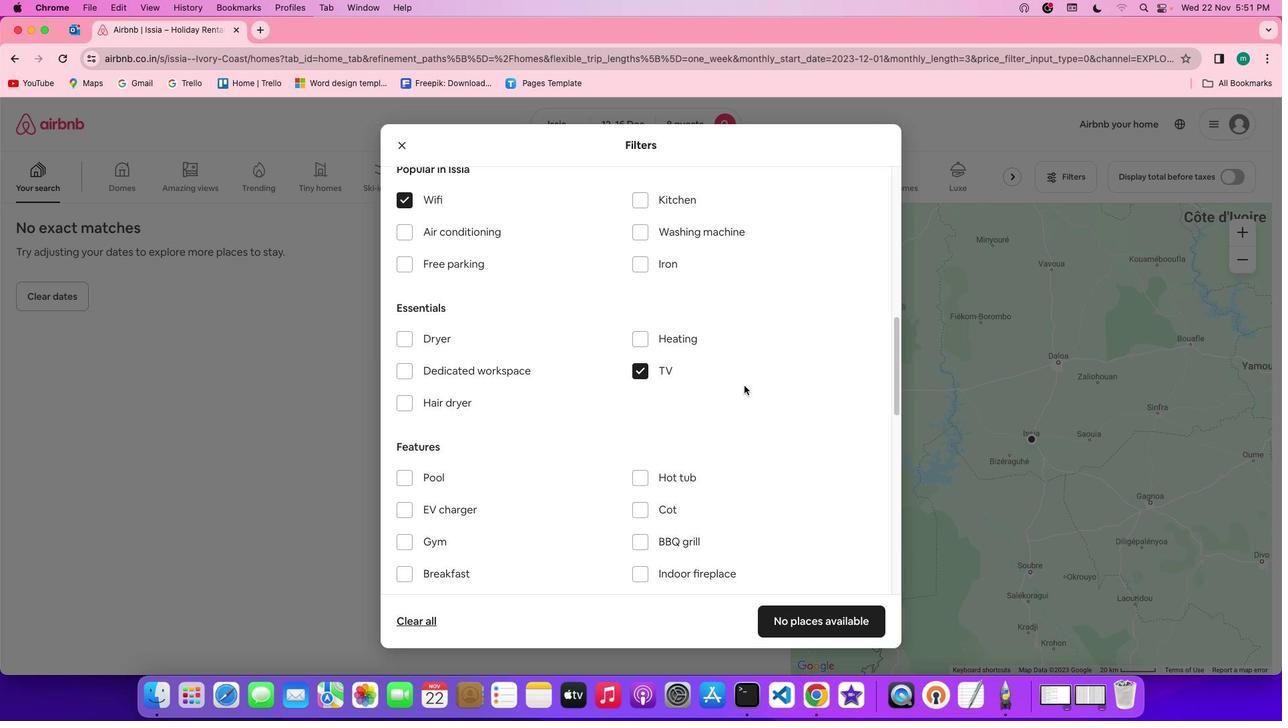 
Action: Mouse scrolled (740, 381) with delta (-2, -3)
Screenshot: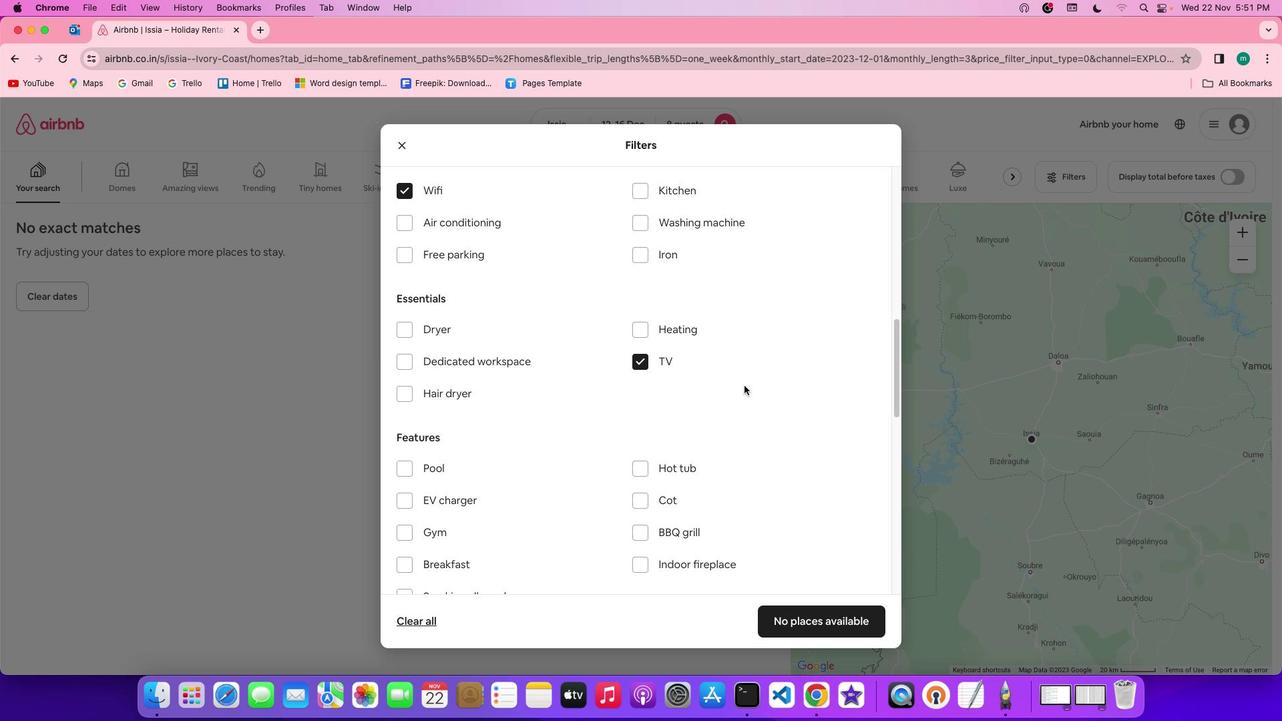 
Action: Mouse scrolled (740, 381) with delta (-2, -3)
Screenshot: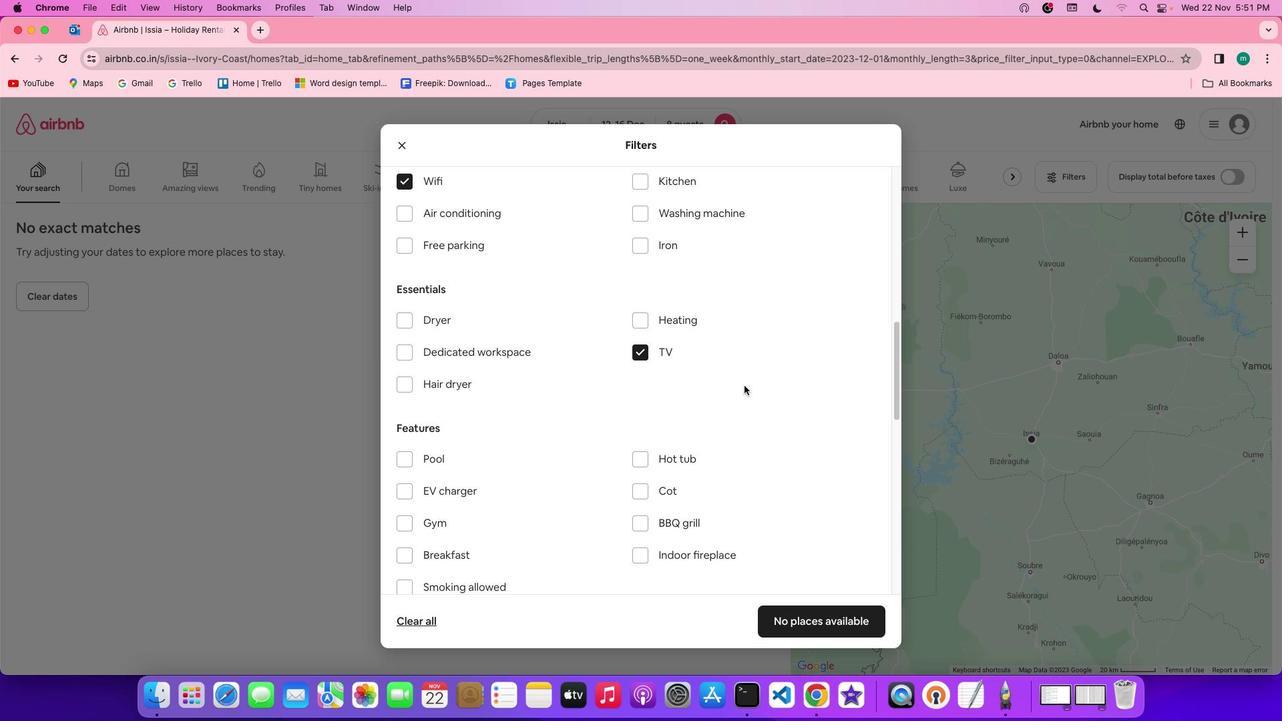 
Action: Mouse scrolled (740, 381) with delta (-2, -3)
Screenshot: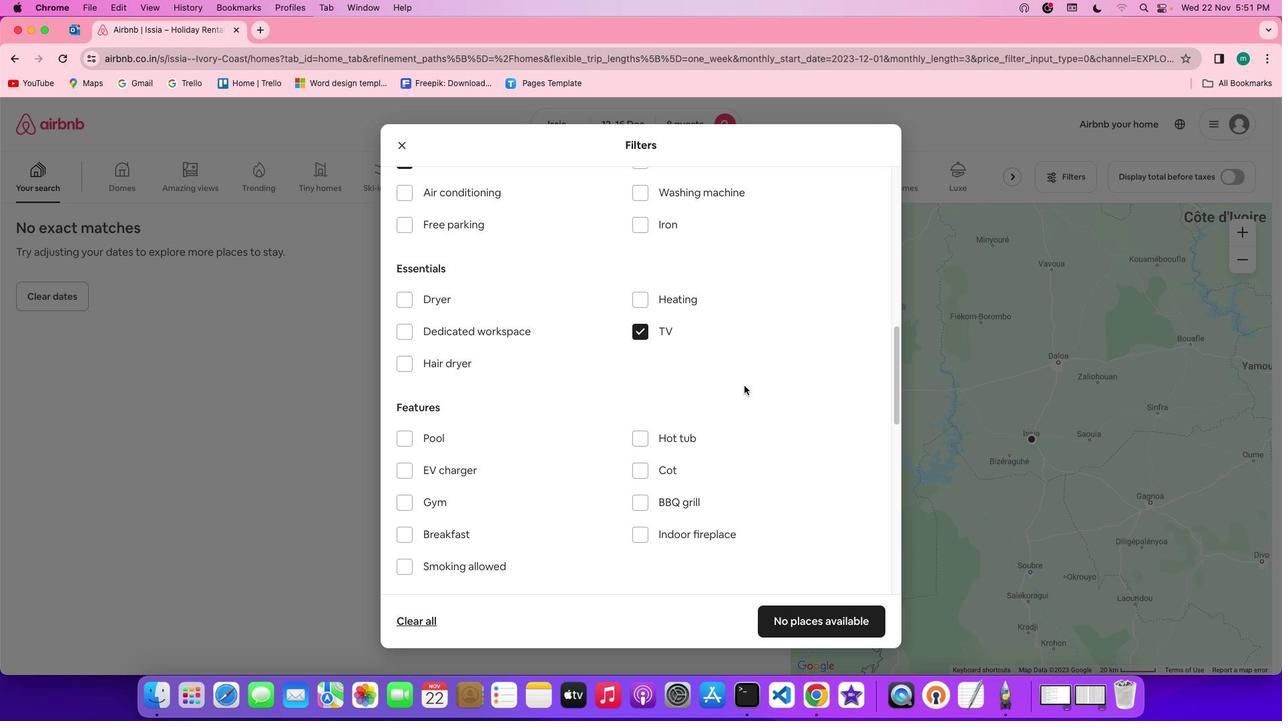
Action: Mouse moved to (471, 220)
Screenshot: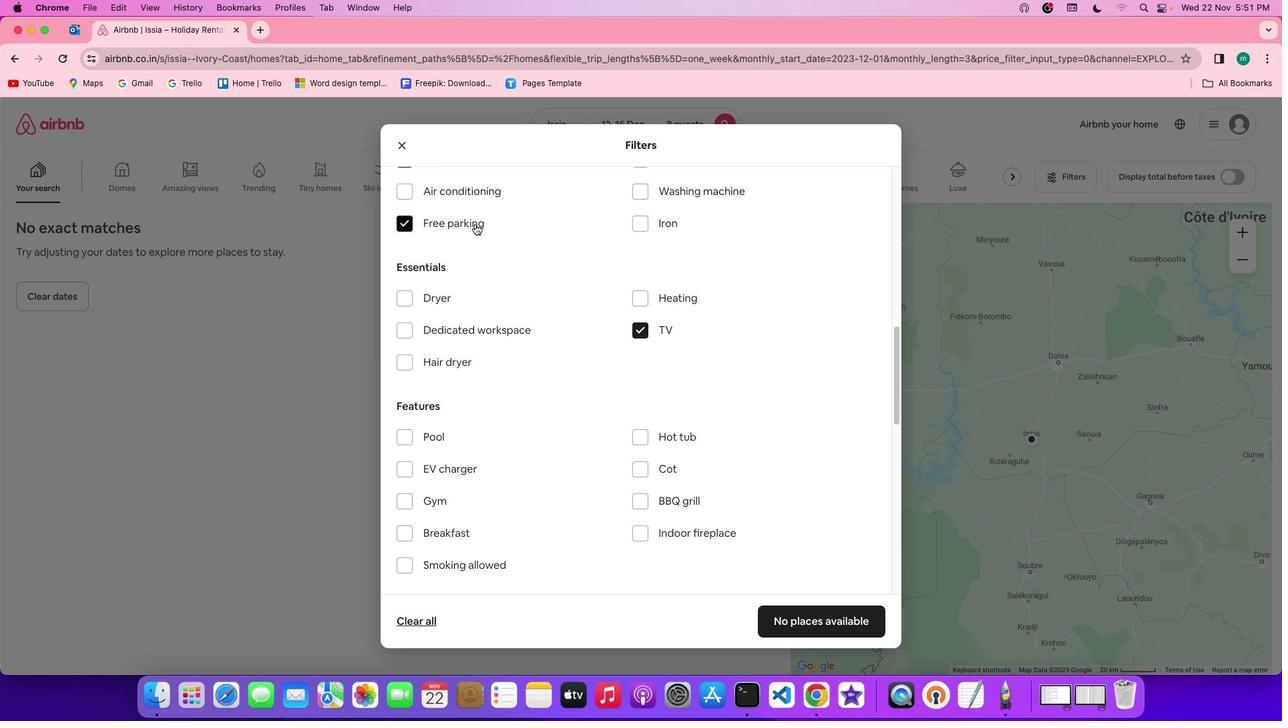 
Action: Mouse pressed left at (471, 220)
Screenshot: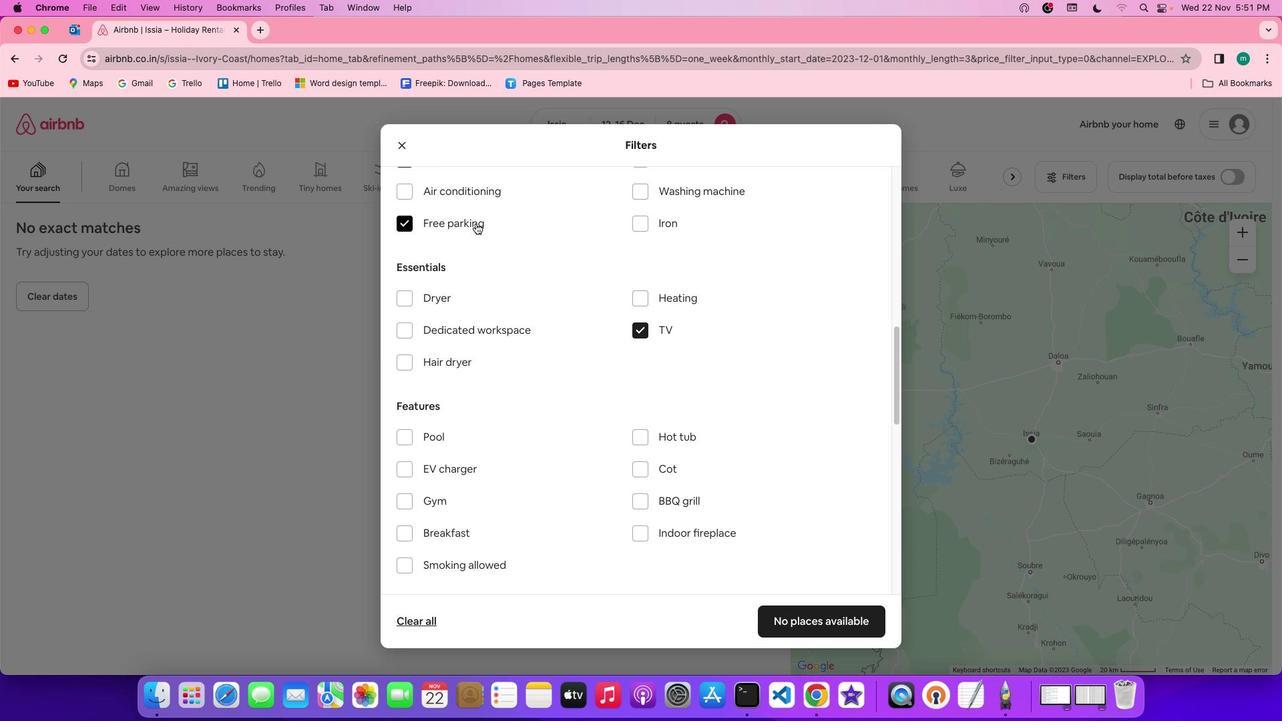 
Action: Mouse moved to (626, 334)
Screenshot: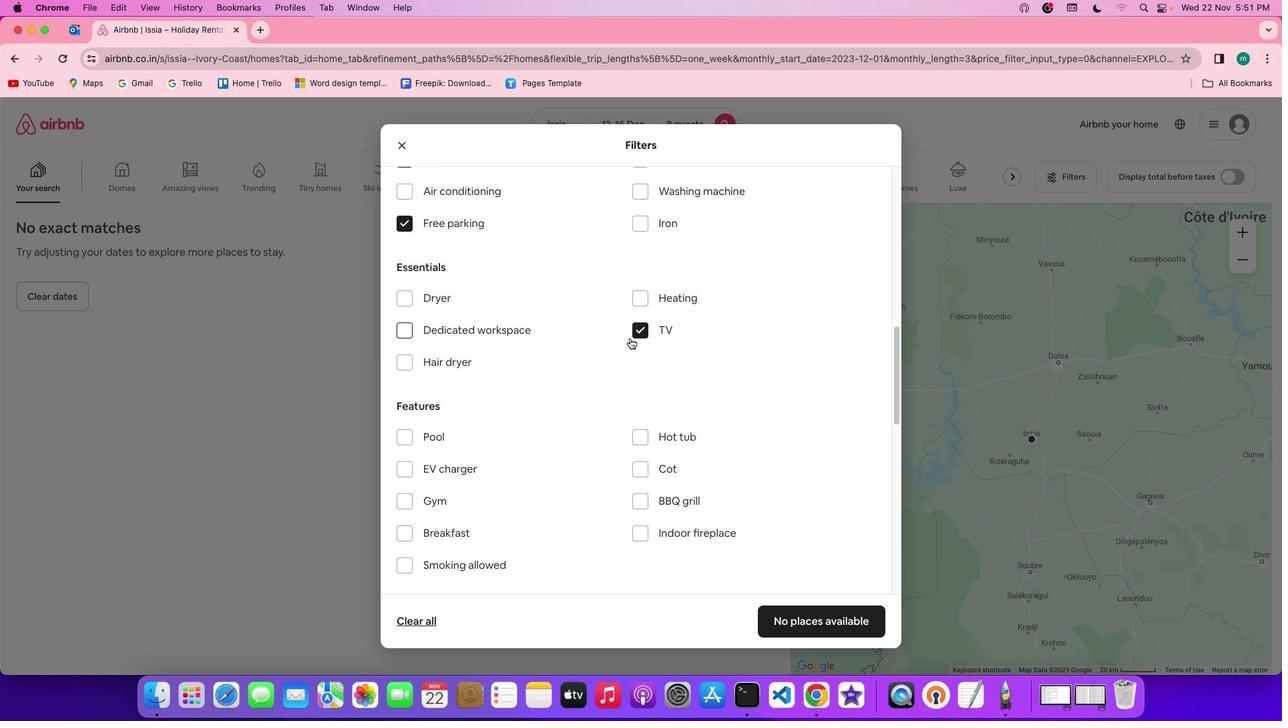 
Action: Mouse scrolled (626, 334) with delta (-2, -3)
Screenshot: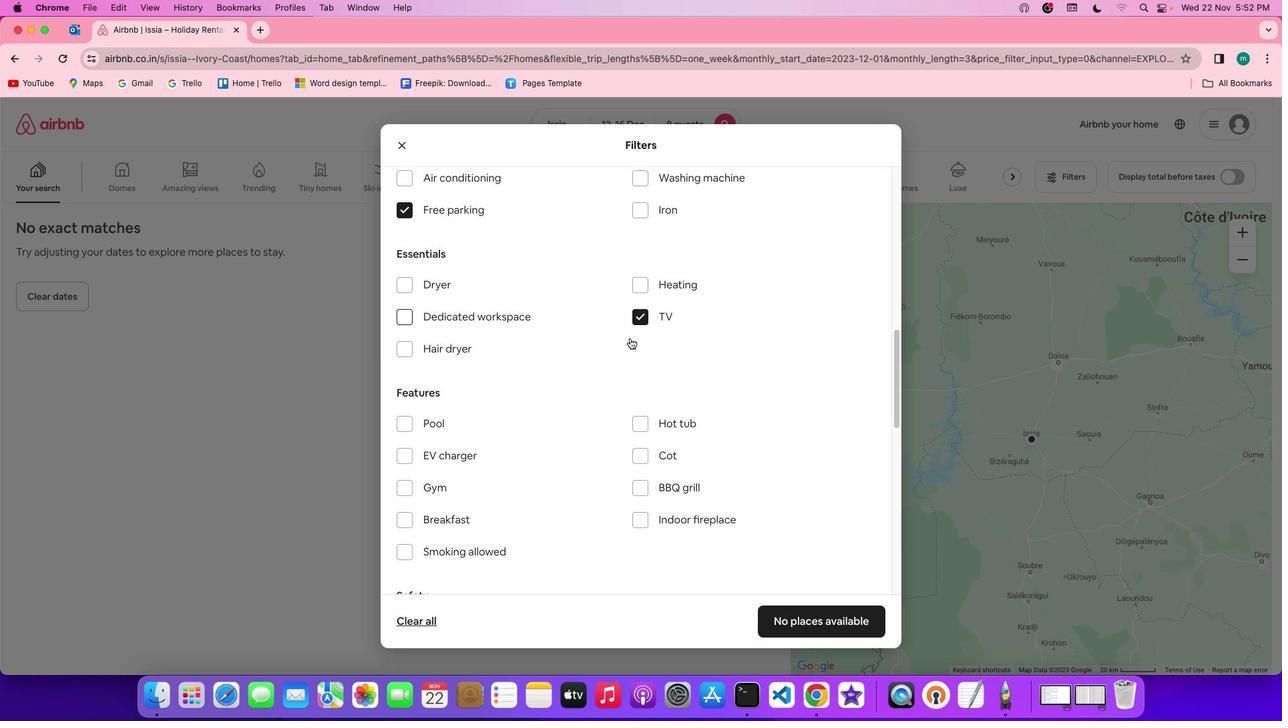
Action: Mouse scrolled (626, 334) with delta (-2, -3)
Screenshot: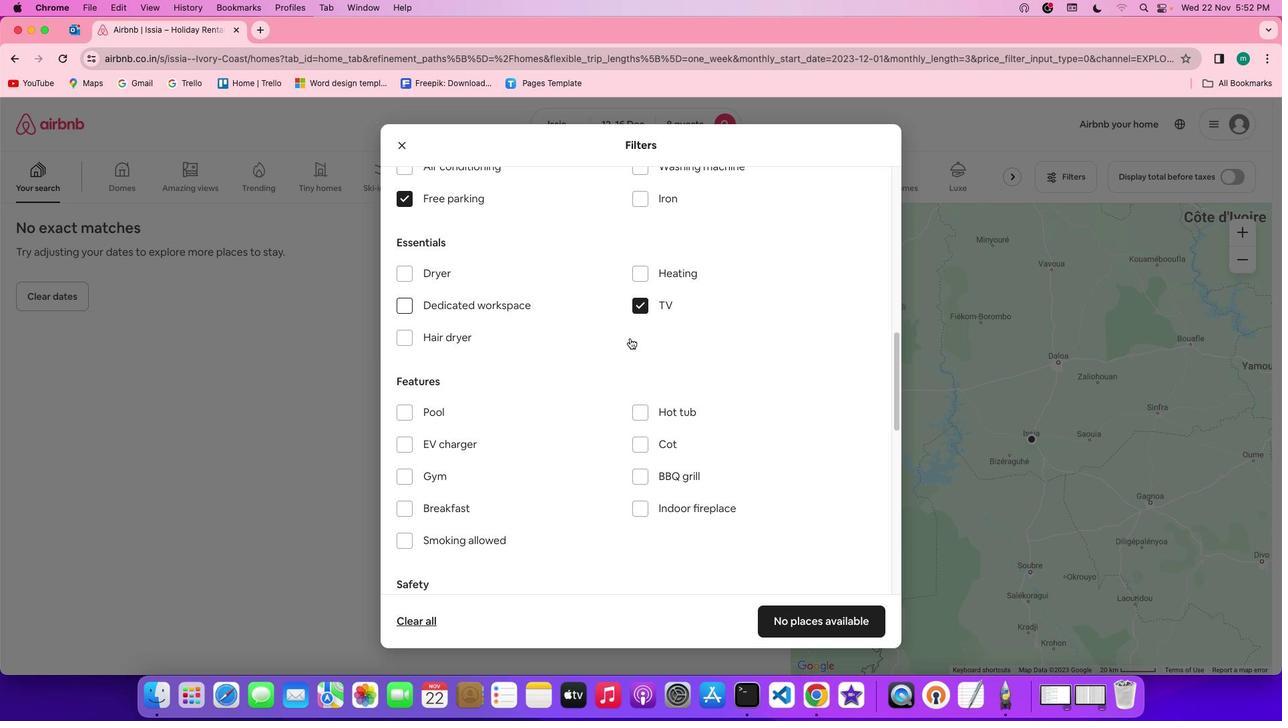 
Action: Mouse scrolled (626, 334) with delta (-2, -3)
Screenshot: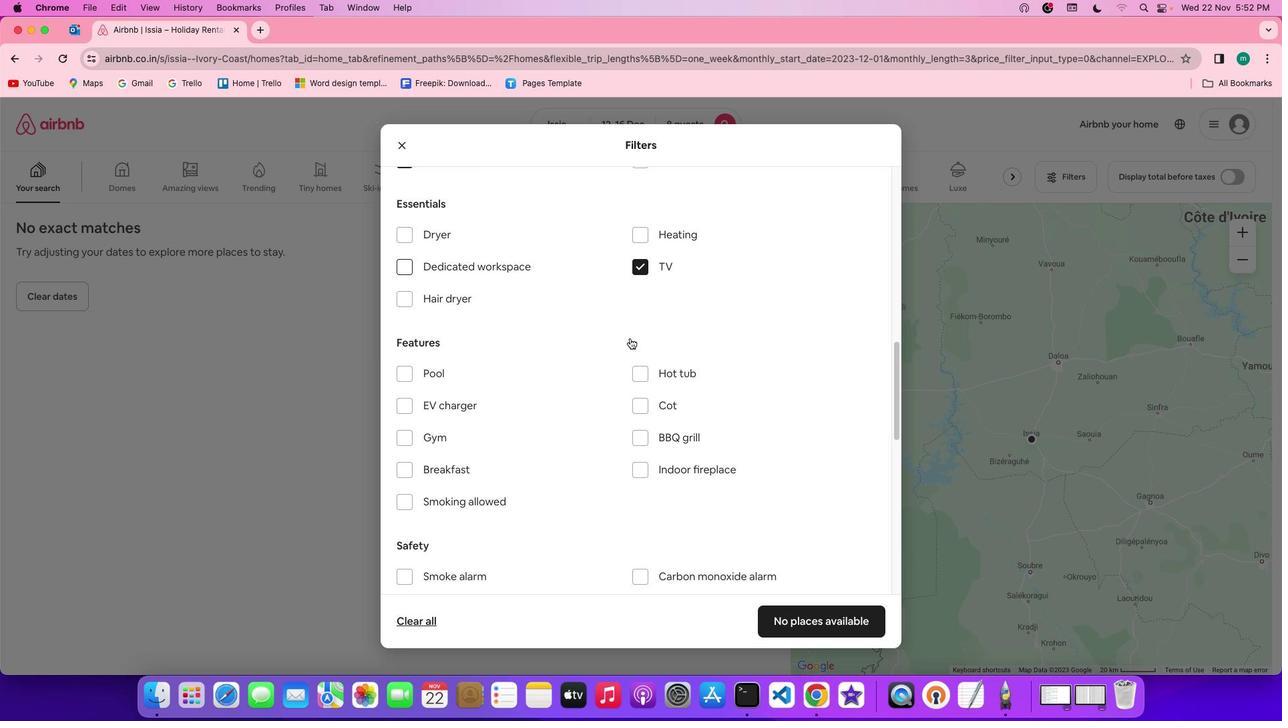 
Action: Mouse scrolled (626, 334) with delta (-2, -3)
Screenshot: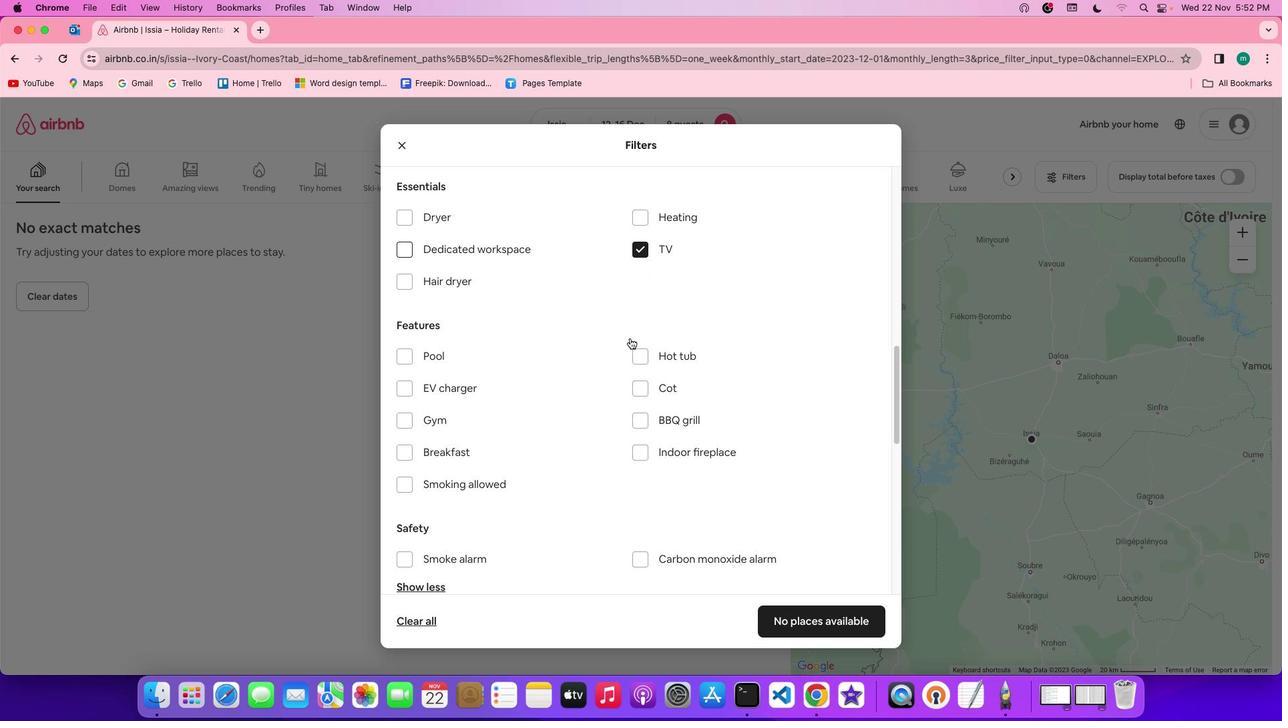 
Action: Mouse scrolled (626, 334) with delta (-2, -3)
Screenshot: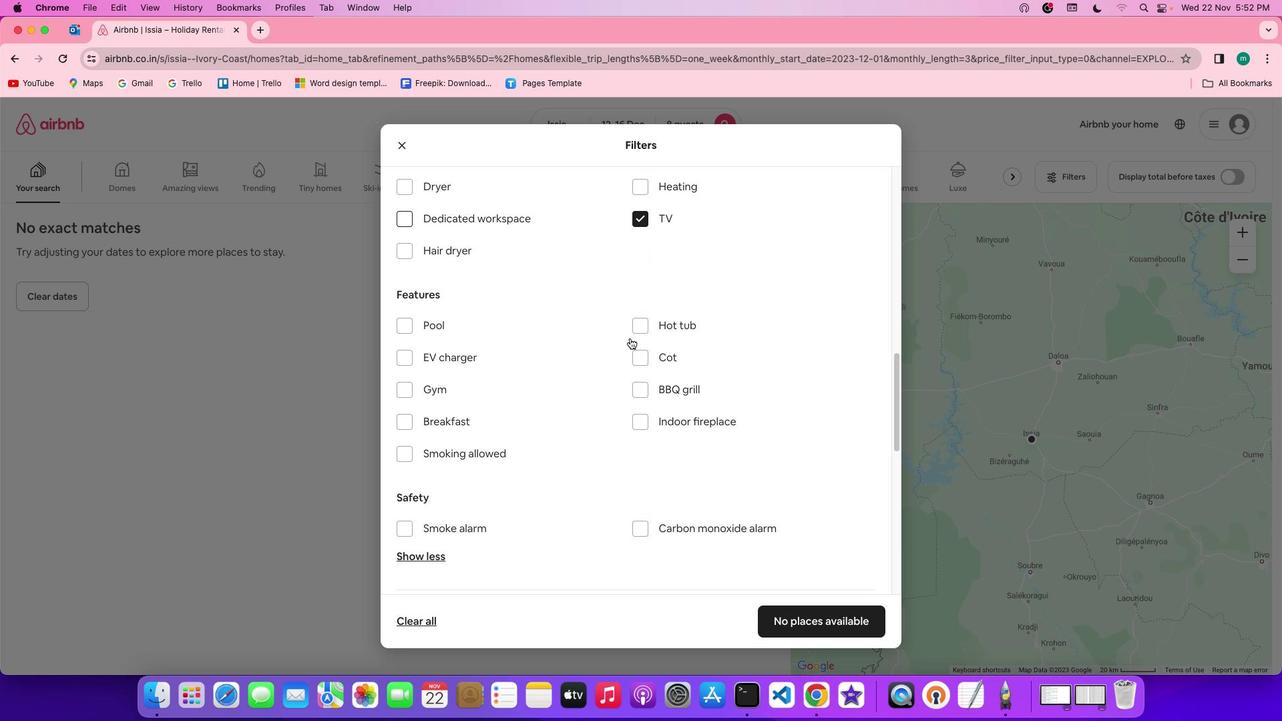 
Action: Mouse scrolled (626, 334) with delta (-2, -3)
Screenshot: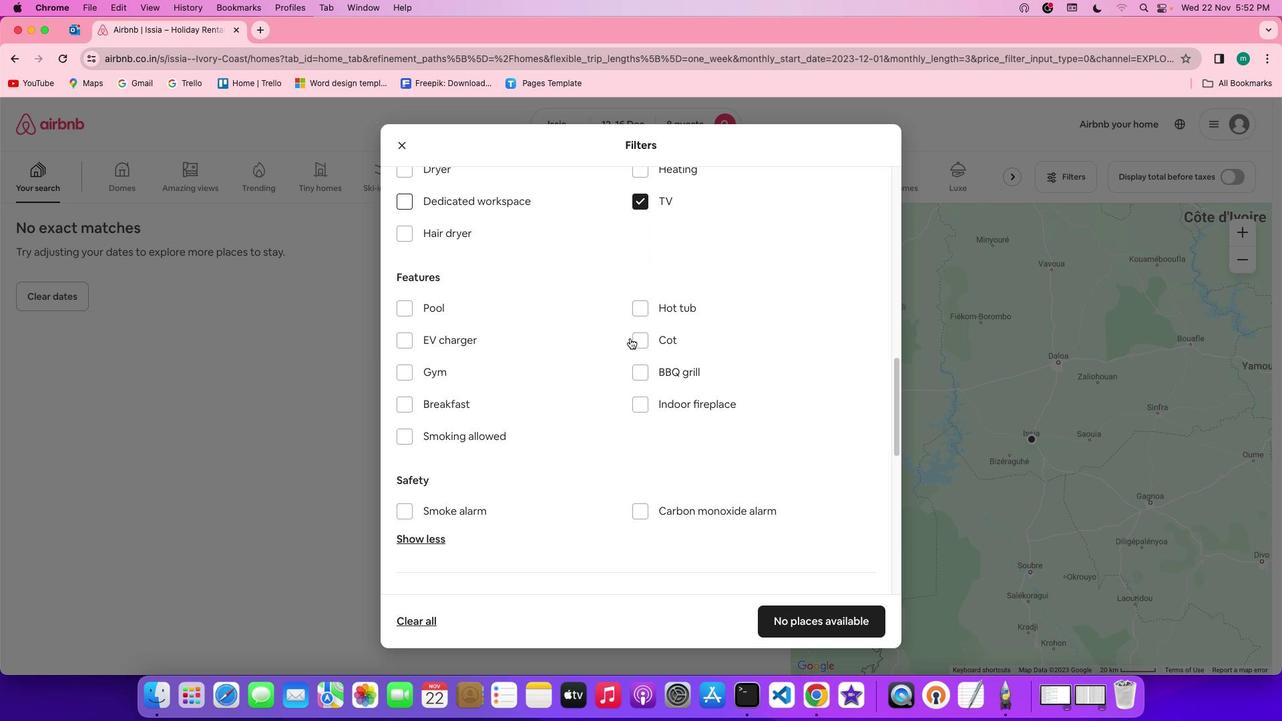 
Action: Mouse scrolled (626, 334) with delta (-2, -3)
Screenshot: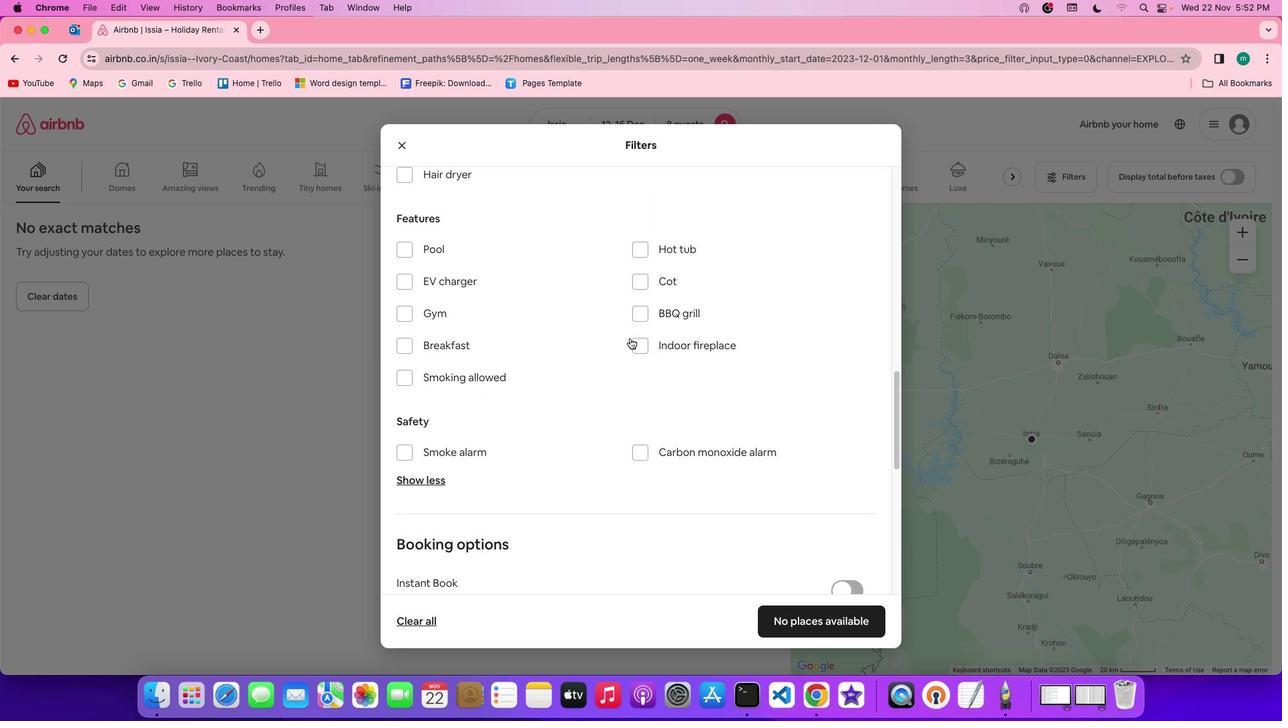
Action: Mouse scrolled (626, 334) with delta (-2, -3)
Screenshot: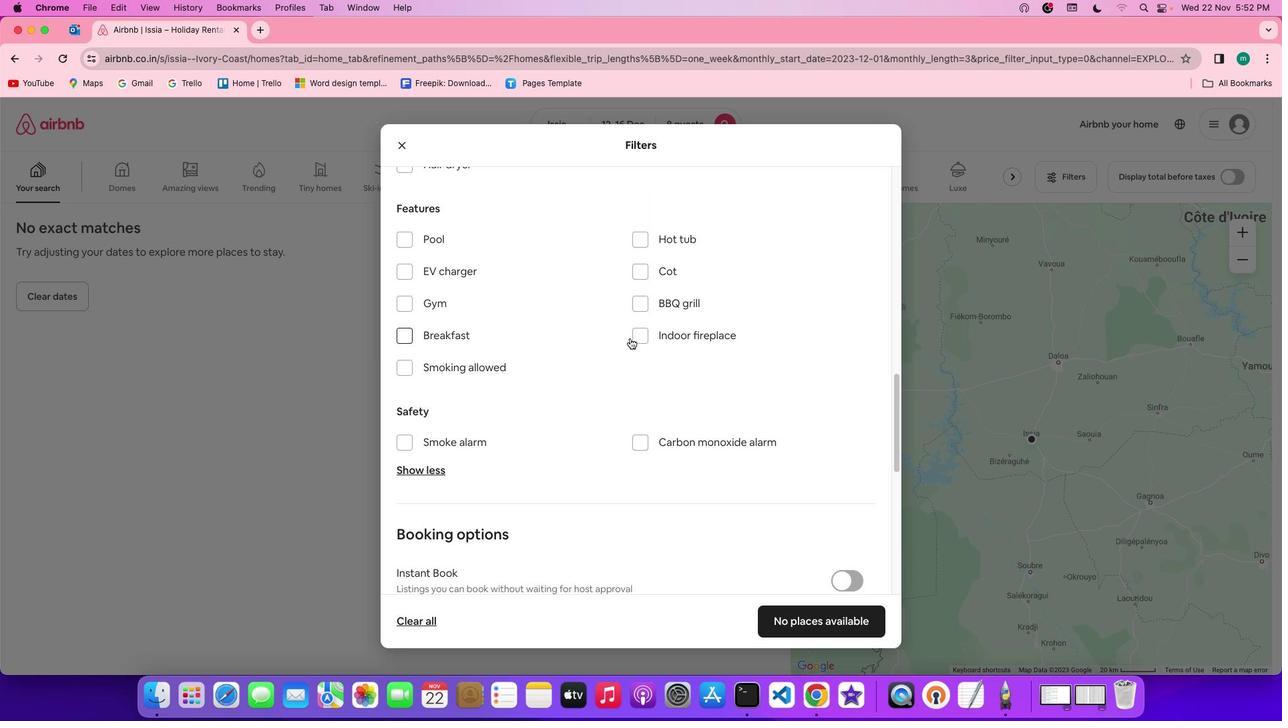 
Action: Mouse scrolled (626, 334) with delta (-2, -3)
Screenshot: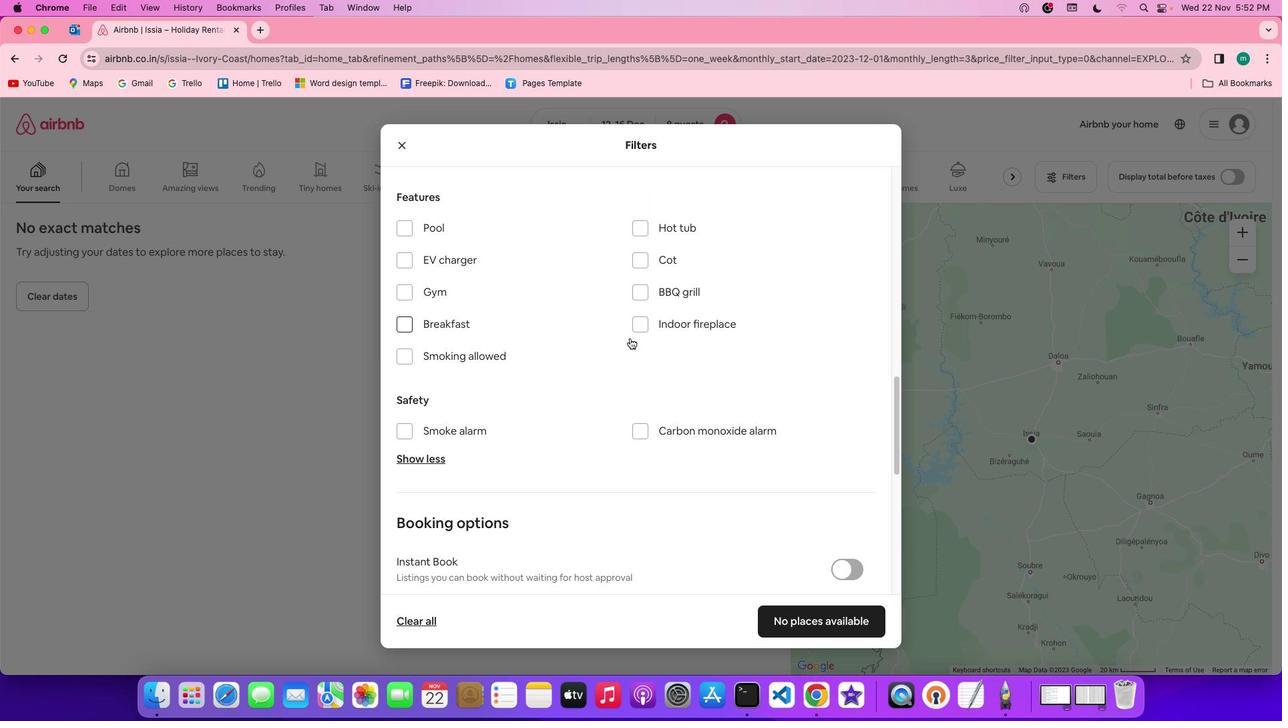 
Action: Mouse scrolled (626, 334) with delta (-2, -3)
Screenshot: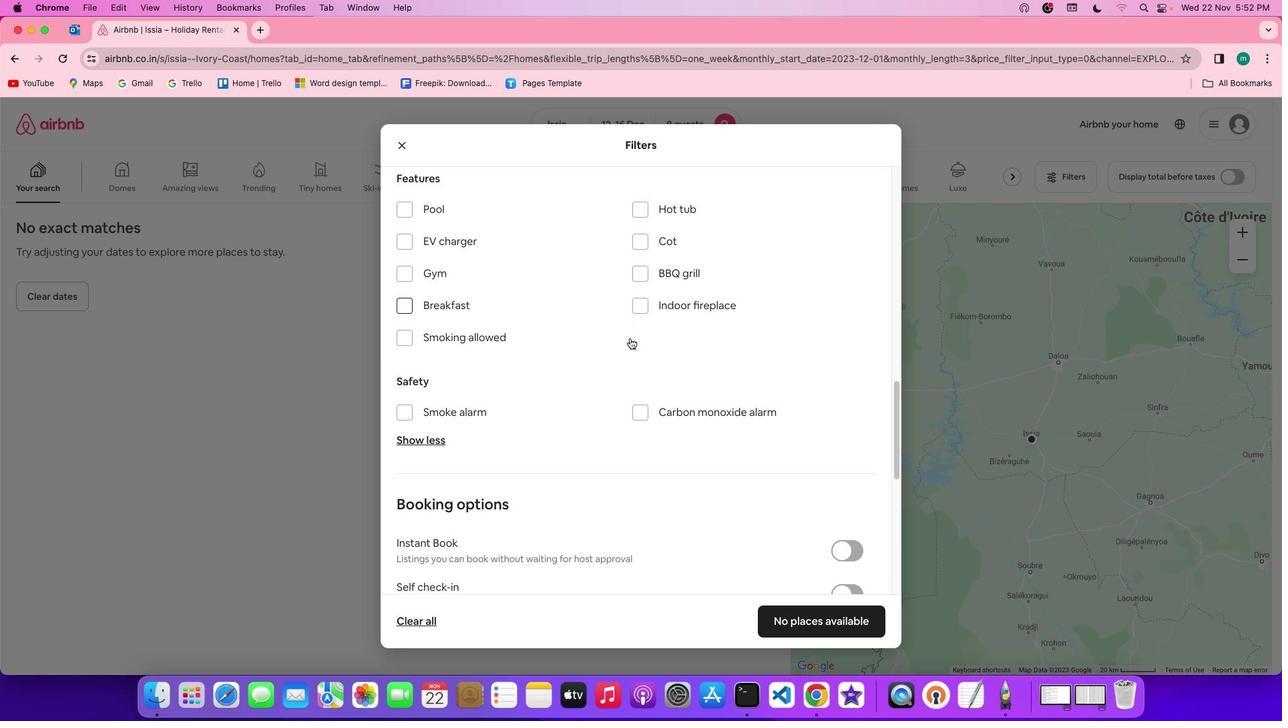 
Action: Mouse moved to (423, 262)
Screenshot: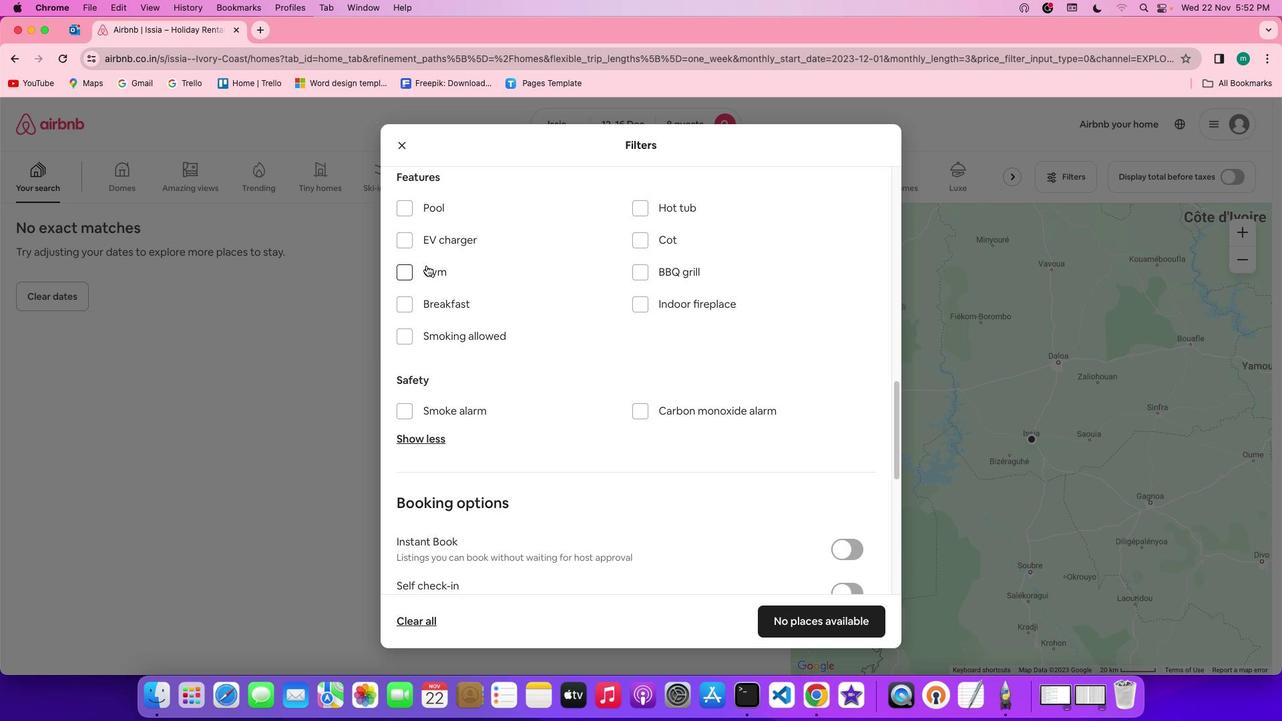 
Action: Mouse pressed left at (423, 262)
Screenshot: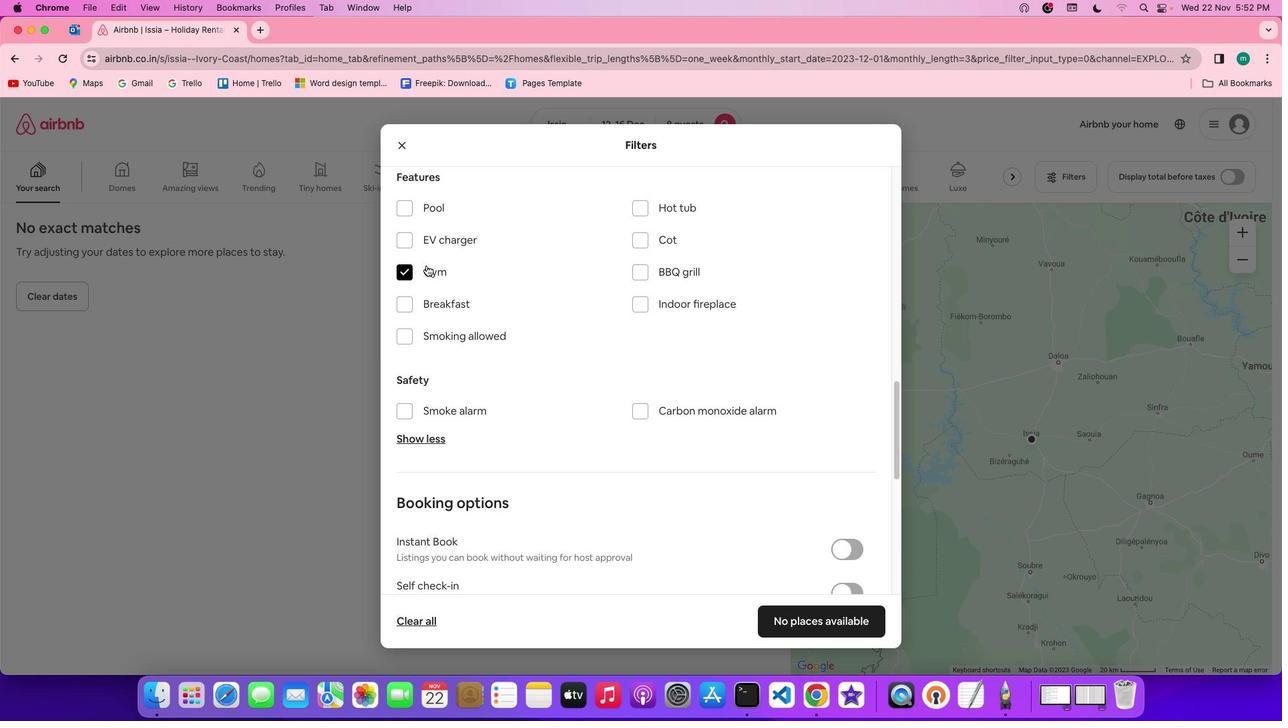 
Action: Mouse moved to (444, 304)
Screenshot: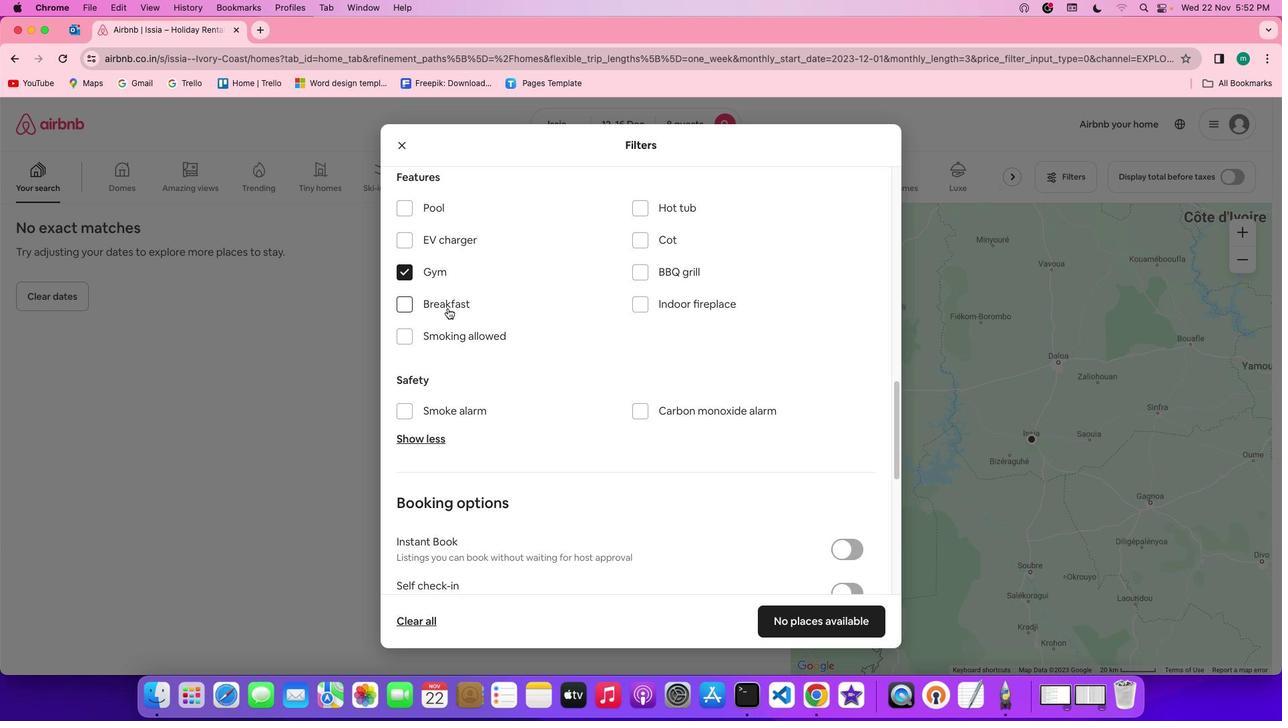 
Action: Mouse pressed left at (444, 304)
Screenshot: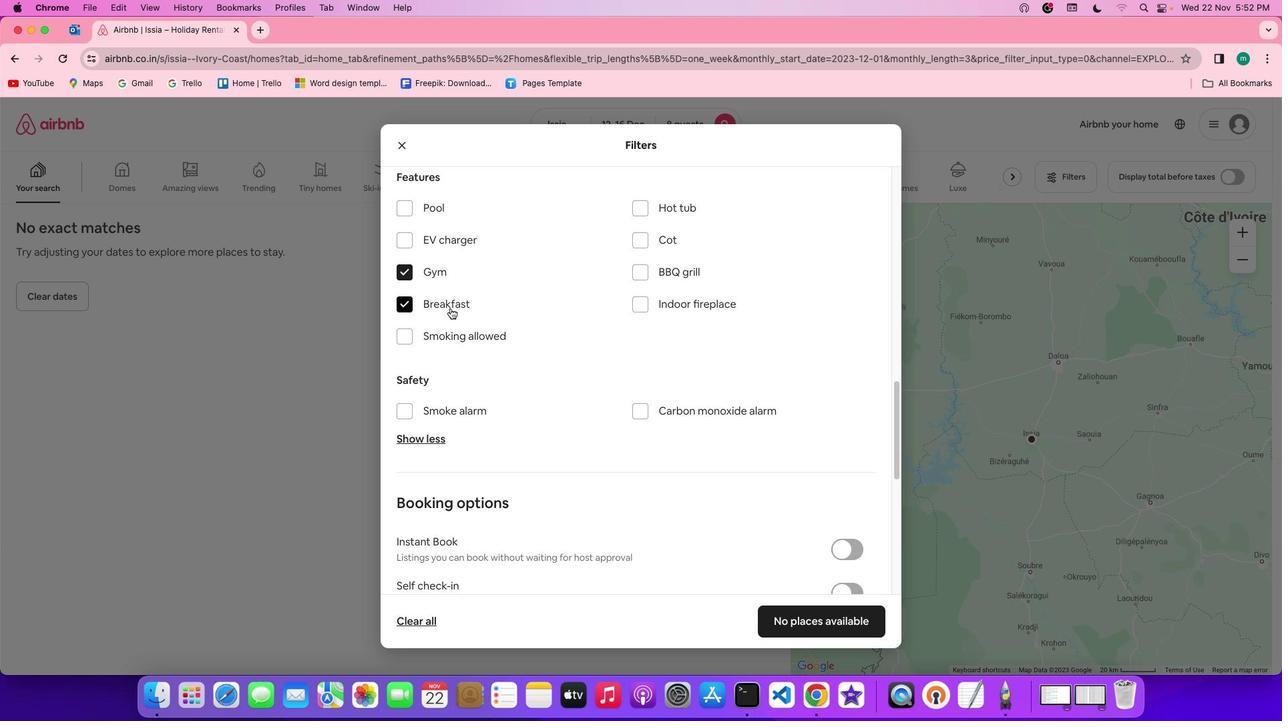 
Action: Mouse moved to (566, 353)
Screenshot: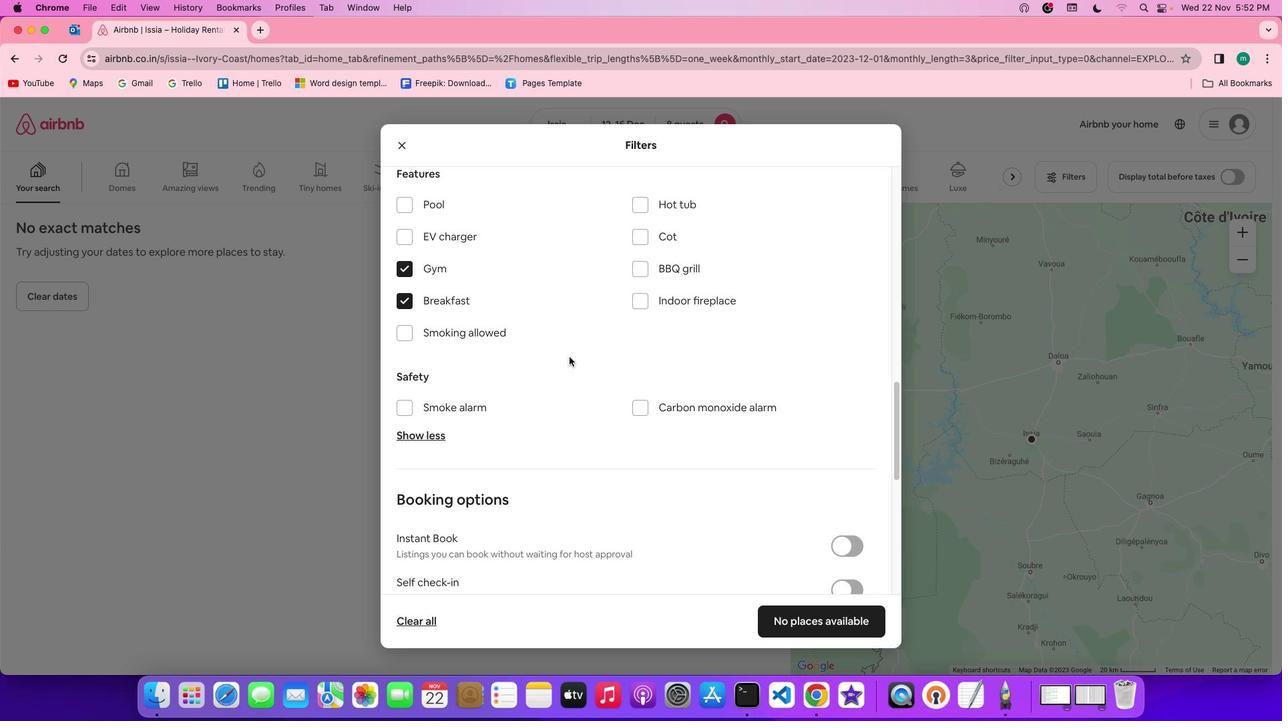 
Action: Mouse scrolled (566, 353) with delta (-2, -3)
Screenshot: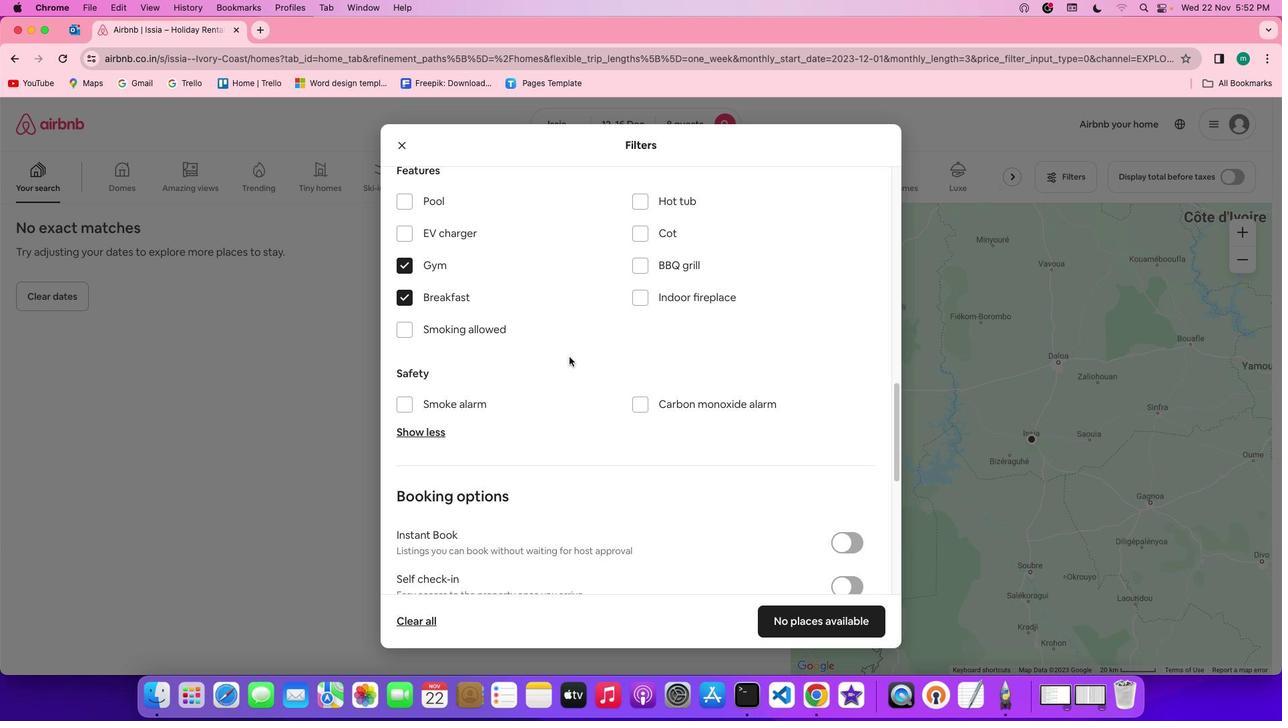 
Action: Mouse scrolled (566, 353) with delta (-2, -3)
Screenshot: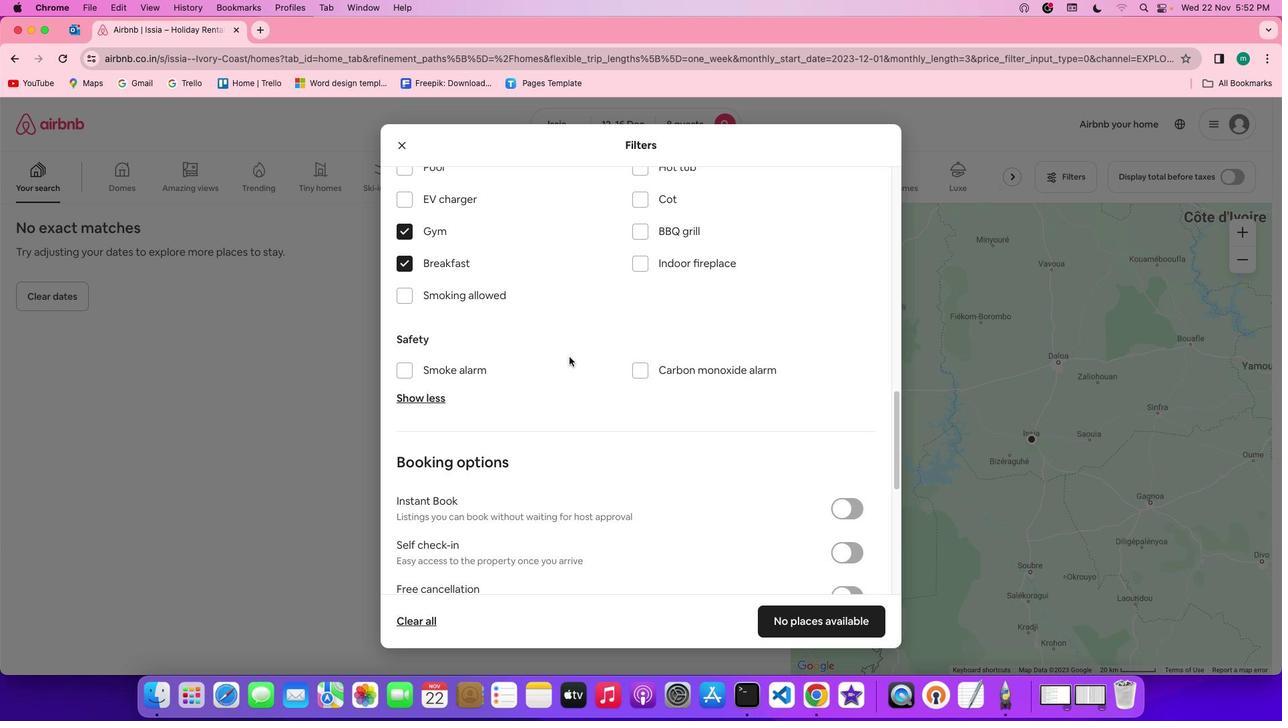 
Action: Mouse scrolled (566, 353) with delta (-2, -3)
Screenshot: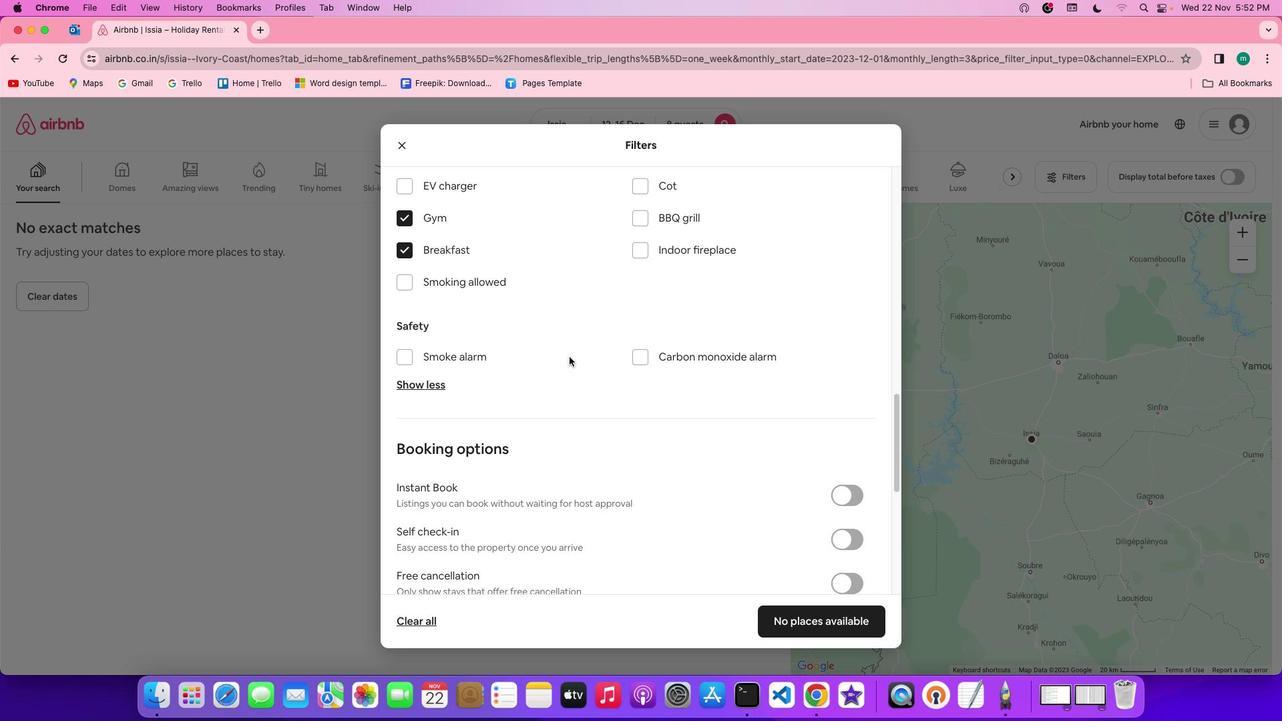 
Action: Mouse scrolled (566, 353) with delta (-2, -3)
Screenshot: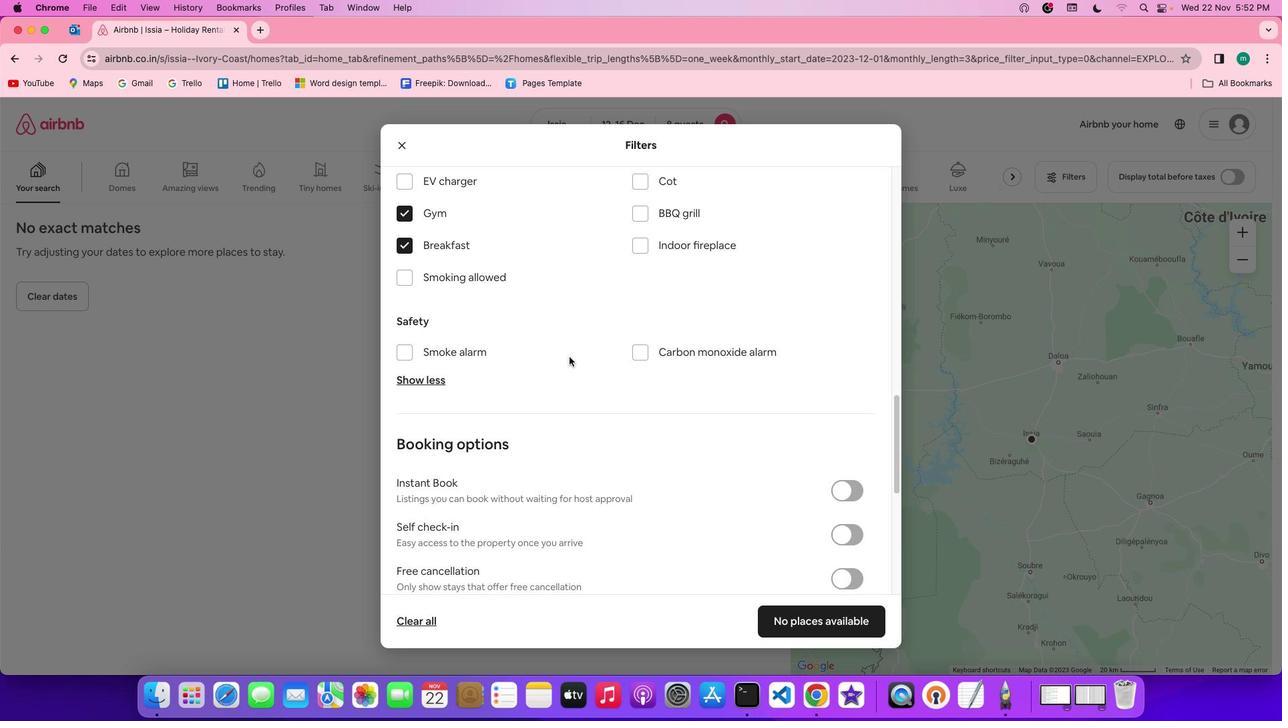 
Action: Mouse moved to (595, 365)
Screenshot: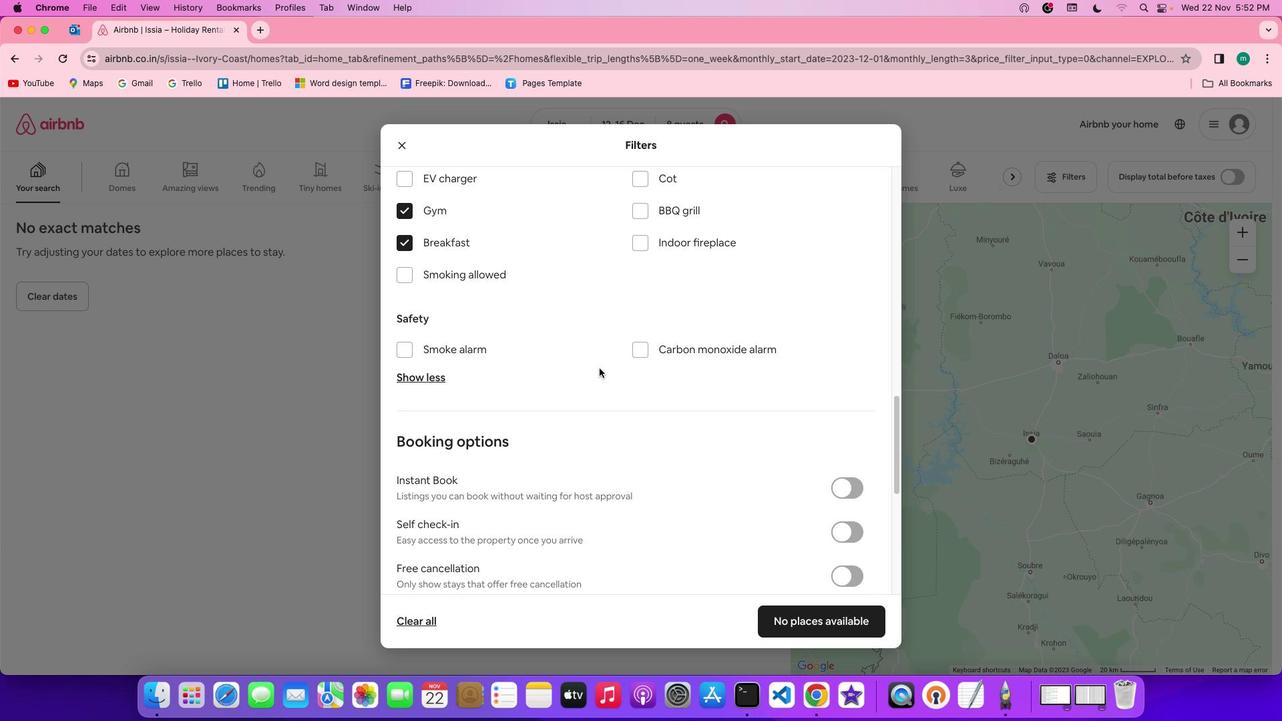 
Action: Mouse scrolled (595, 365) with delta (-2, -3)
Screenshot: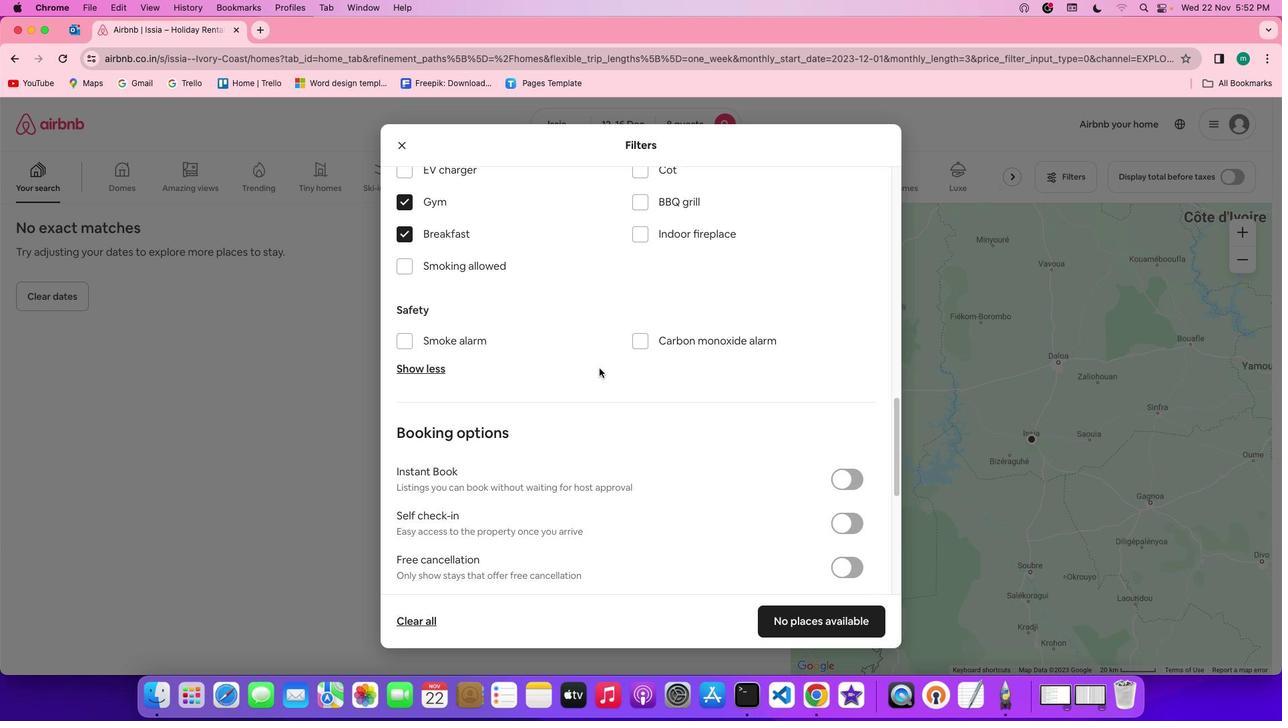 
Action: Mouse scrolled (595, 365) with delta (-2, -3)
Screenshot: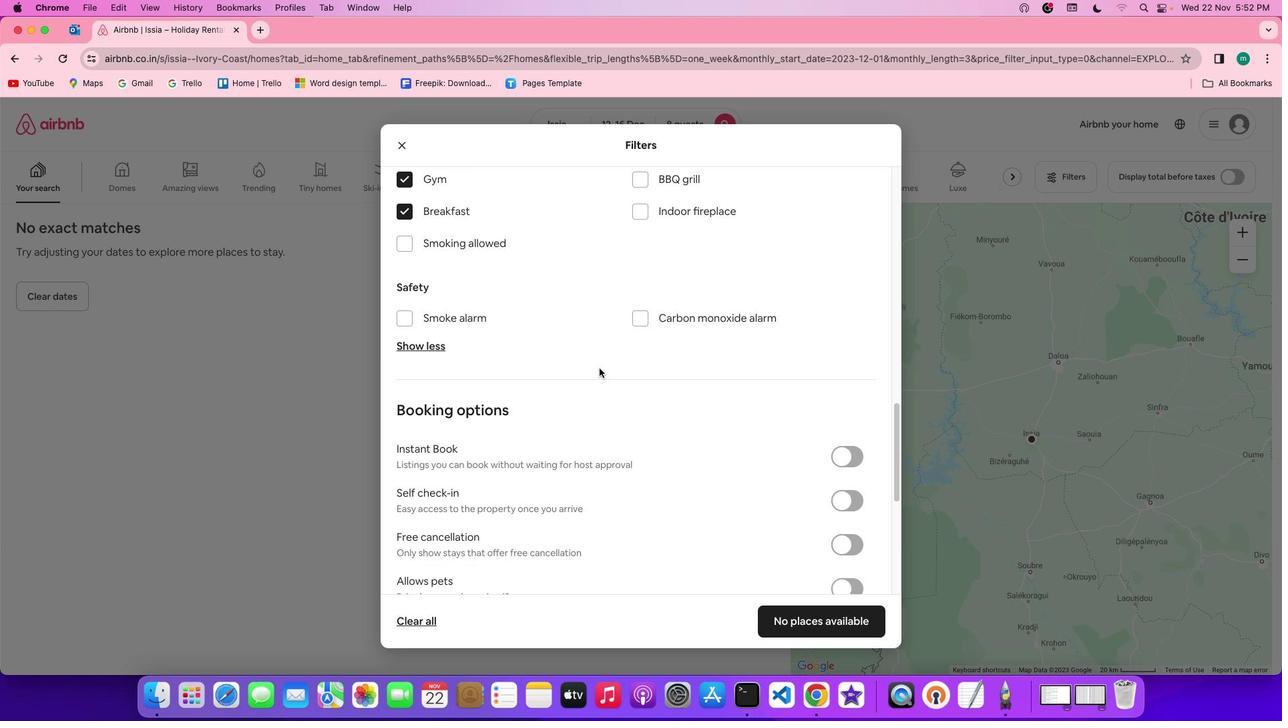 
Action: Mouse scrolled (595, 365) with delta (-2, -3)
Screenshot: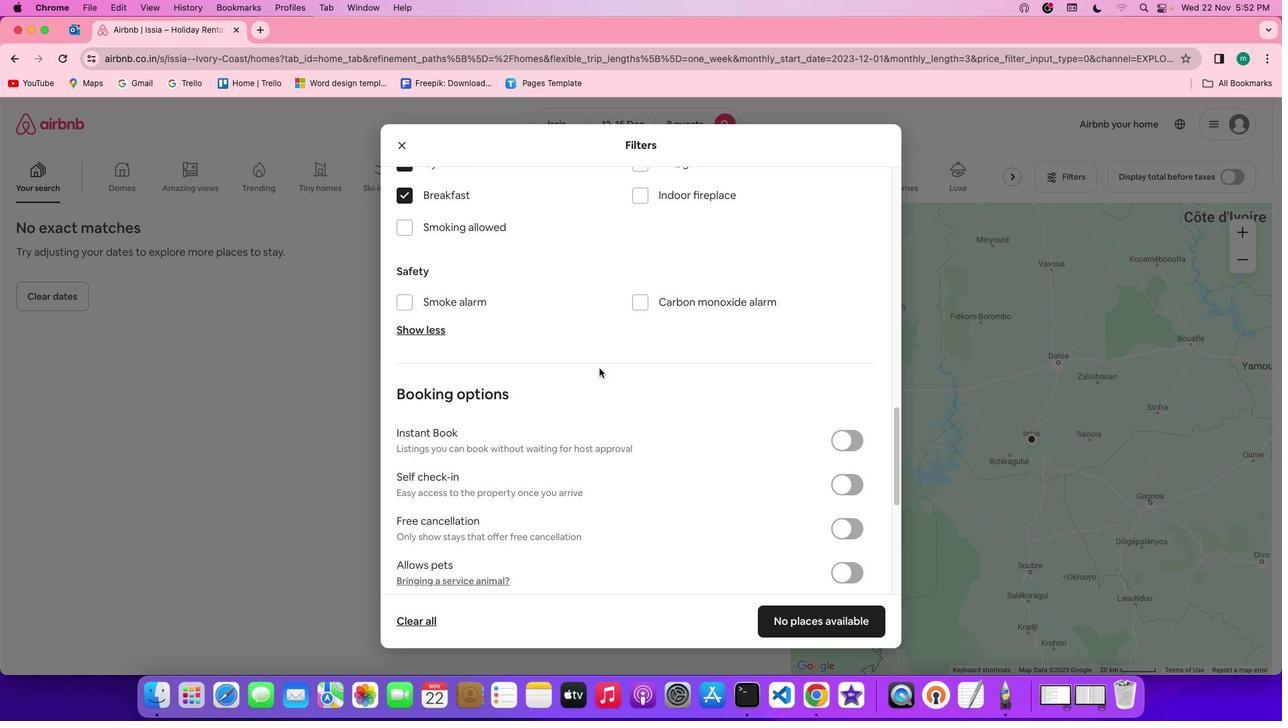 
Action: Mouse scrolled (595, 365) with delta (-2, -3)
Screenshot: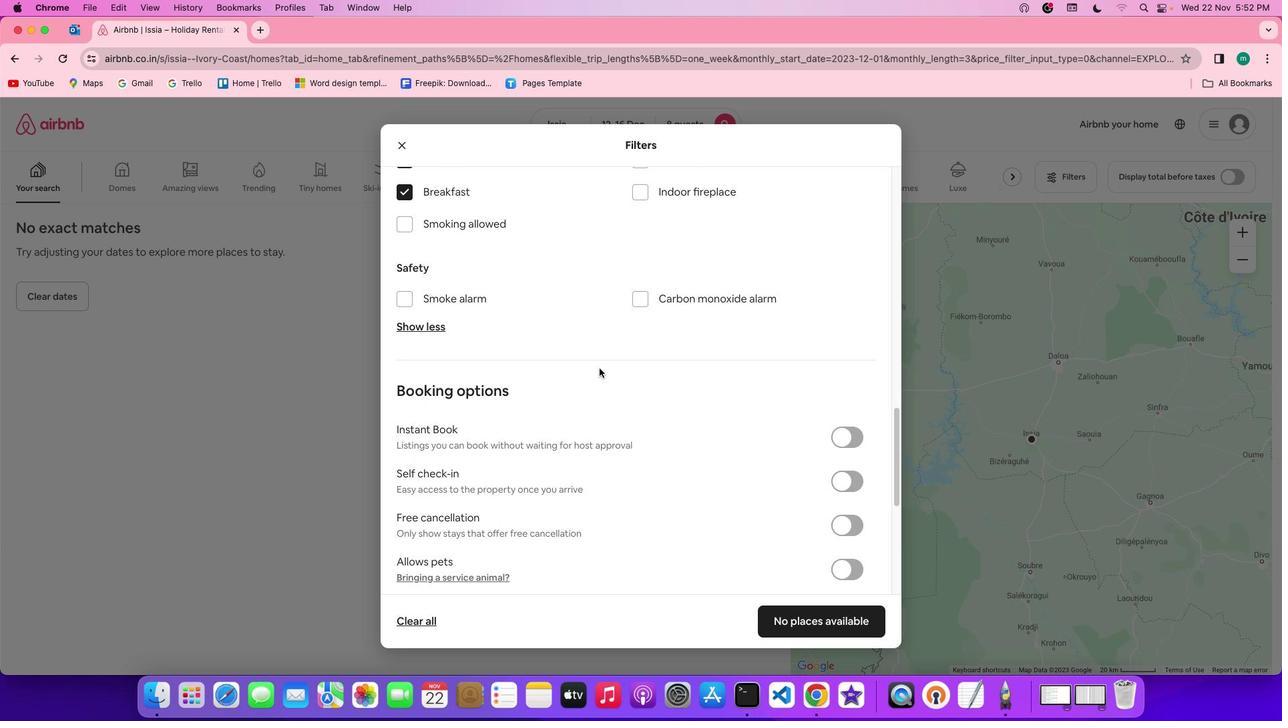
Action: Mouse moved to (610, 365)
Screenshot: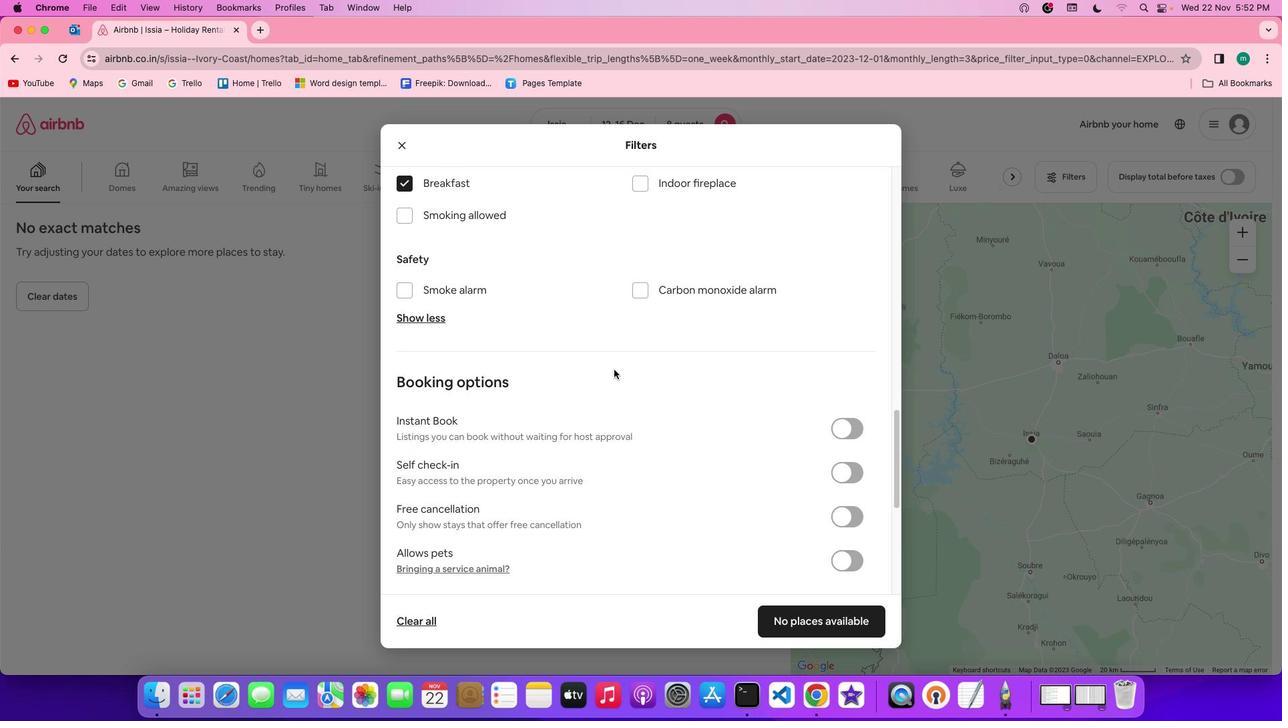 
Action: Mouse scrolled (610, 365) with delta (-2, -3)
Screenshot: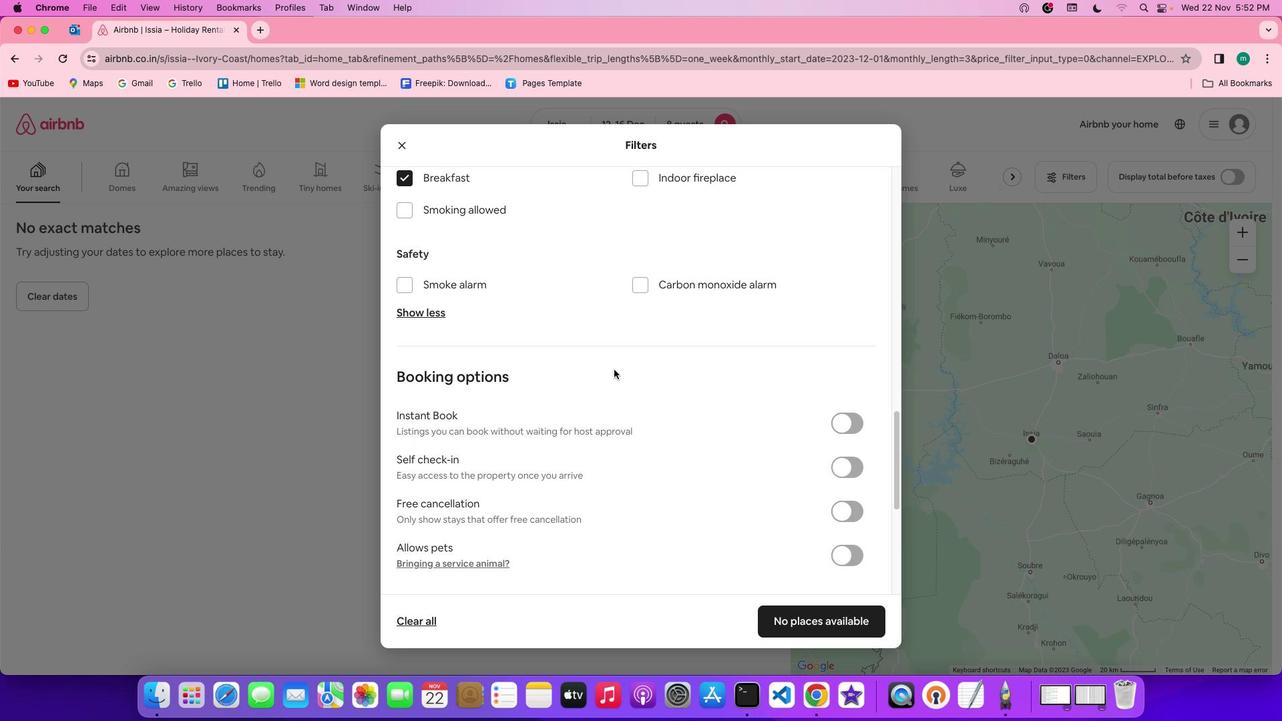 
Action: Mouse scrolled (610, 365) with delta (-2, -3)
Screenshot: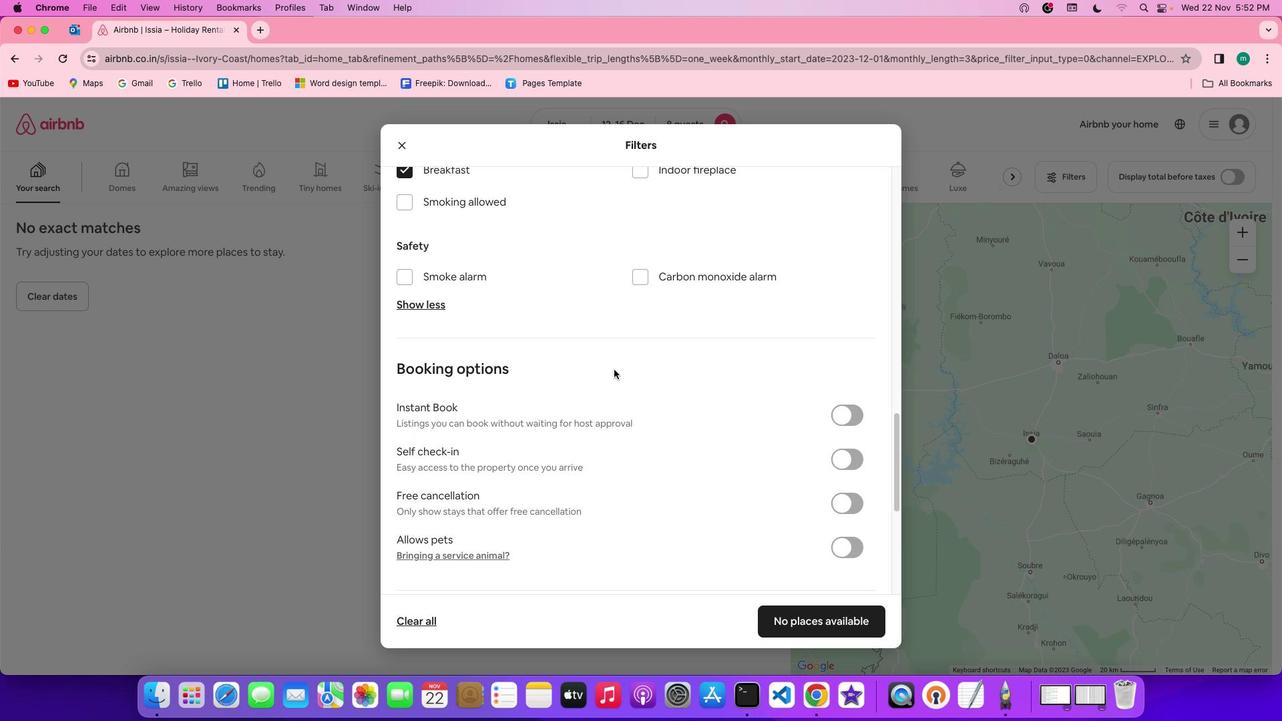 
Action: Mouse moved to (610, 365)
Screenshot: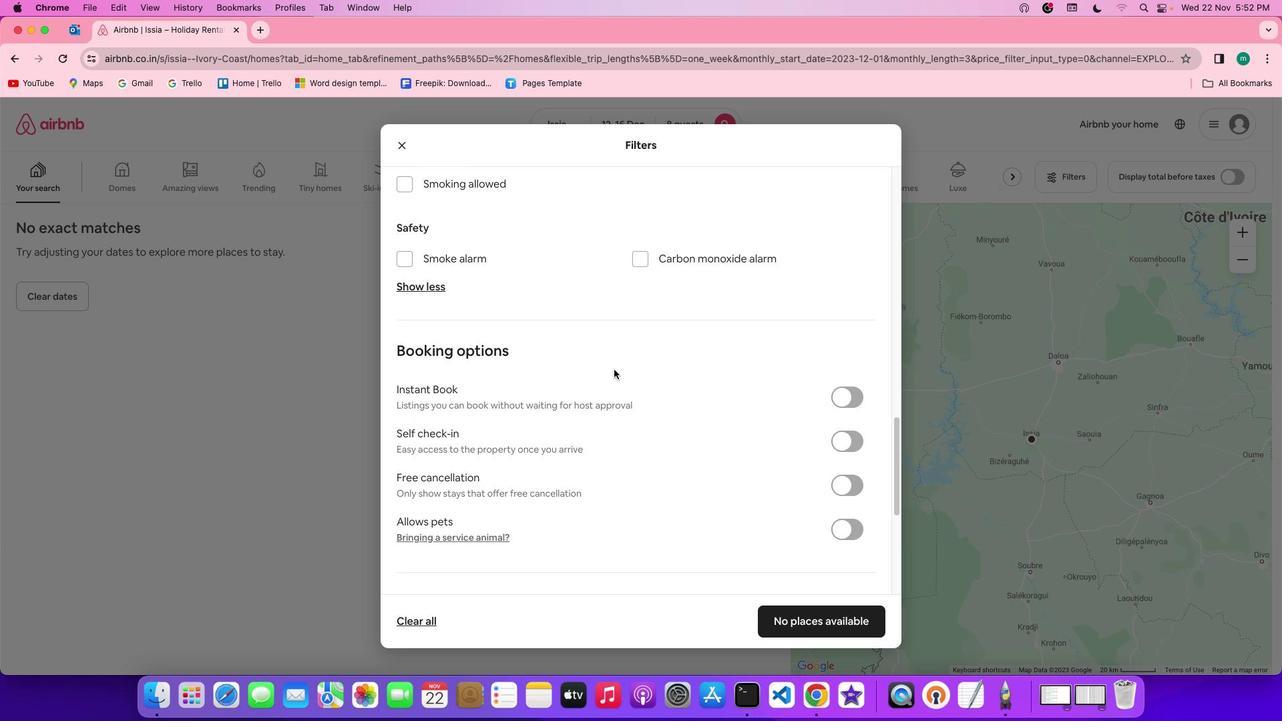 
Action: Mouse scrolled (610, 365) with delta (-2, -3)
Screenshot: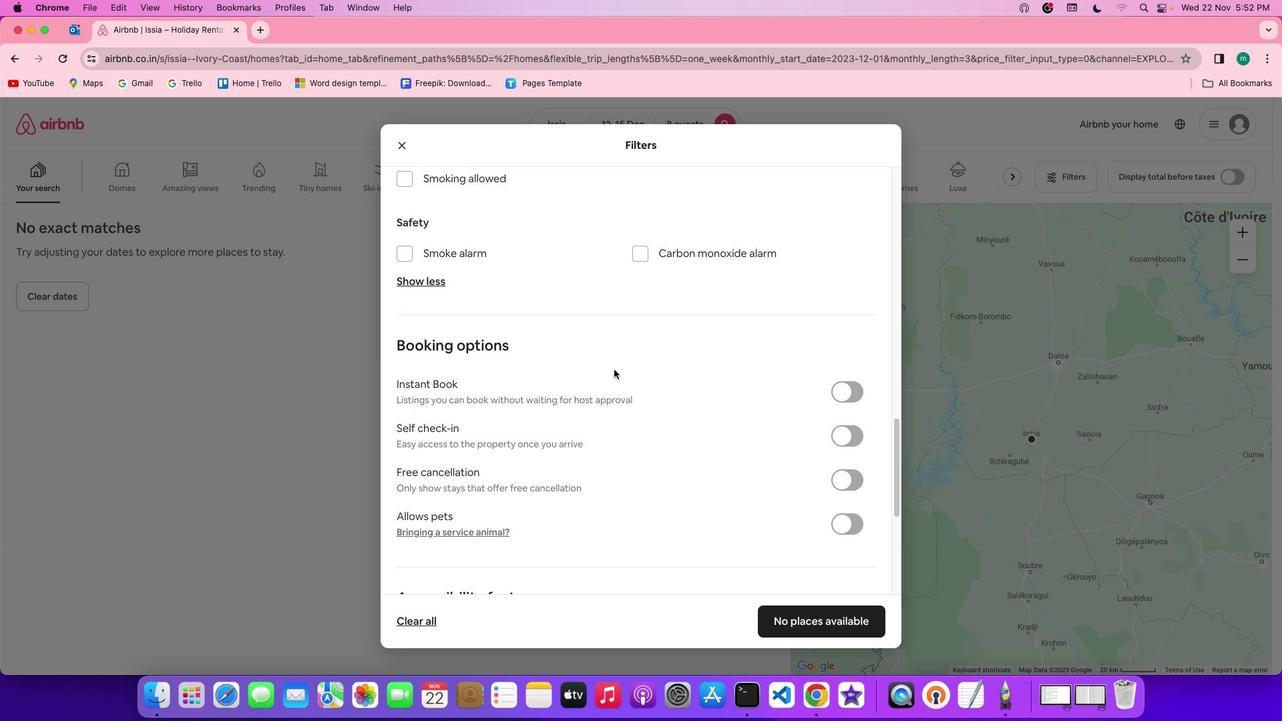 
Action: Mouse scrolled (610, 365) with delta (-2, -3)
Screenshot: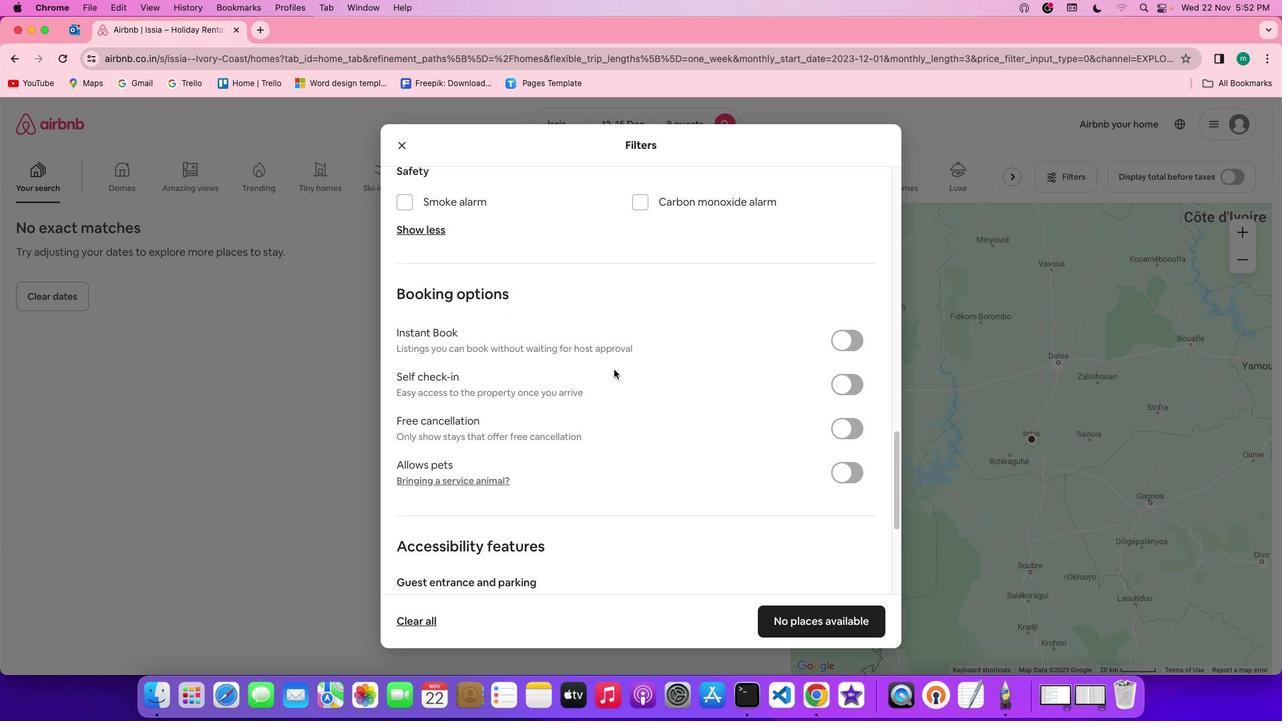 
Action: Mouse scrolled (610, 365) with delta (-2, -3)
Screenshot: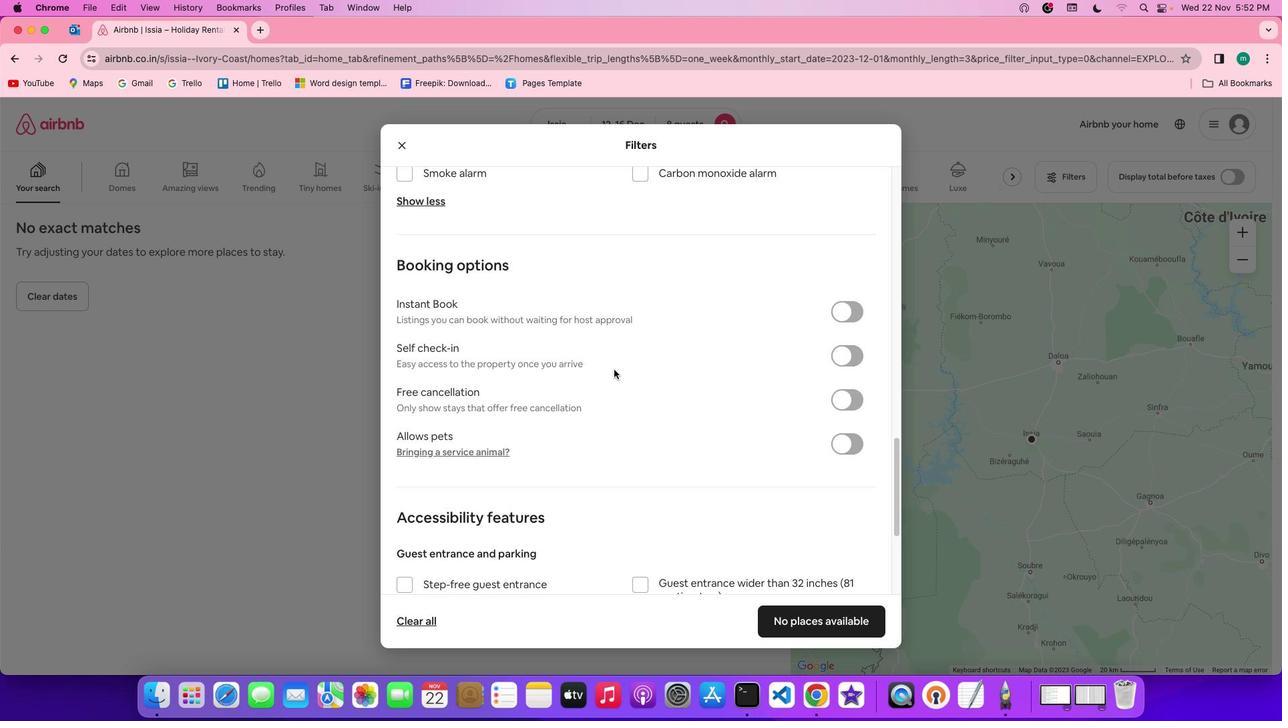 
Action: Mouse scrolled (610, 365) with delta (-2, -4)
Screenshot: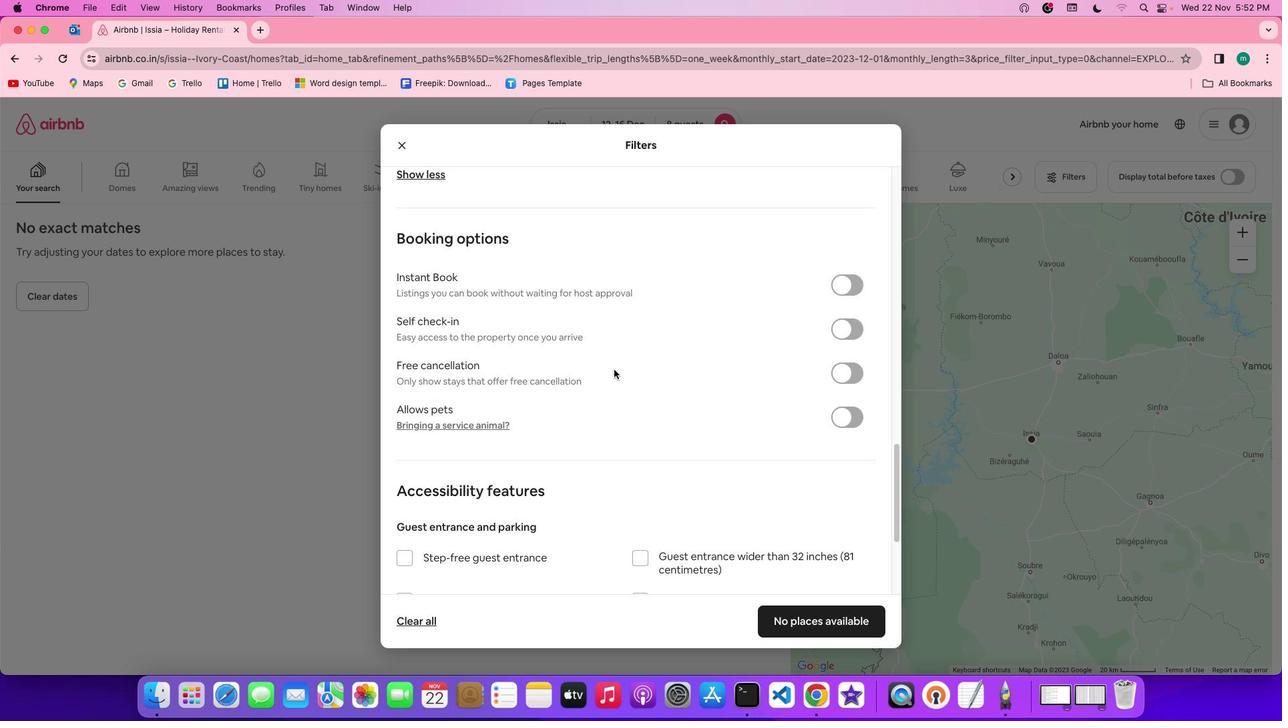 
Action: Mouse scrolled (610, 365) with delta (-2, -3)
Screenshot: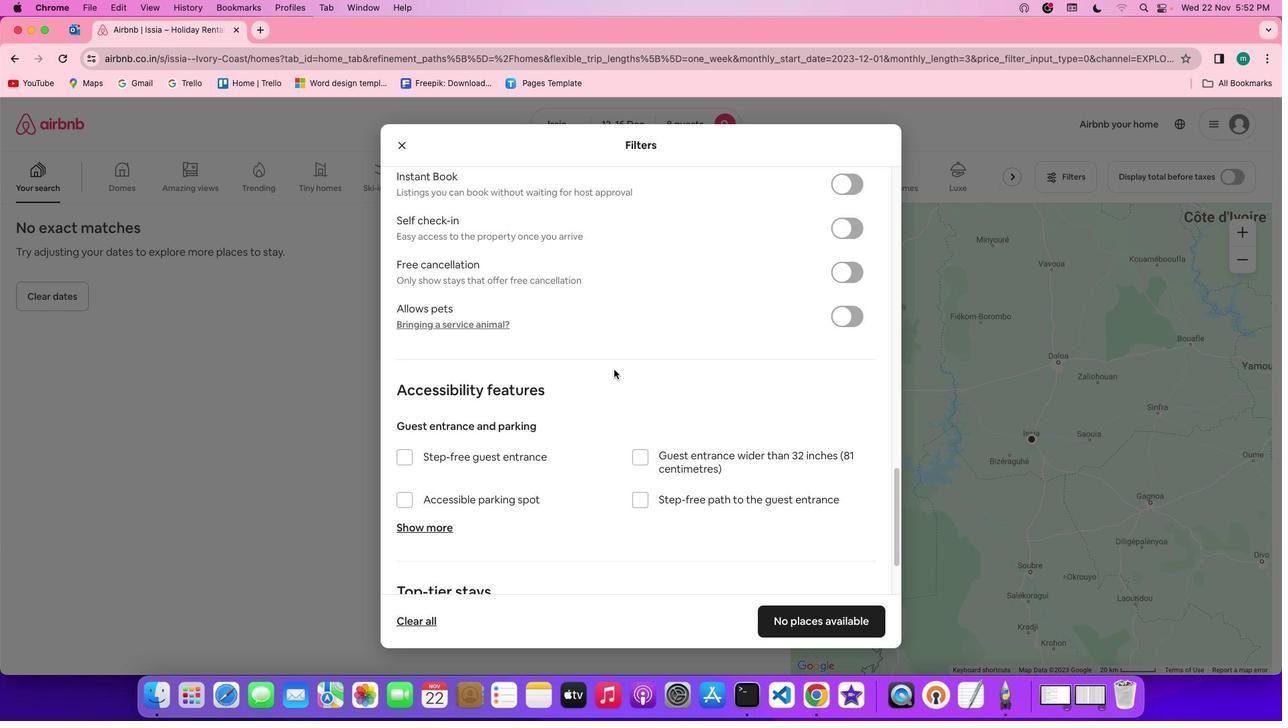
Action: Mouse scrolled (610, 365) with delta (-2, -3)
Screenshot: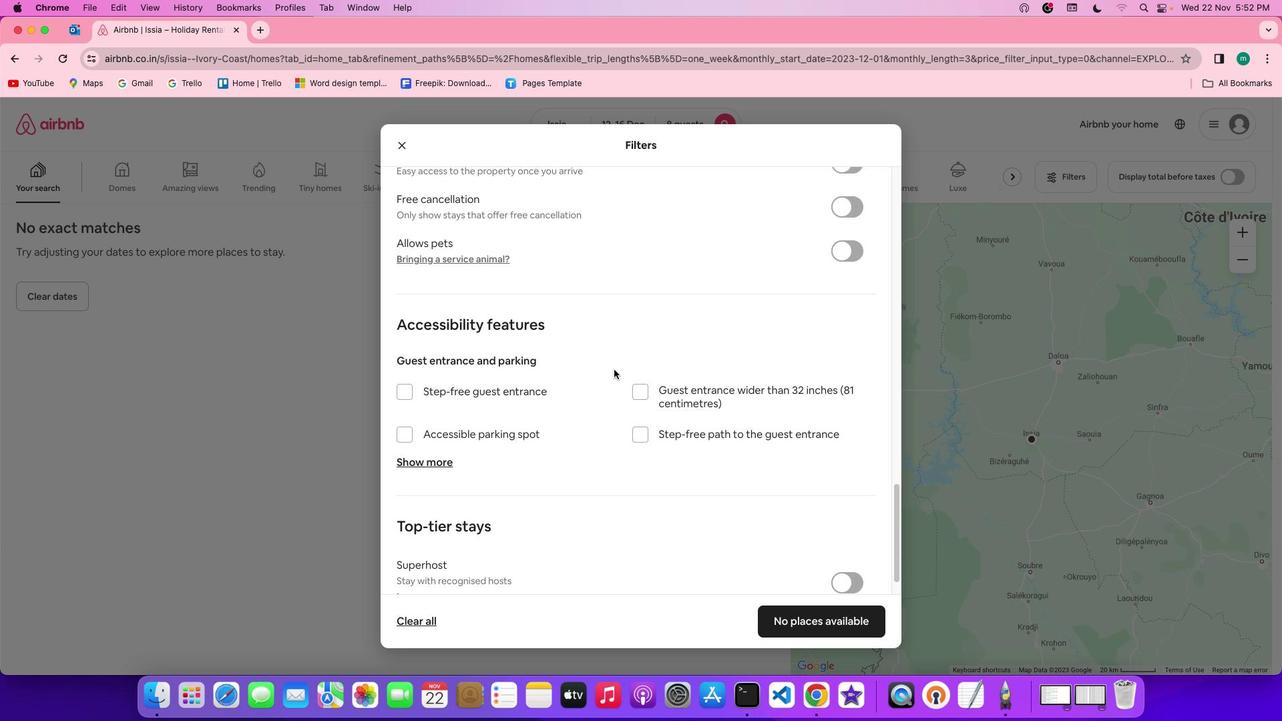 
Action: Mouse scrolled (610, 365) with delta (-2, -4)
Screenshot: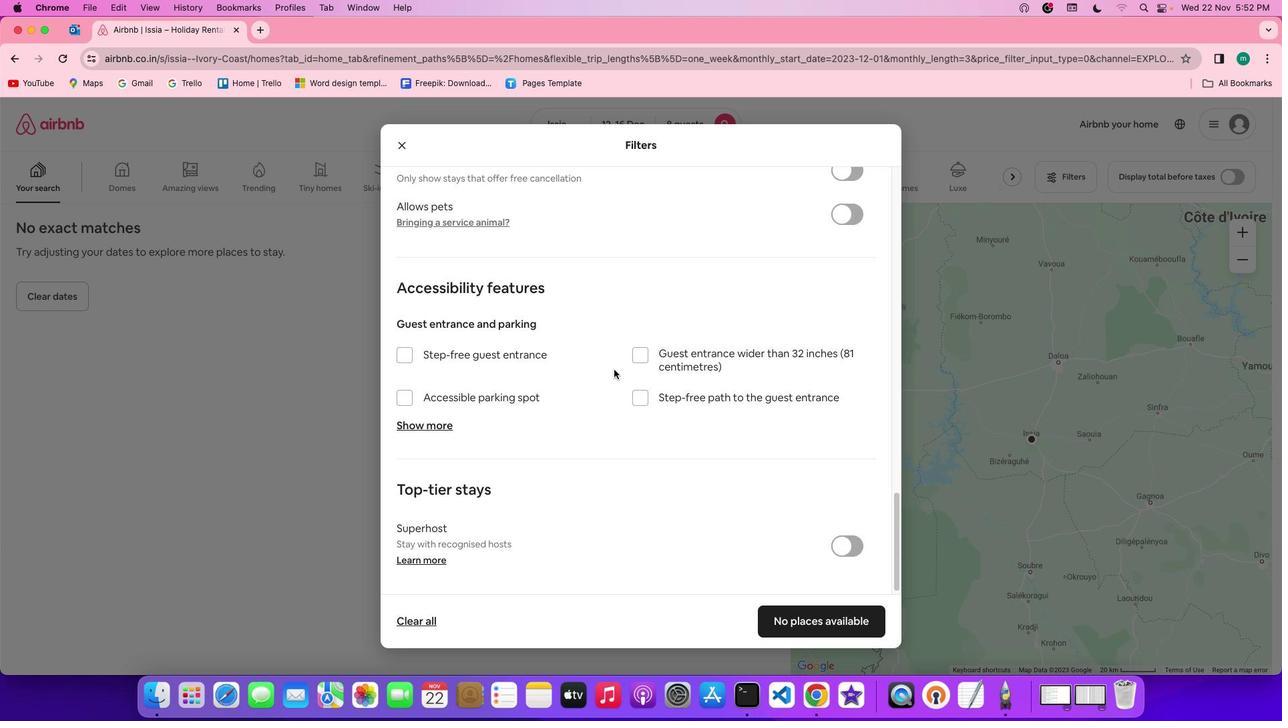 
Action: Mouse scrolled (610, 365) with delta (-2, -5)
Screenshot: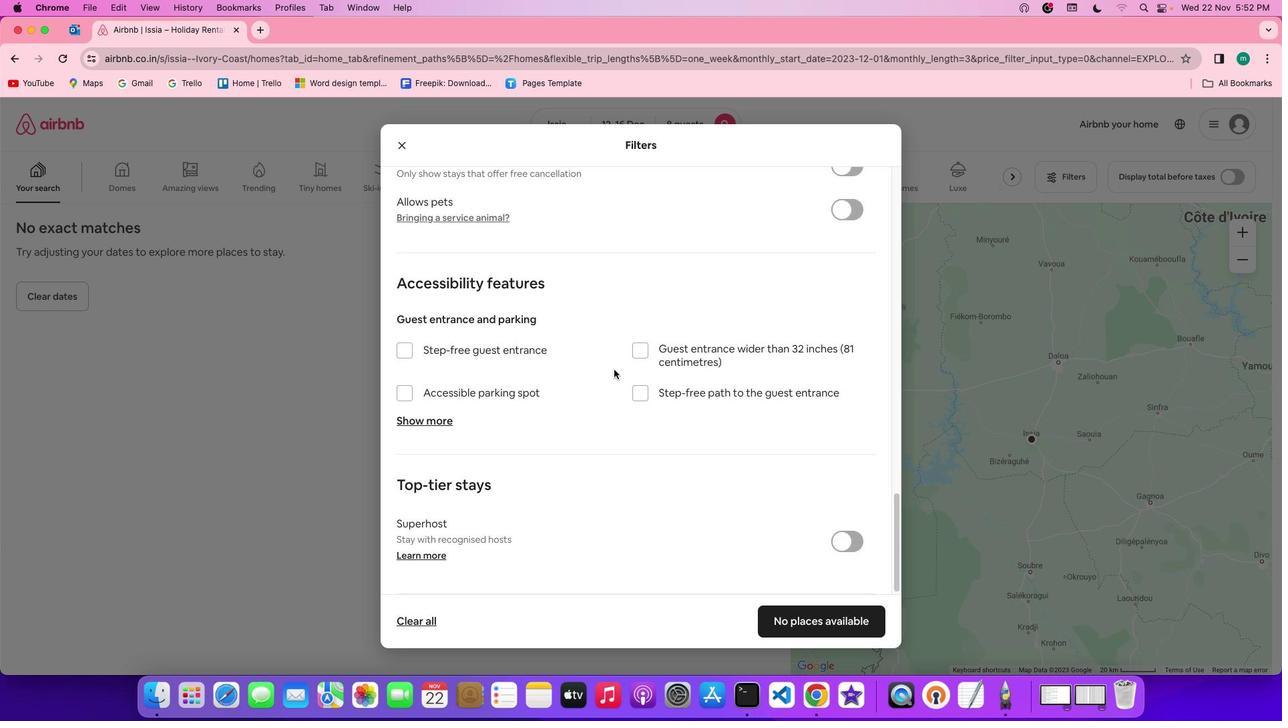 
Action: Mouse scrolled (610, 365) with delta (-2, -6)
Screenshot: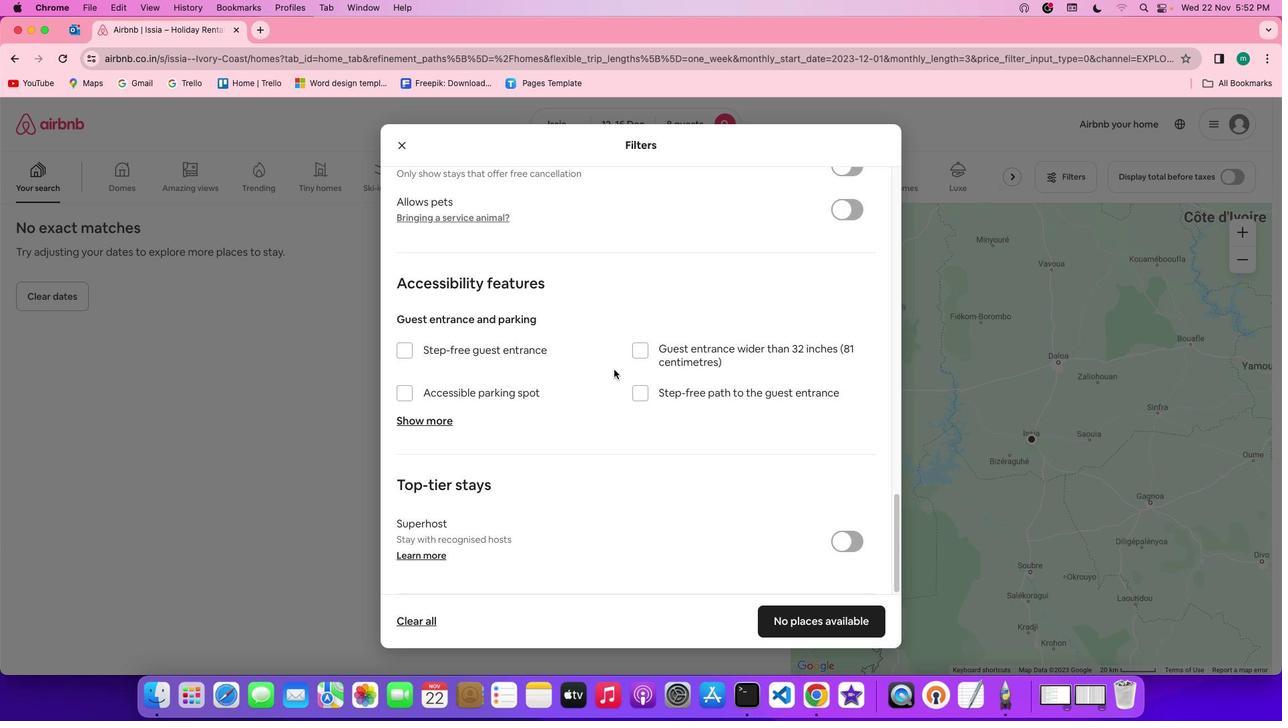 
Action: Mouse scrolled (610, 365) with delta (-2, -6)
Screenshot: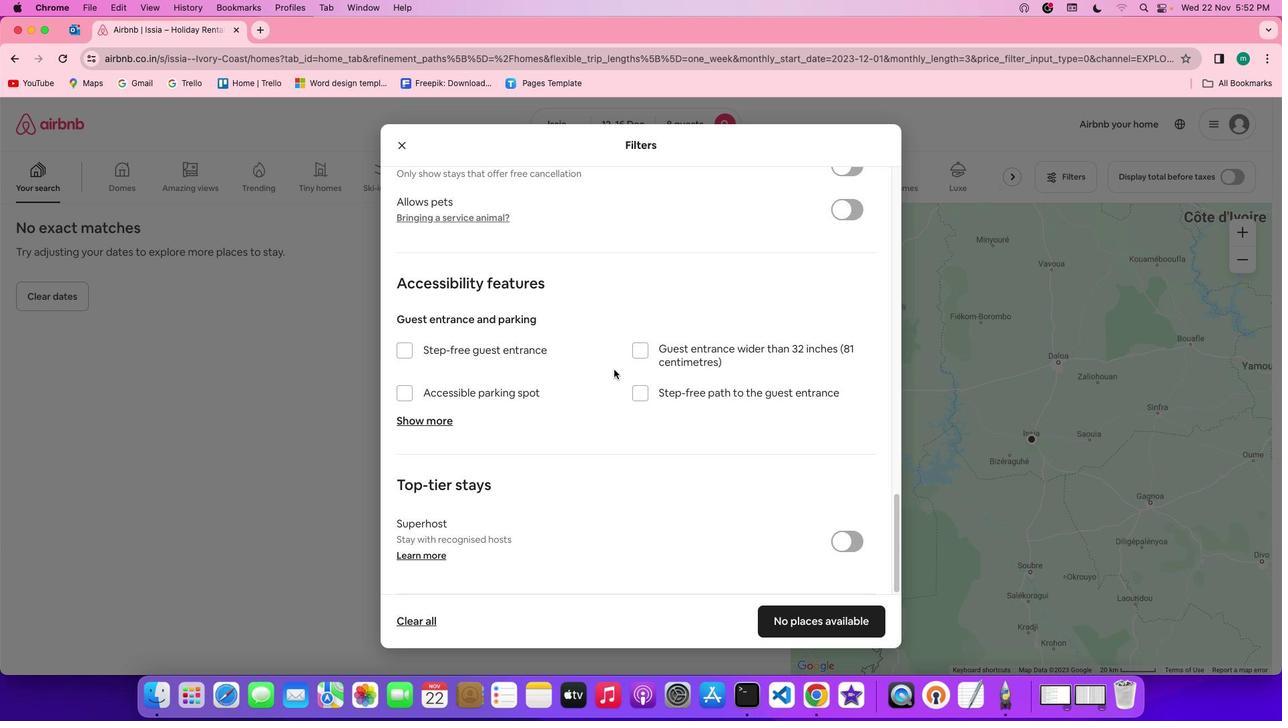 
Action: Mouse scrolled (610, 365) with delta (-2, -3)
Screenshot: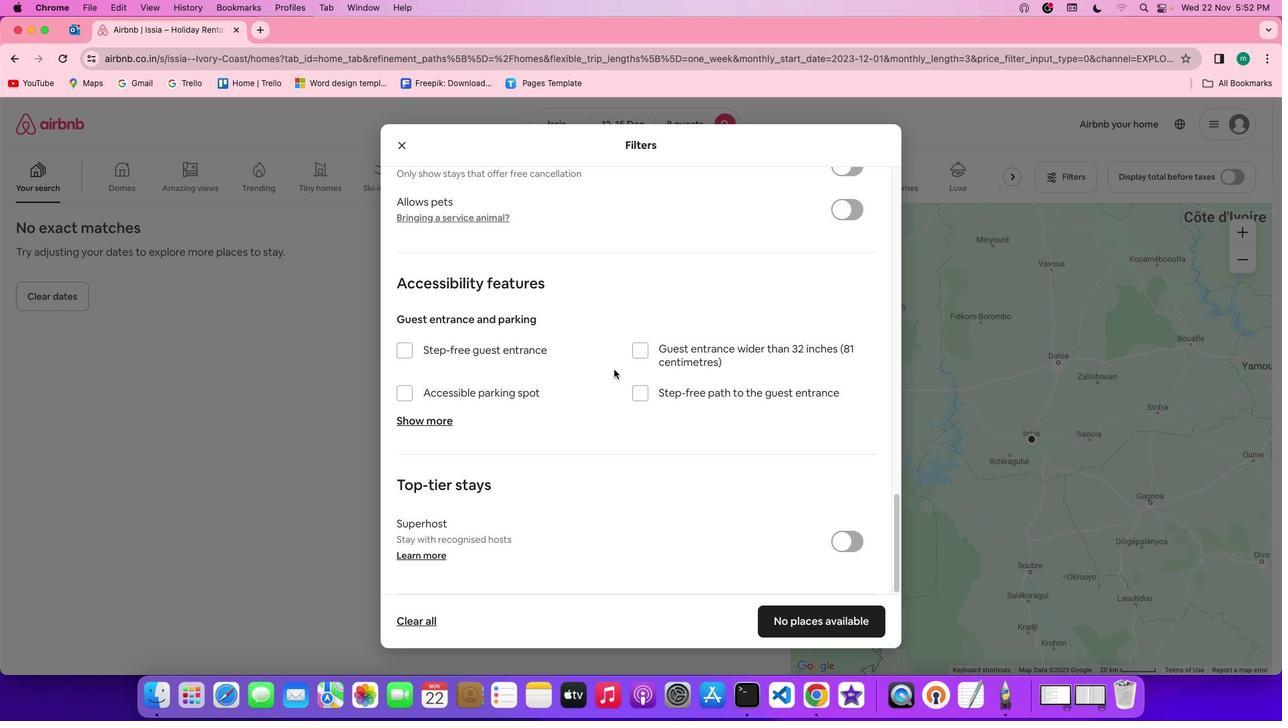 
Action: Mouse scrolled (610, 365) with delta (-2, -3)
Screenshot: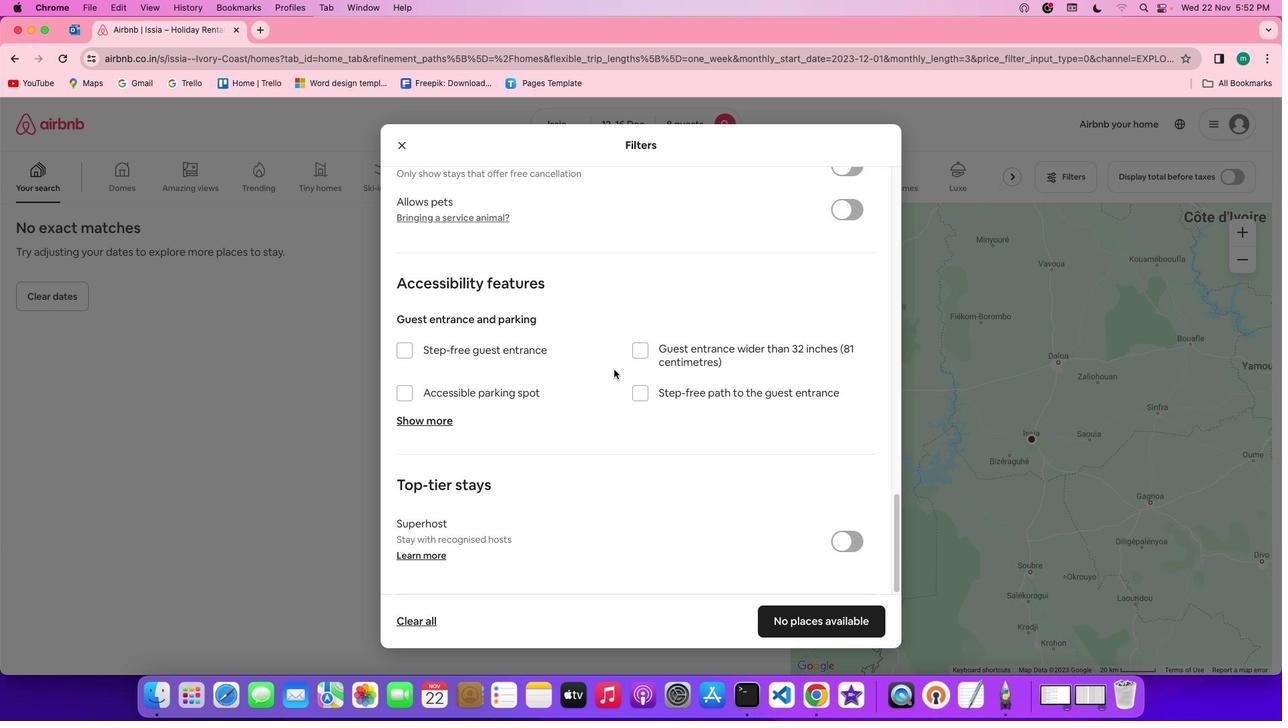 
Action: Mouse scrolled (610, 365) with delta (-2, -4)
Screenshot: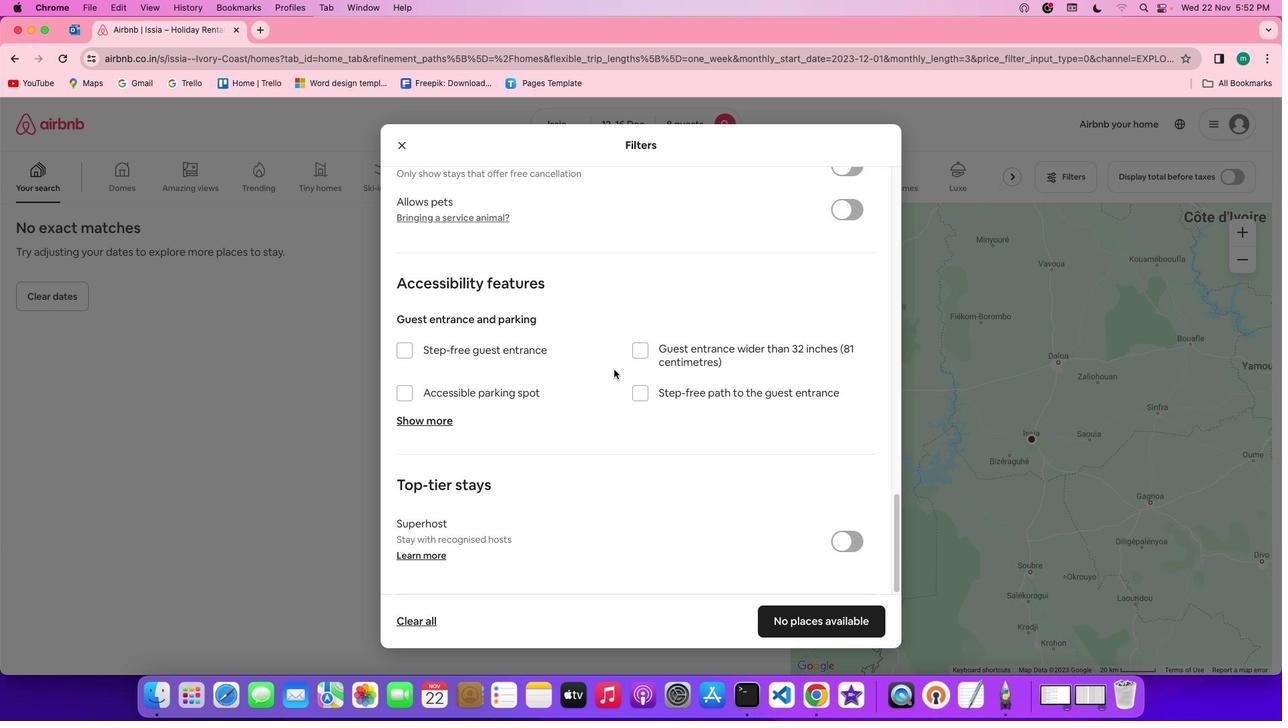 
Action: Mouse scrolled (610, 365) with delta (-2, -6)
Screenshot: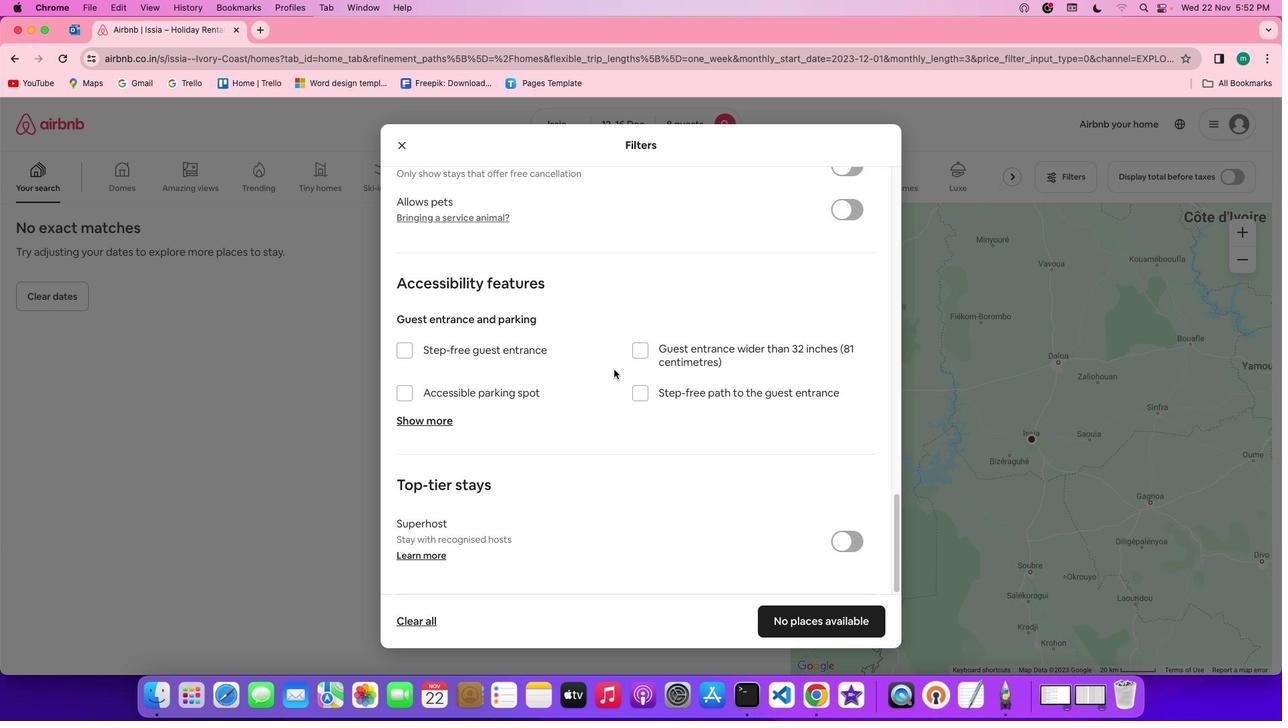 
Action: Mouse scrolled (610, 365) with delta (-2, -6)
Screenshot: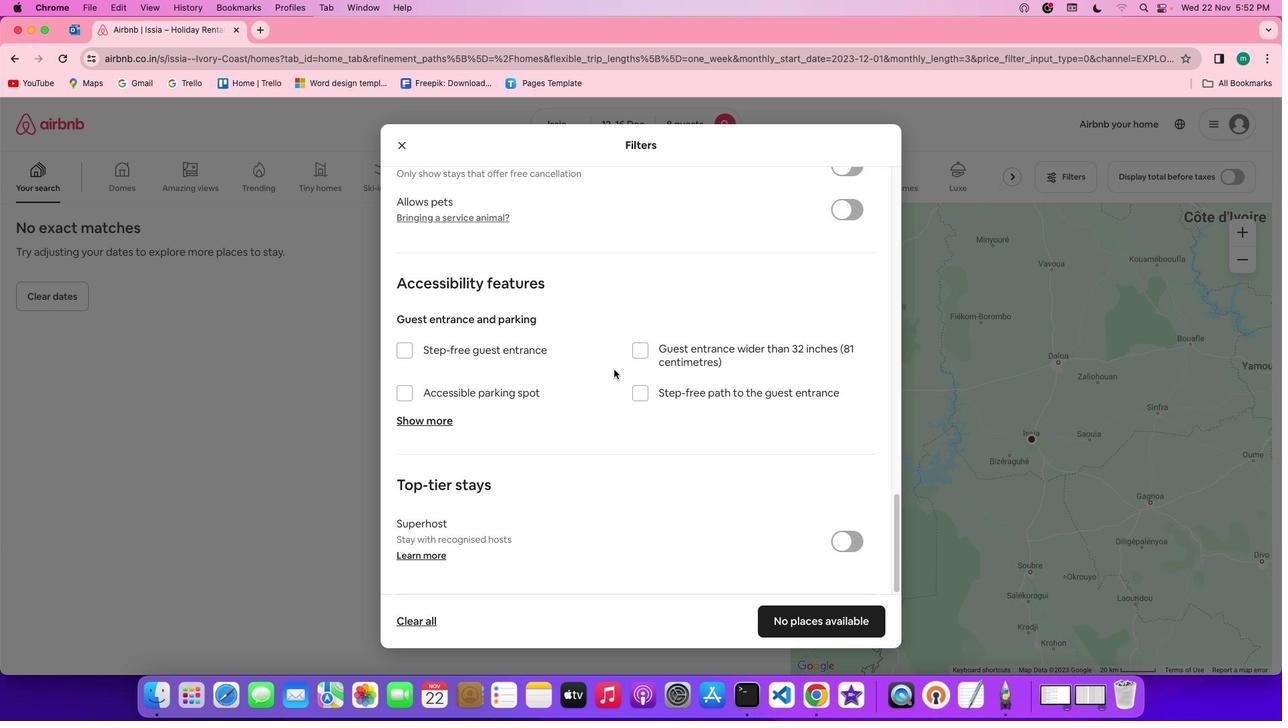
Action: Mouse moved to (810, 614)
Screenshot: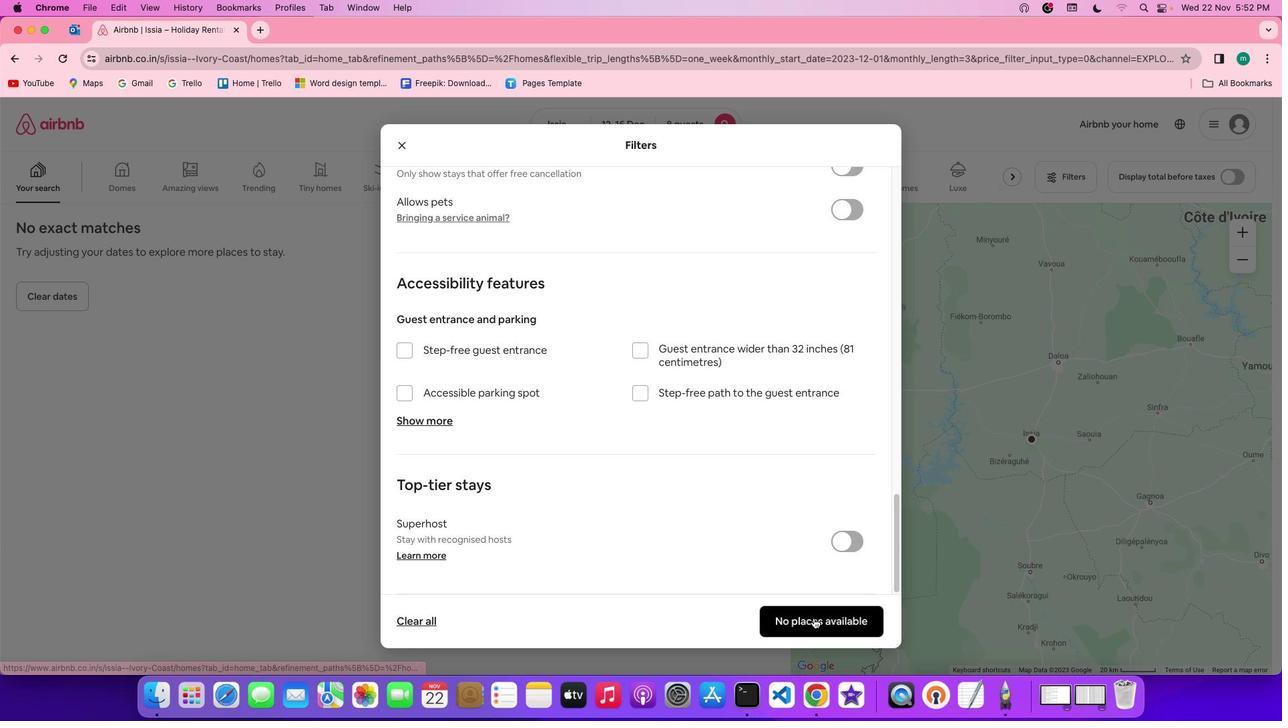 
Action: Mouse pressed left at (810, 614)
Screenshot: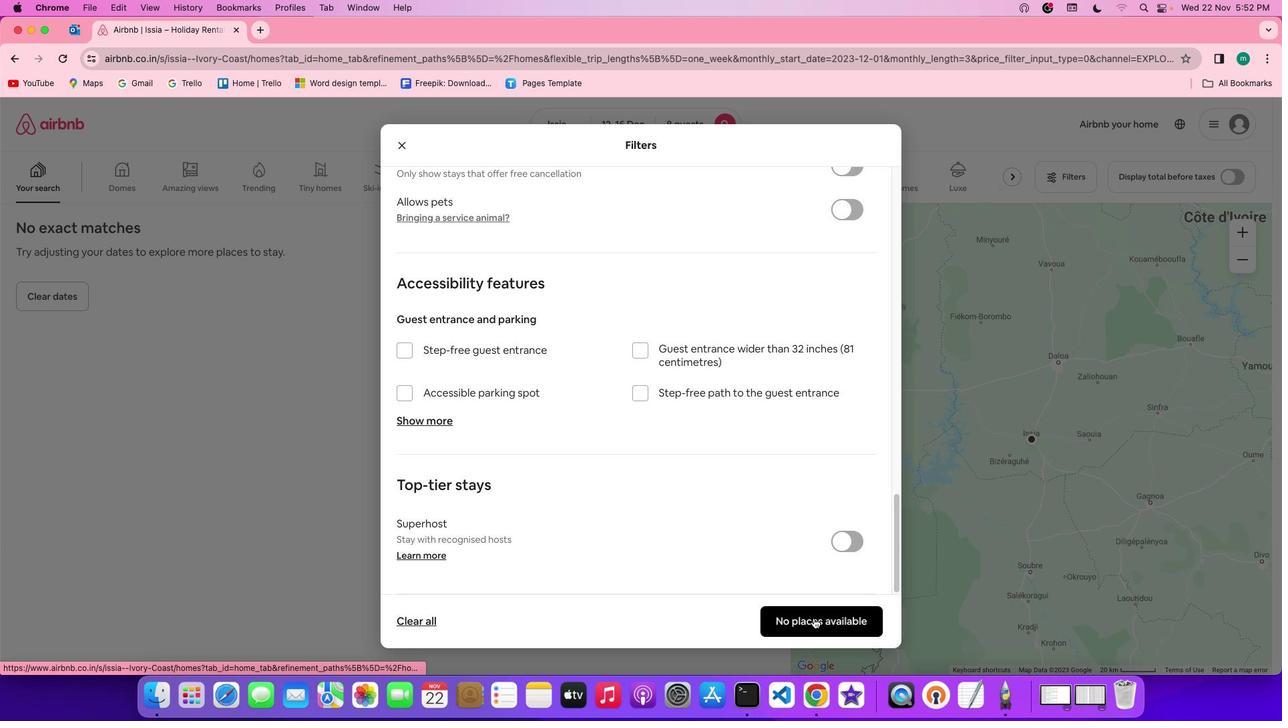 
Action: Mouse moved to (598, 494)
Screenshot: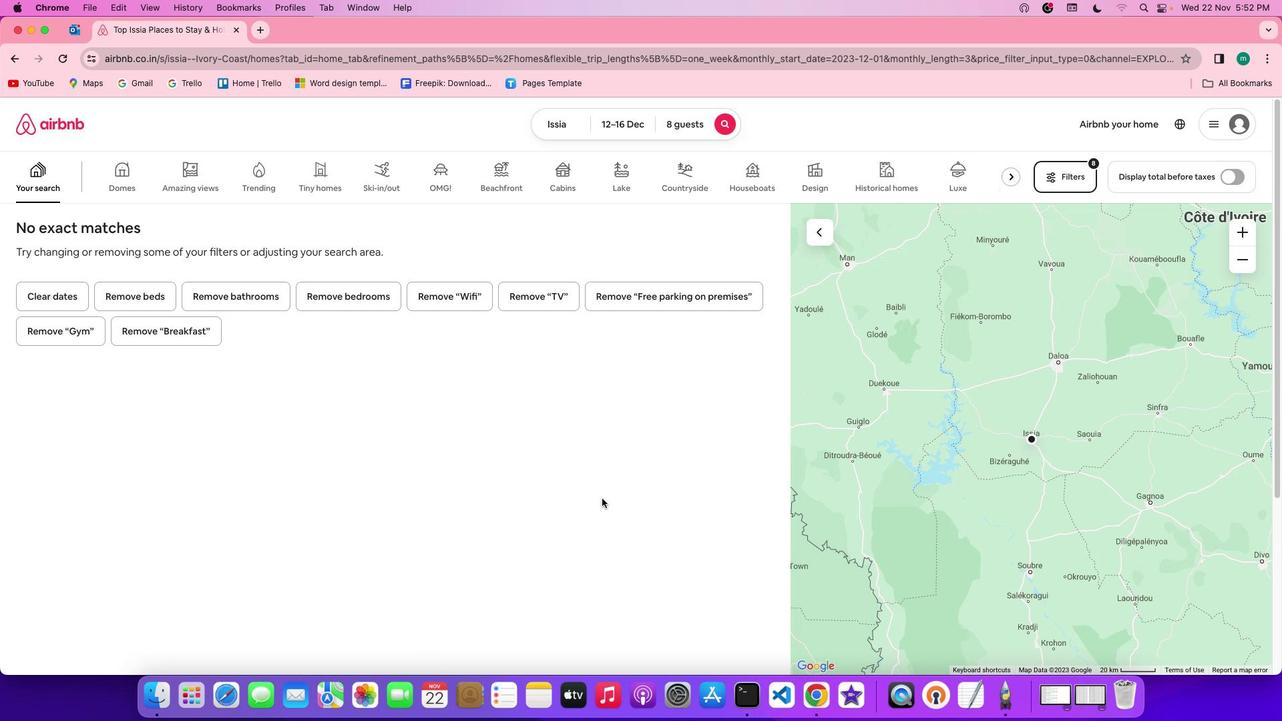 
